 Task: Find connections with filter location Banora Point with filter topic #2021with filter profile language Potuguese with filter current company HOK with filter school Desh Bhagat University with filter industry Horticulture with filter service category Virtual Assistance with filter keywords title Software Engineer
Action: Mouse moved to (342, 354)
Screenshot: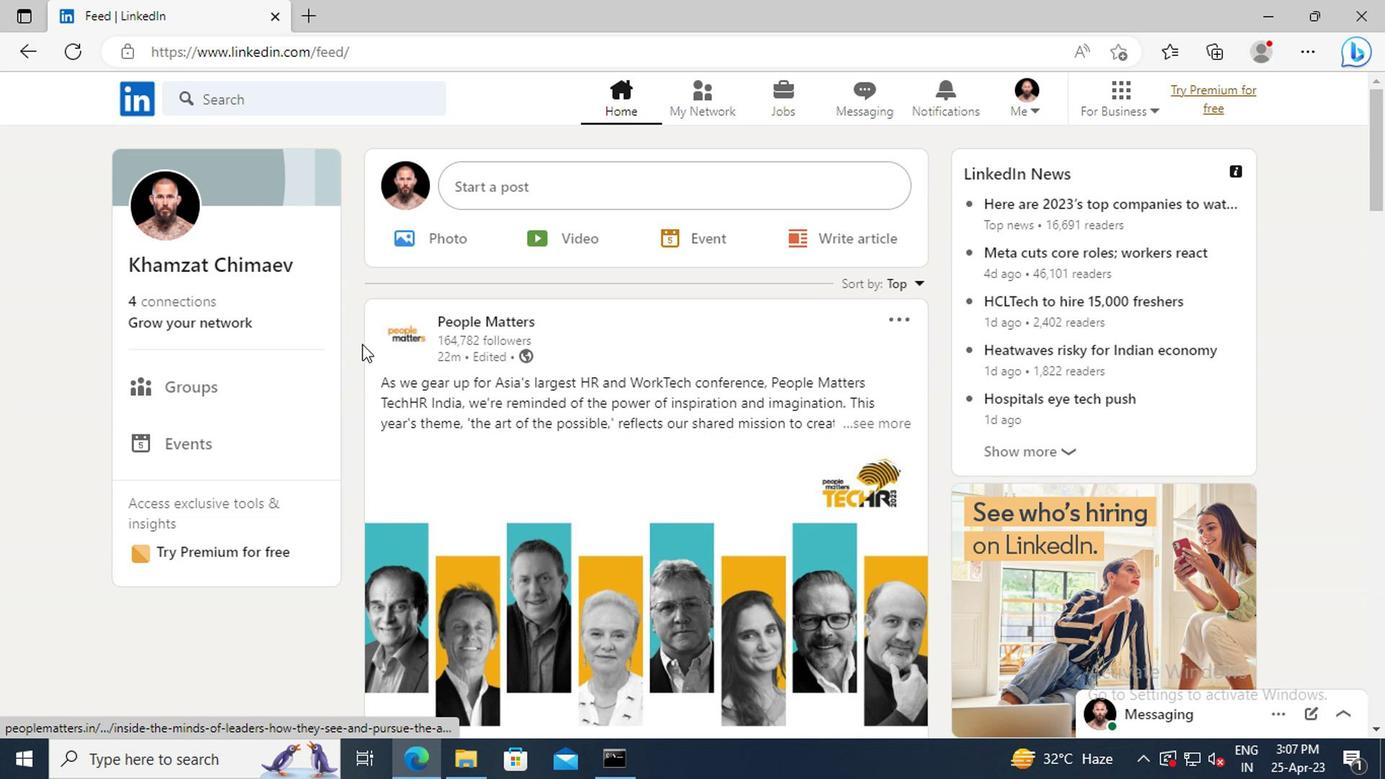 
Action: Mouse pressed left at (342, 354)
Screenshot: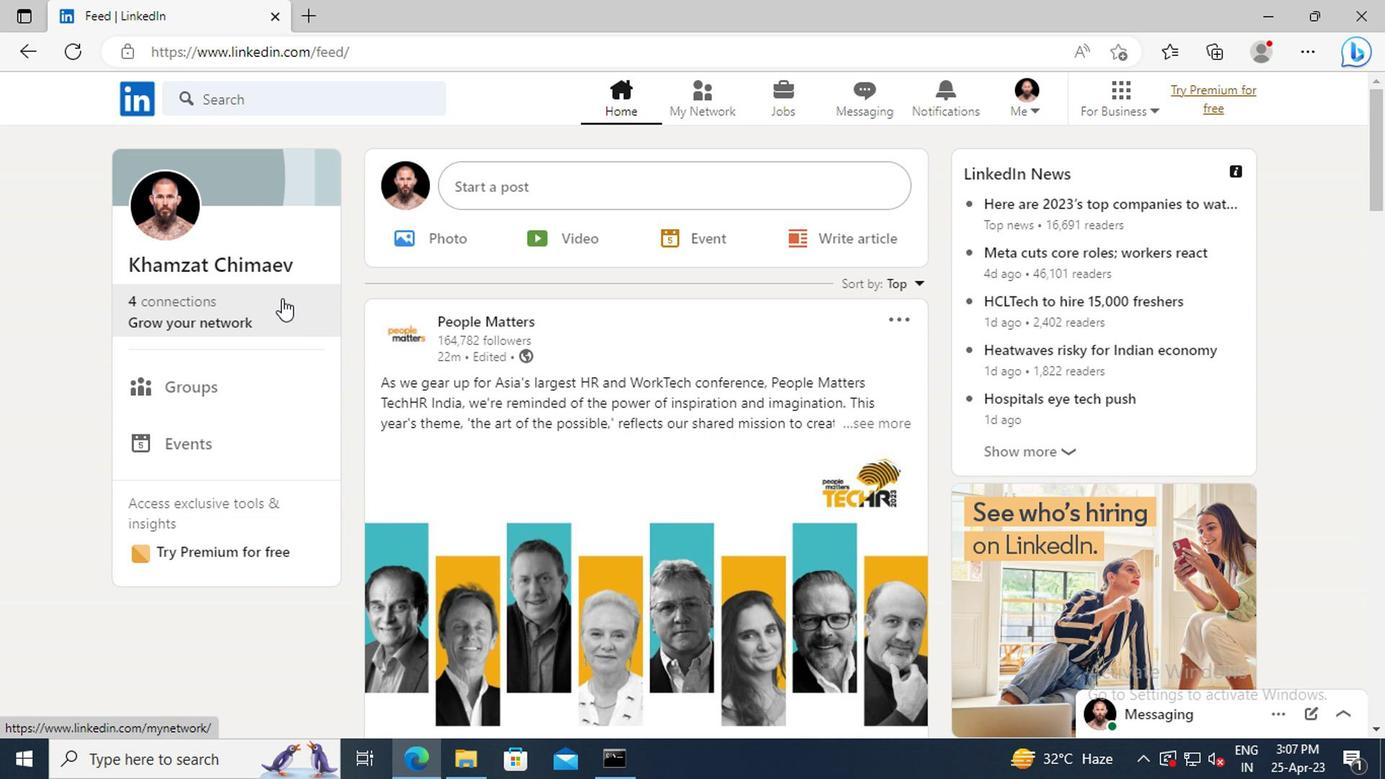 
Action: Mouse moved to (350, 295)
Screenshot: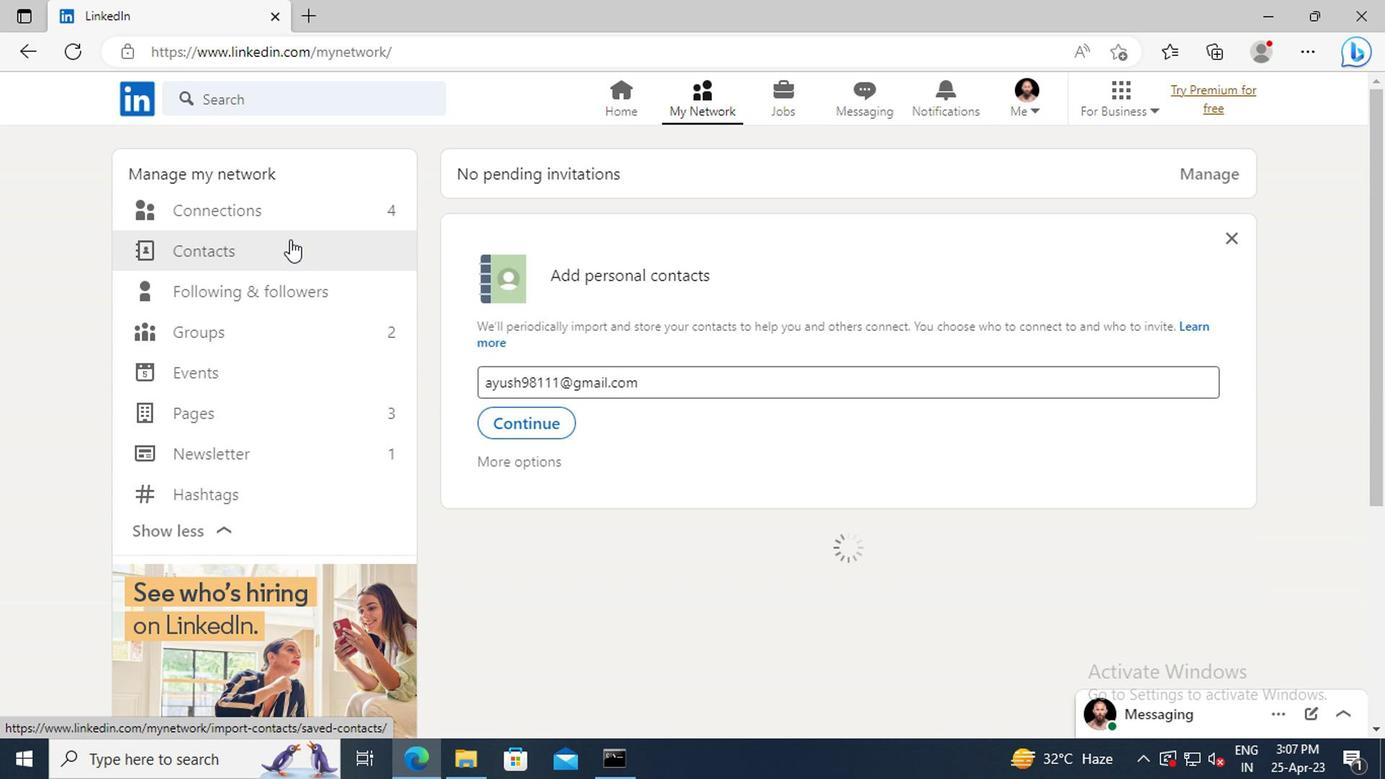 
Action: Mouse pressed left at (350, 295)
Screenshot: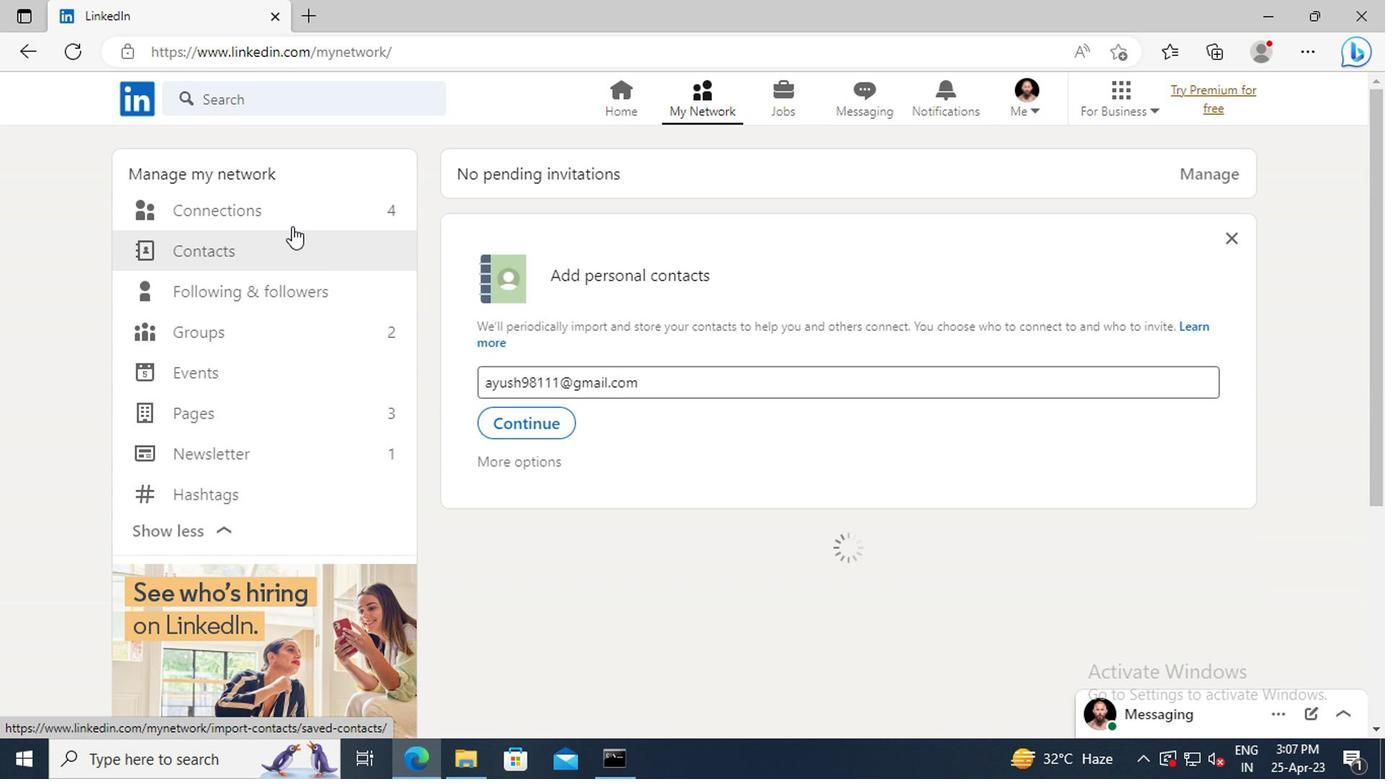
Action: Mouse moved to (734, 295)
Screenshot: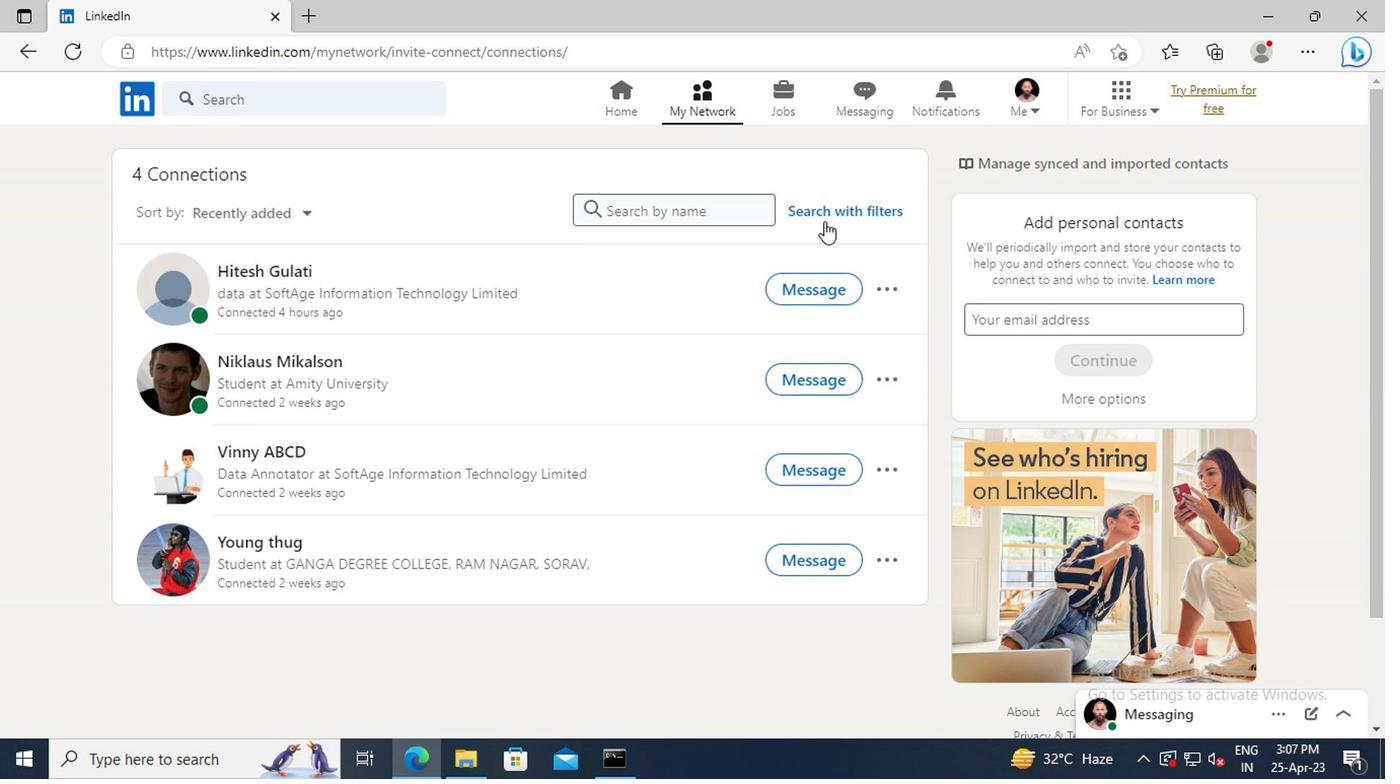 
Action: Mouse pressed left at (734, 295)
Screenshot: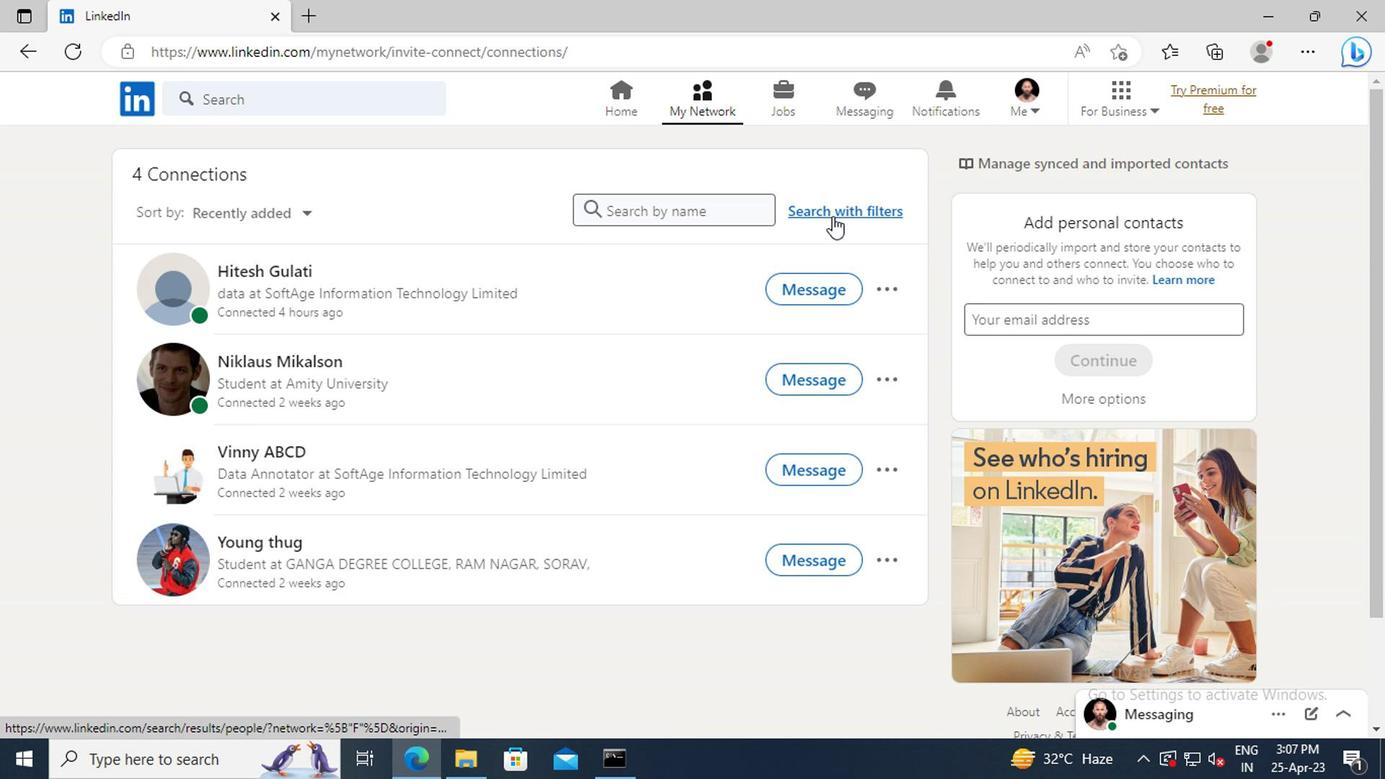 
Action: Mouse moved to (666, 254)
Screenshot: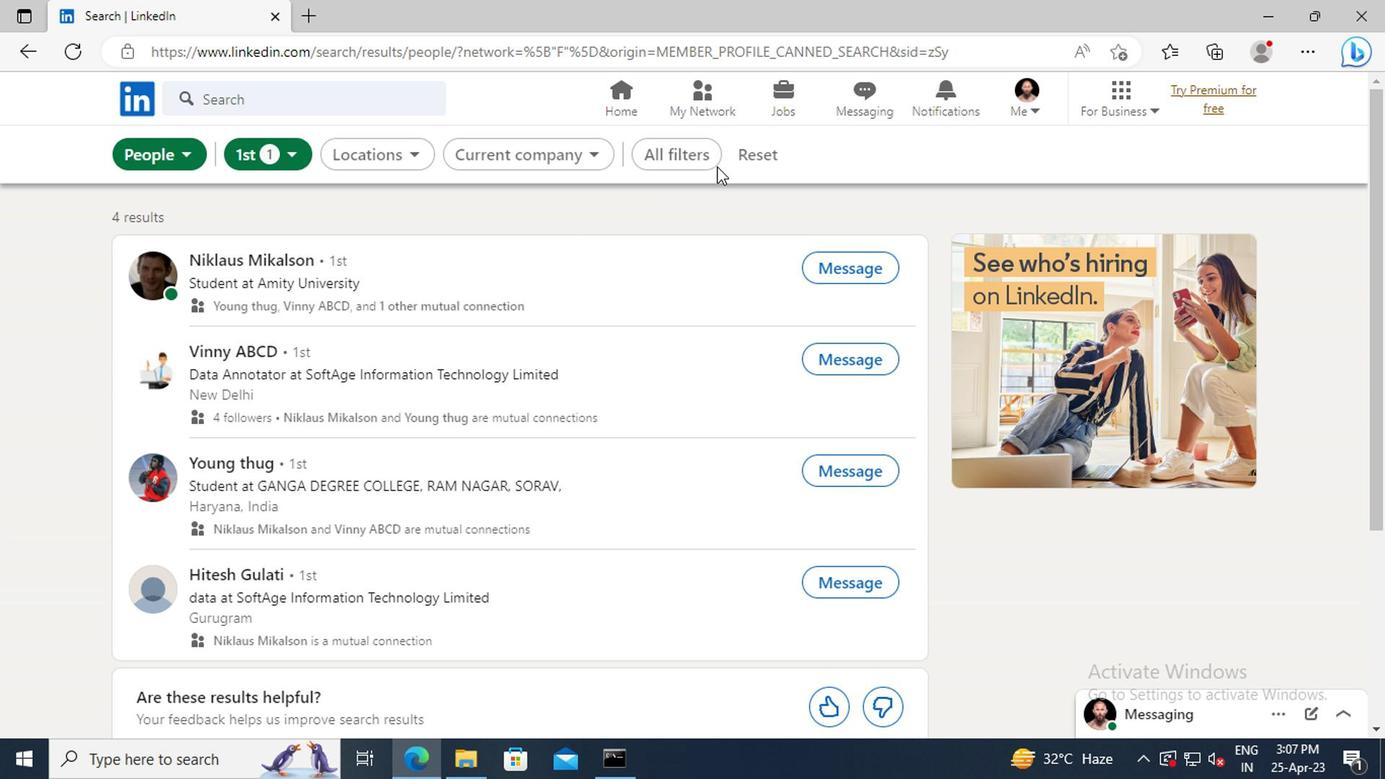 
Action: Mouse pressed left at (666, 254)
Screenshot: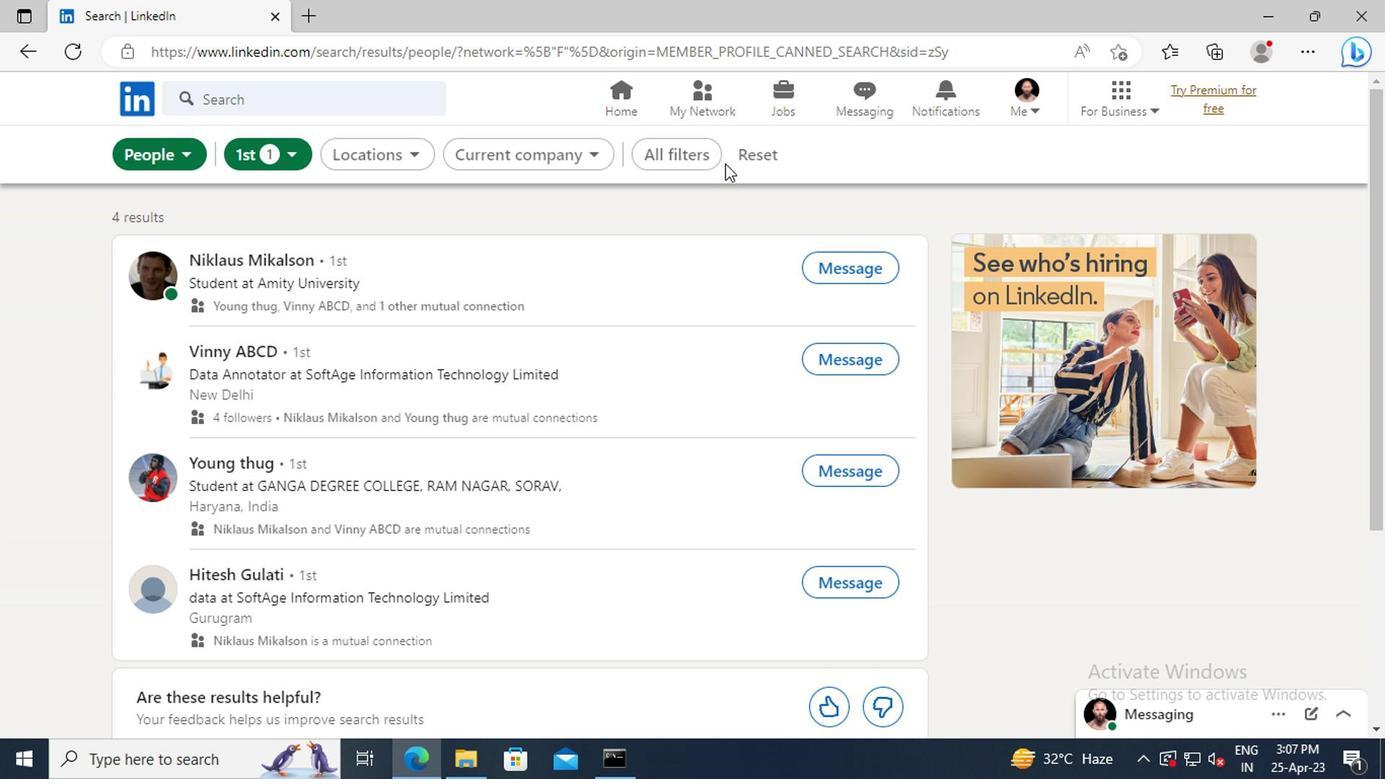 
Action: Mouse moved to (646, 251)
Screenshot: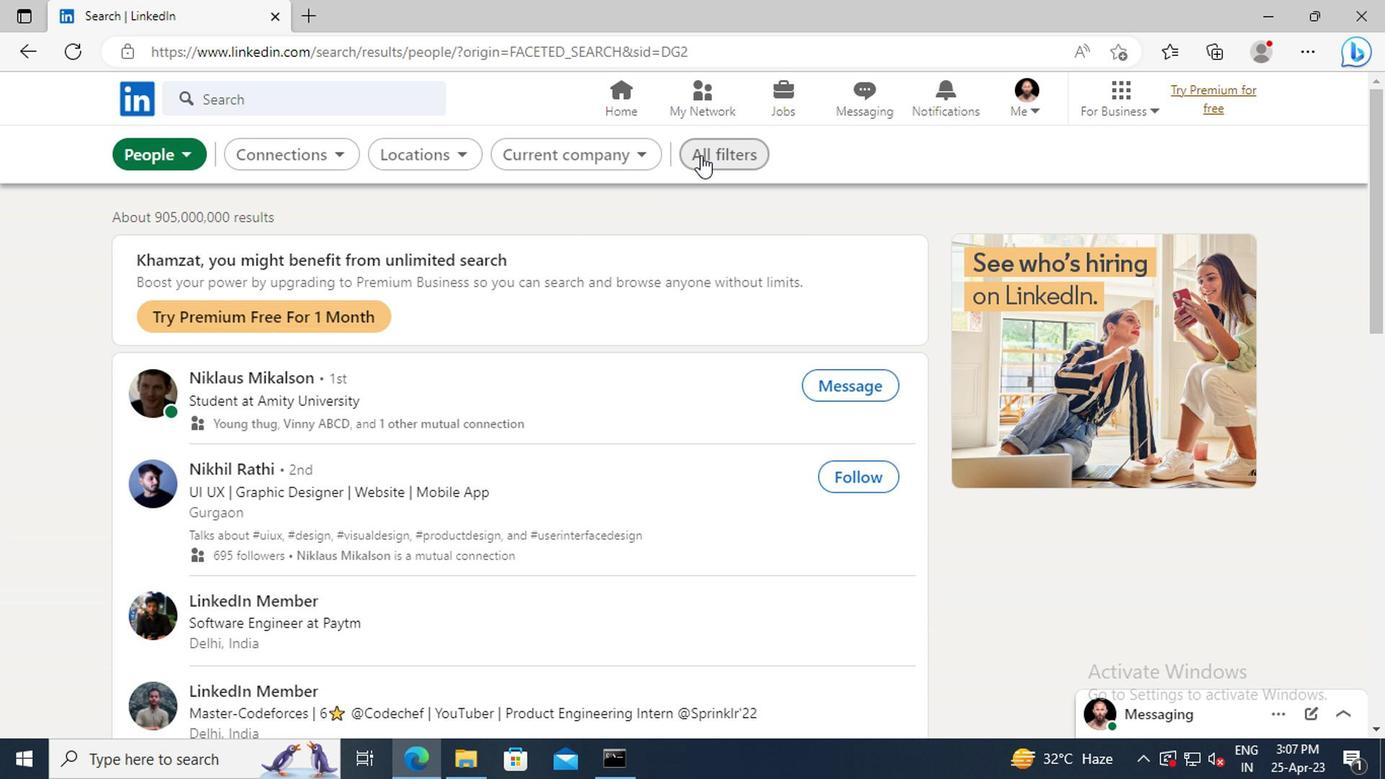 
Action: Mouse pressed left at (646, 251)
Screenshot: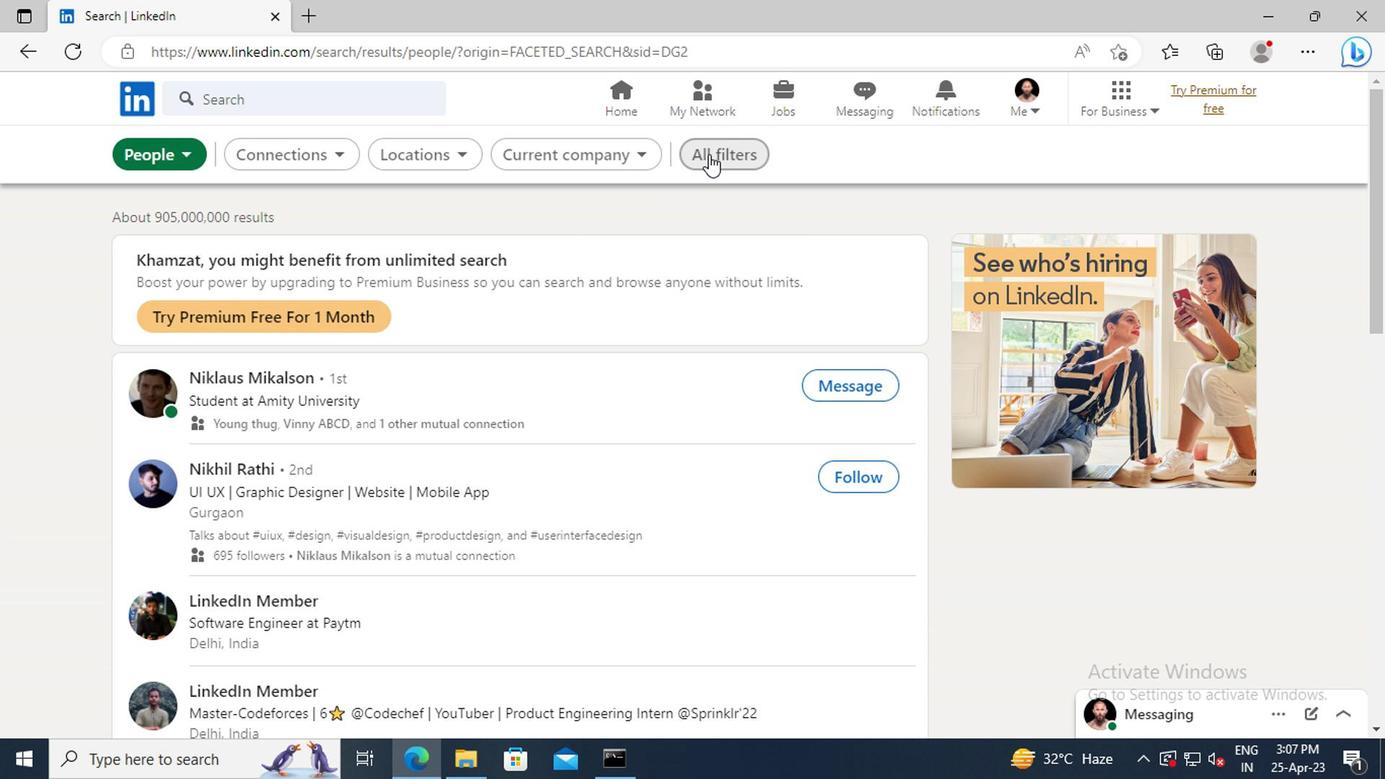 
Action: Mouse moved to (949, 403)
Screenshot: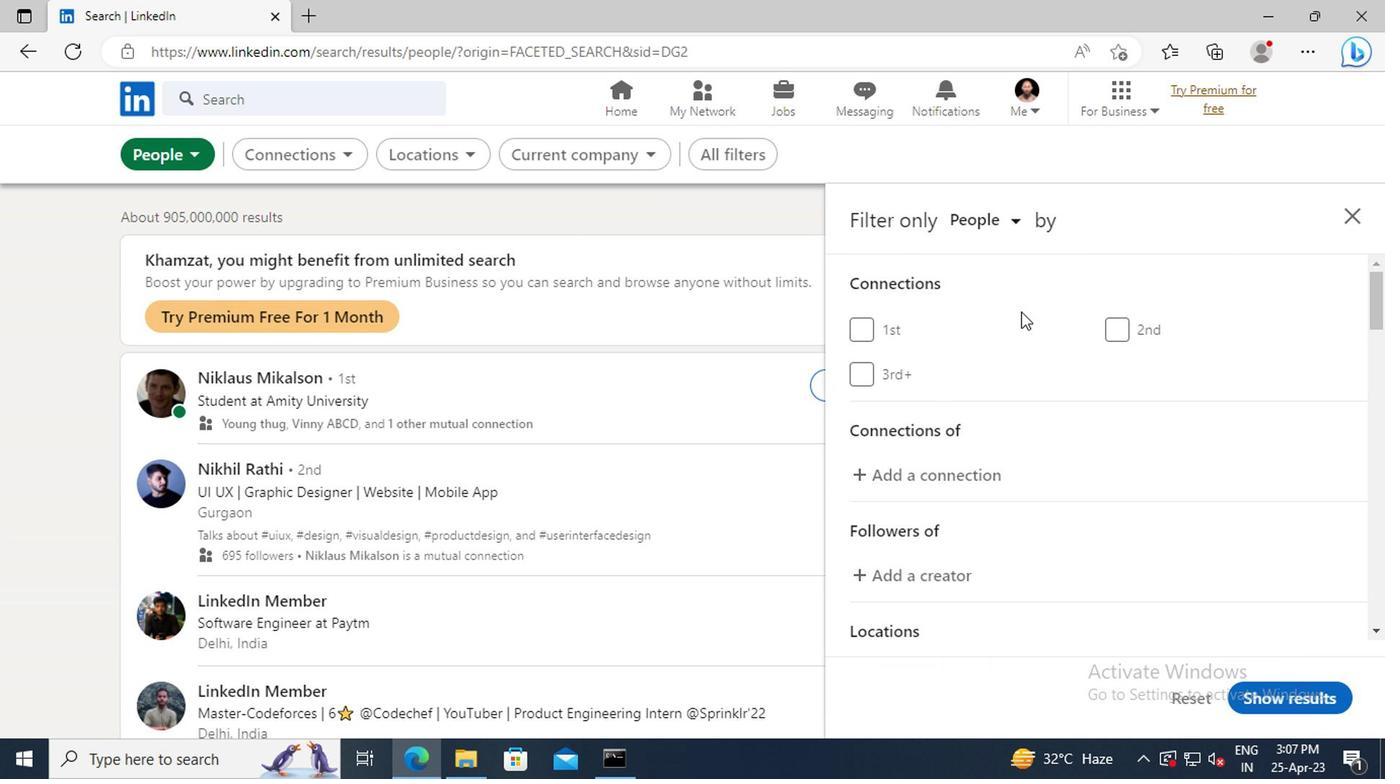 
Action: Mouse scrolled (949, 402) with delta (0, 0)
Screenshot: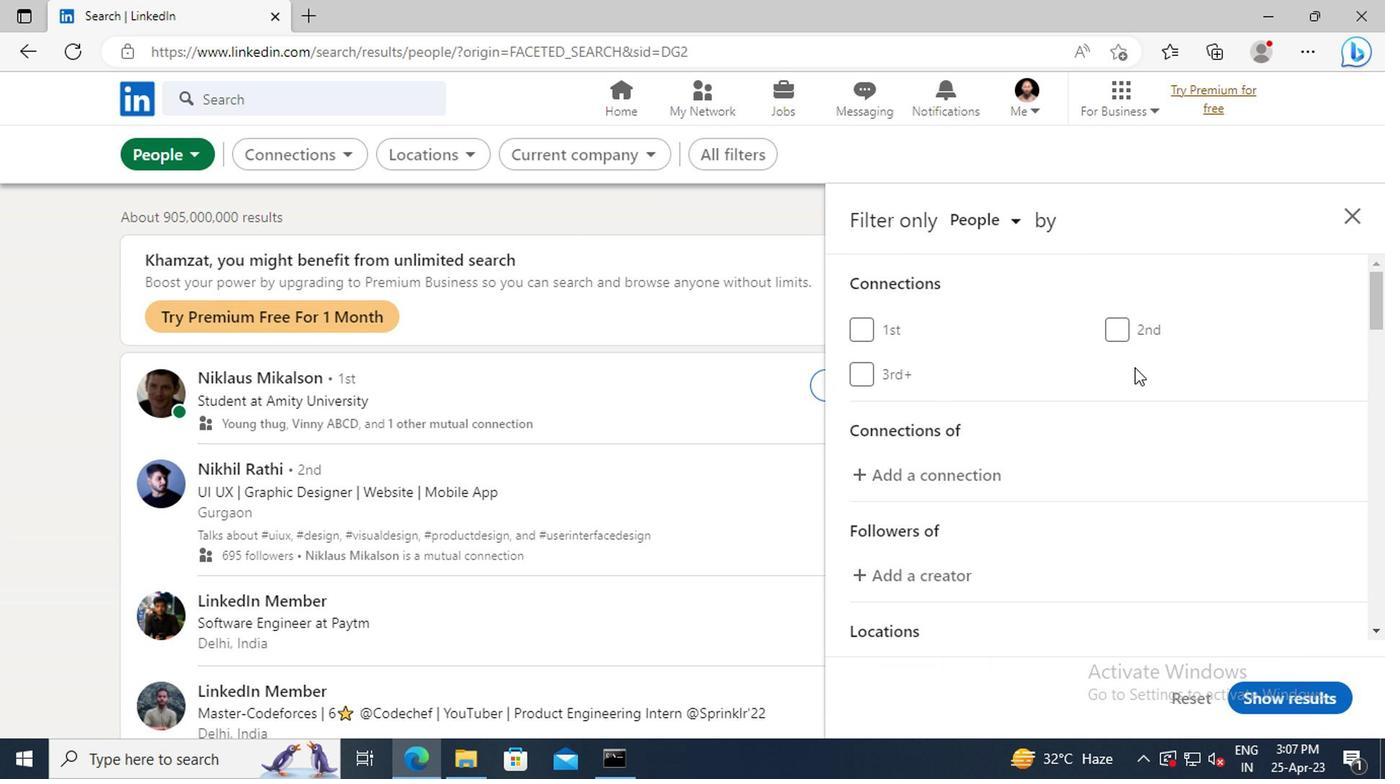 
Action: Mouse scrolled (949, 402) with delta (0, 0)
Screenshot: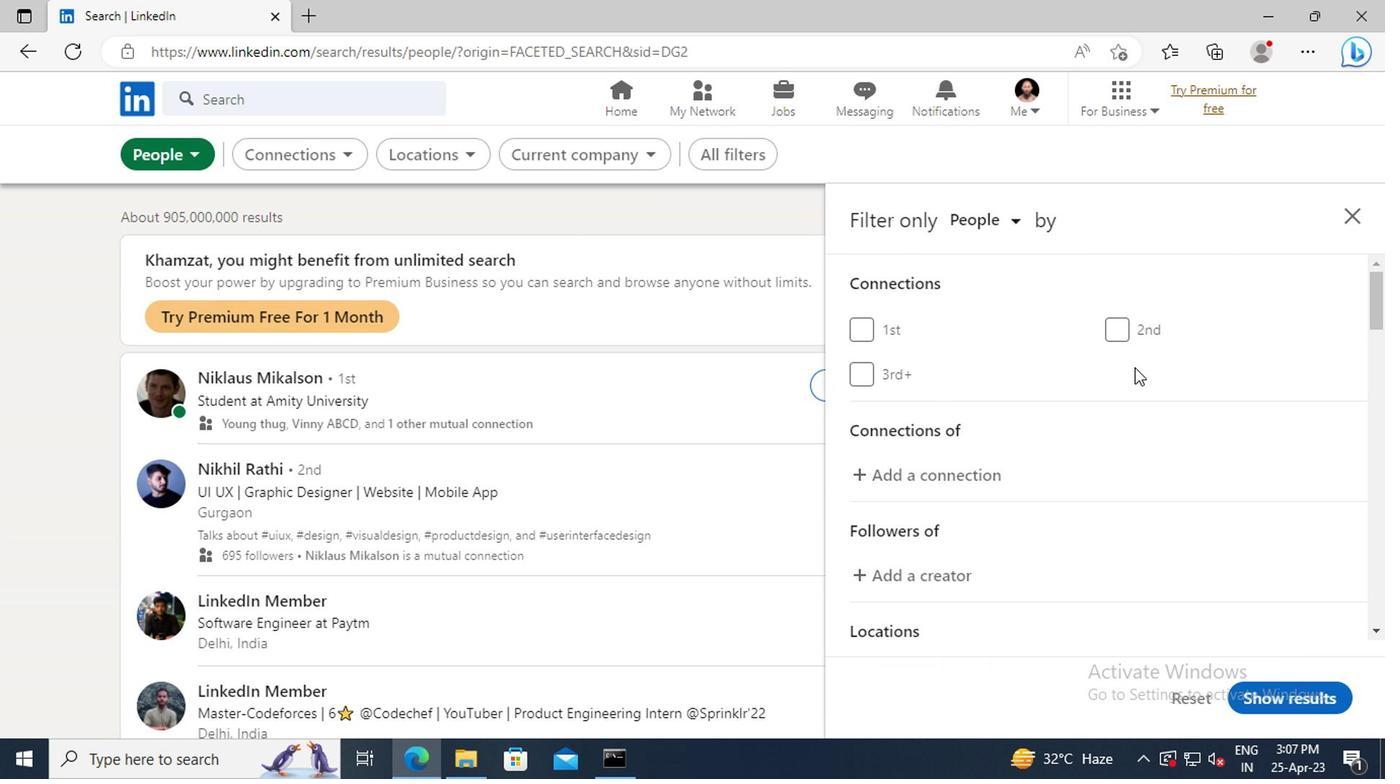 
Action: Mouse scrolled (949, 402) with delta (0, 0)
Screenshot: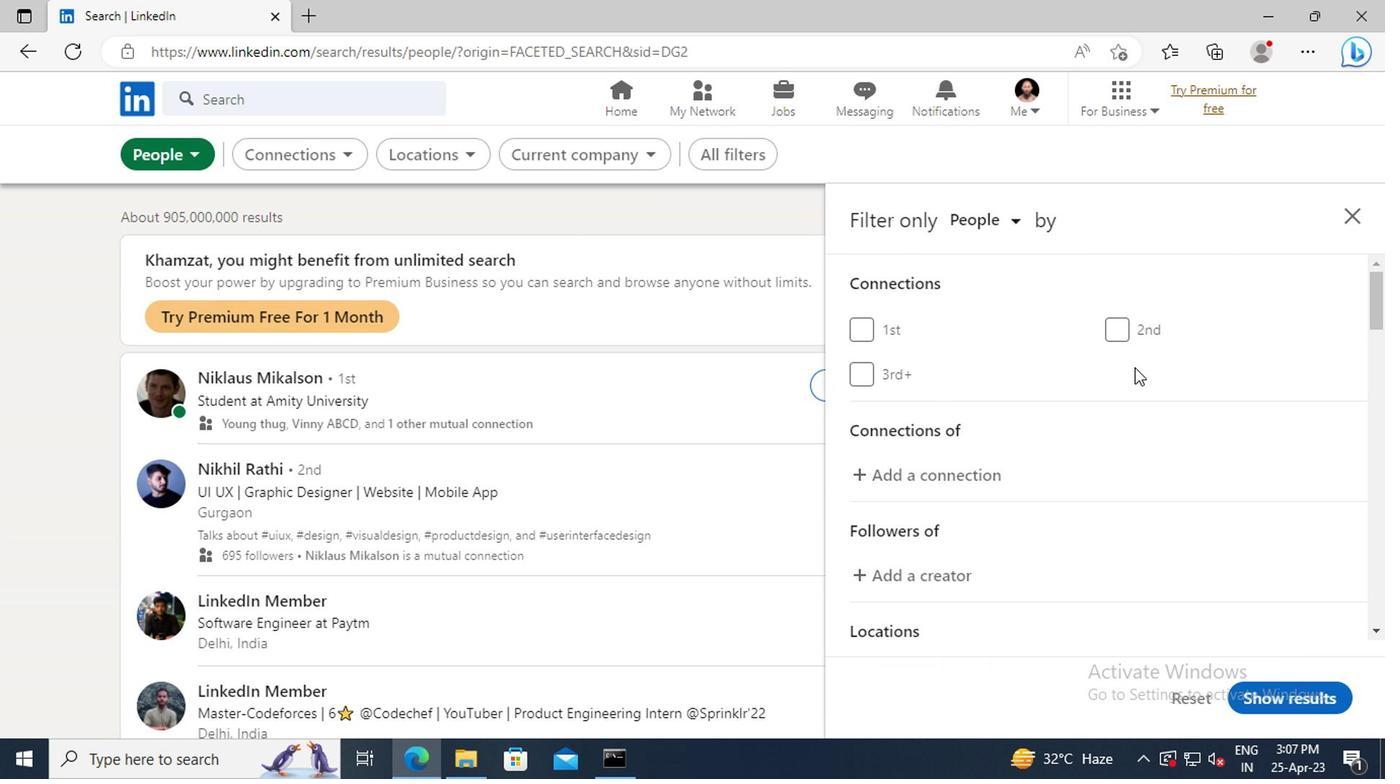 
Action: Mouse scrolled (949, 402) with delta (0, 0)
Screenshot: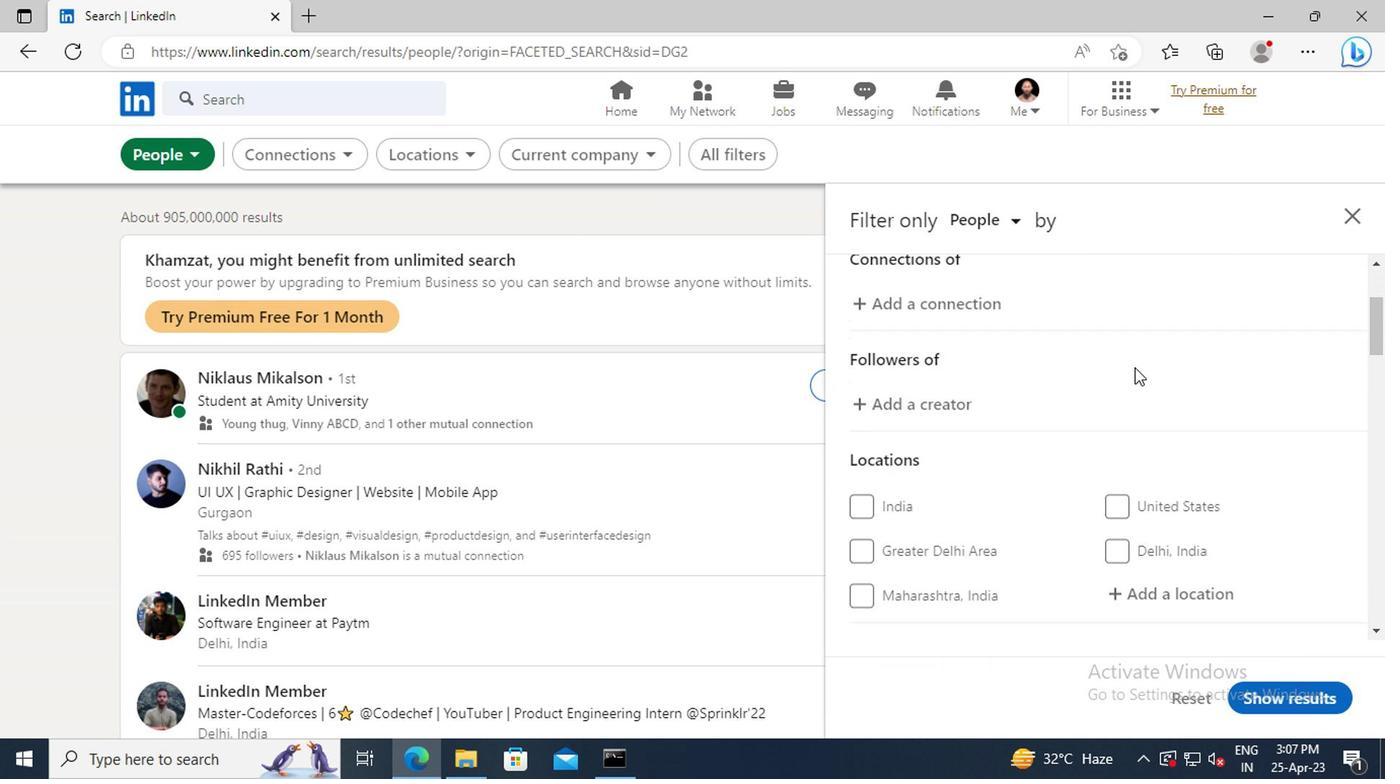 
Action: Mouse scrolled (949, 402) with delta (0, 0)
Screenshot: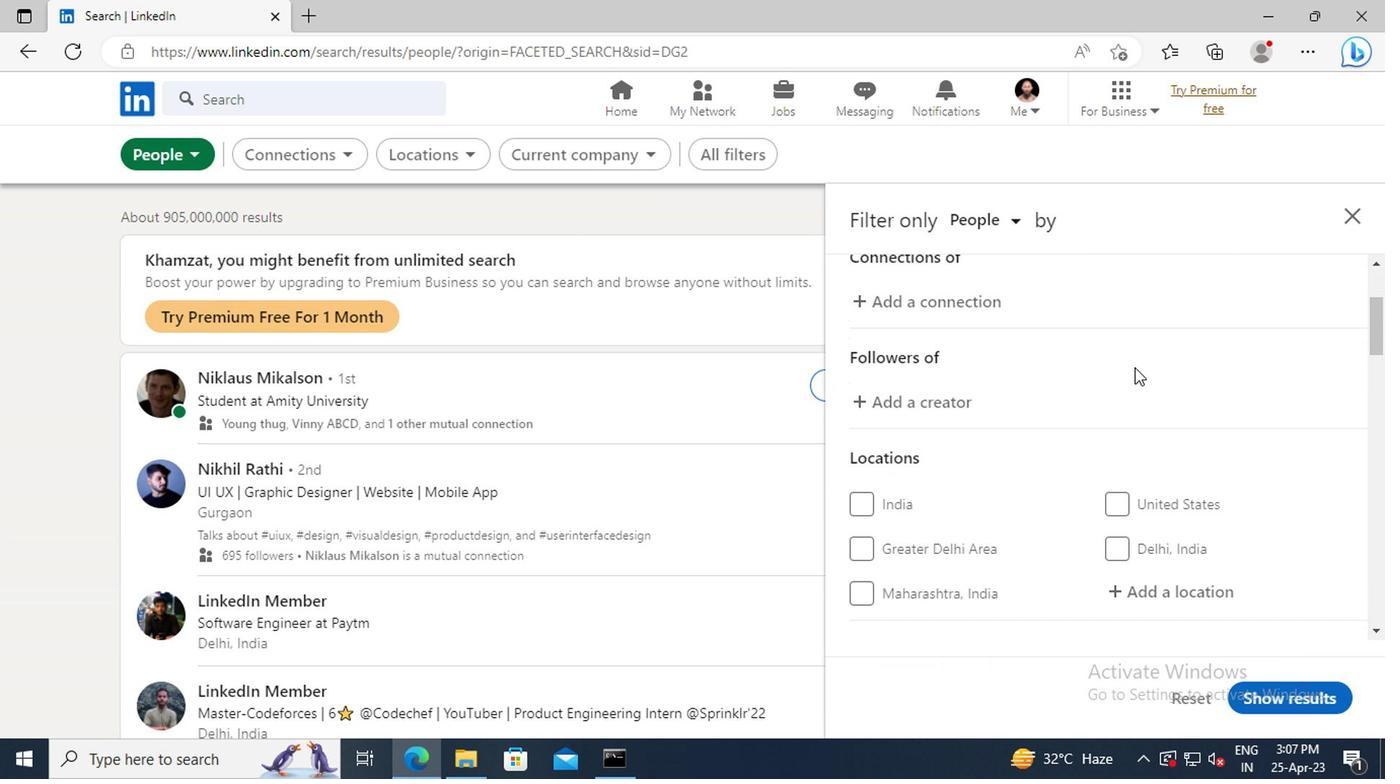 
Action: Mouse moved to (961, 479)
Screenshot: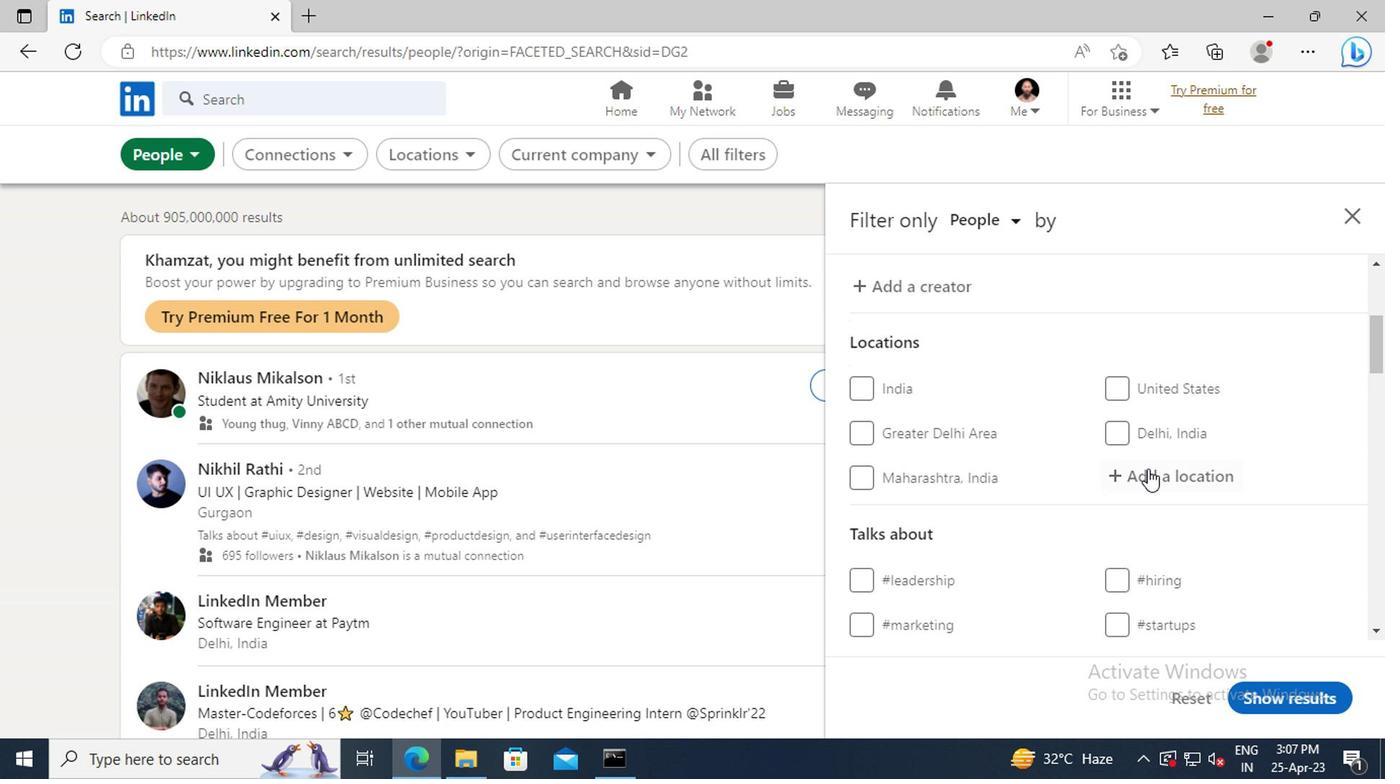 
Action: Mouse pressed left at (961, 479)
Screenshot: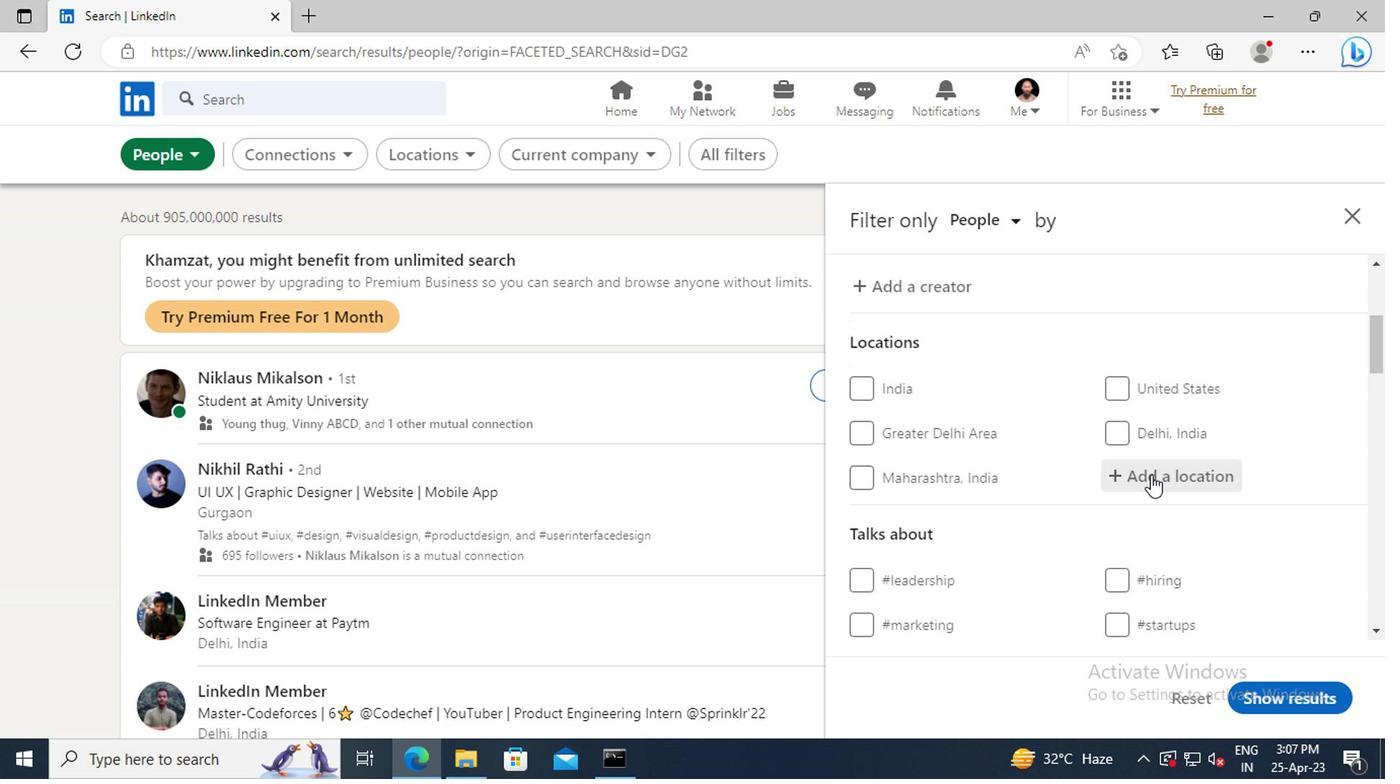 
Action: Key pressed <Key.shift>BANORA<Key.space><Key.shift>POINT<Key.enter>
Screenshot: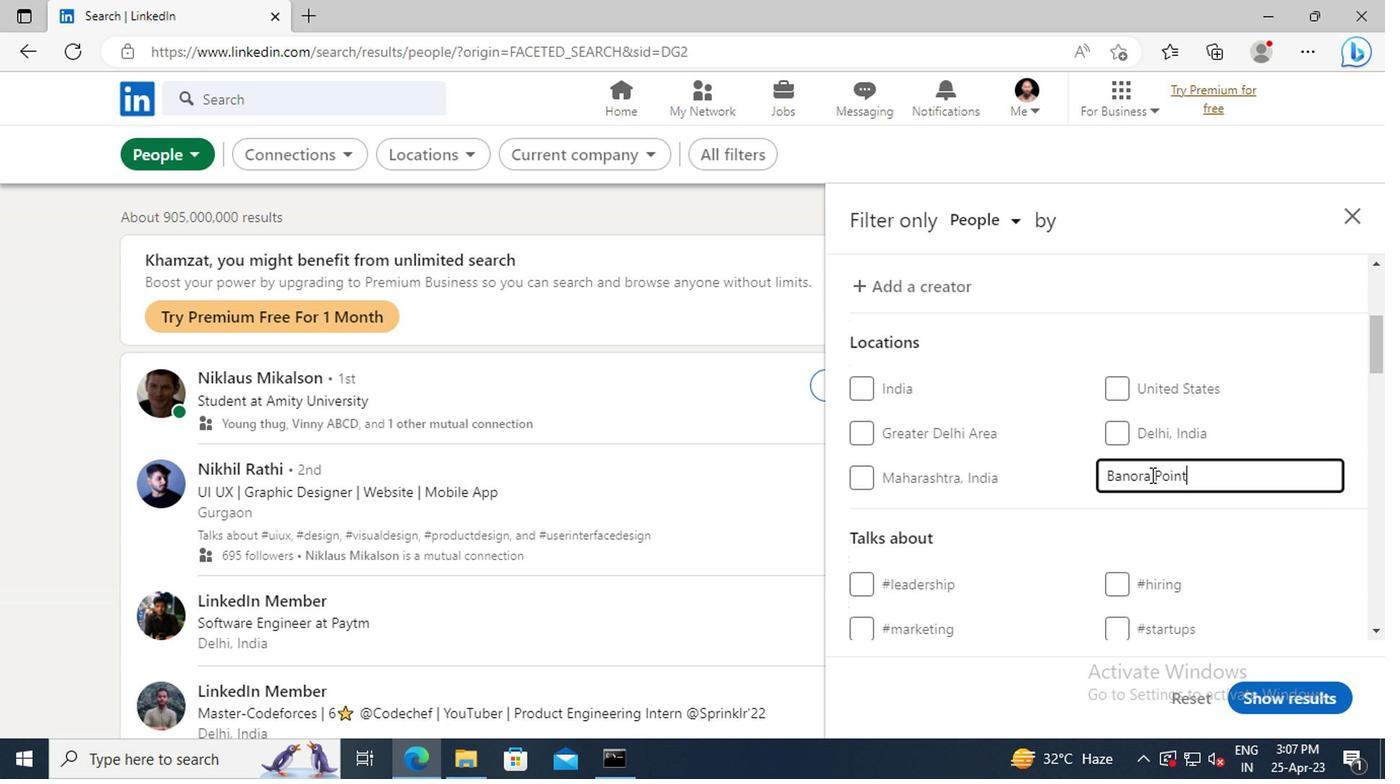 
Action: Mouse scrolled (961, 479) with delta (0, 0)
Screenshot: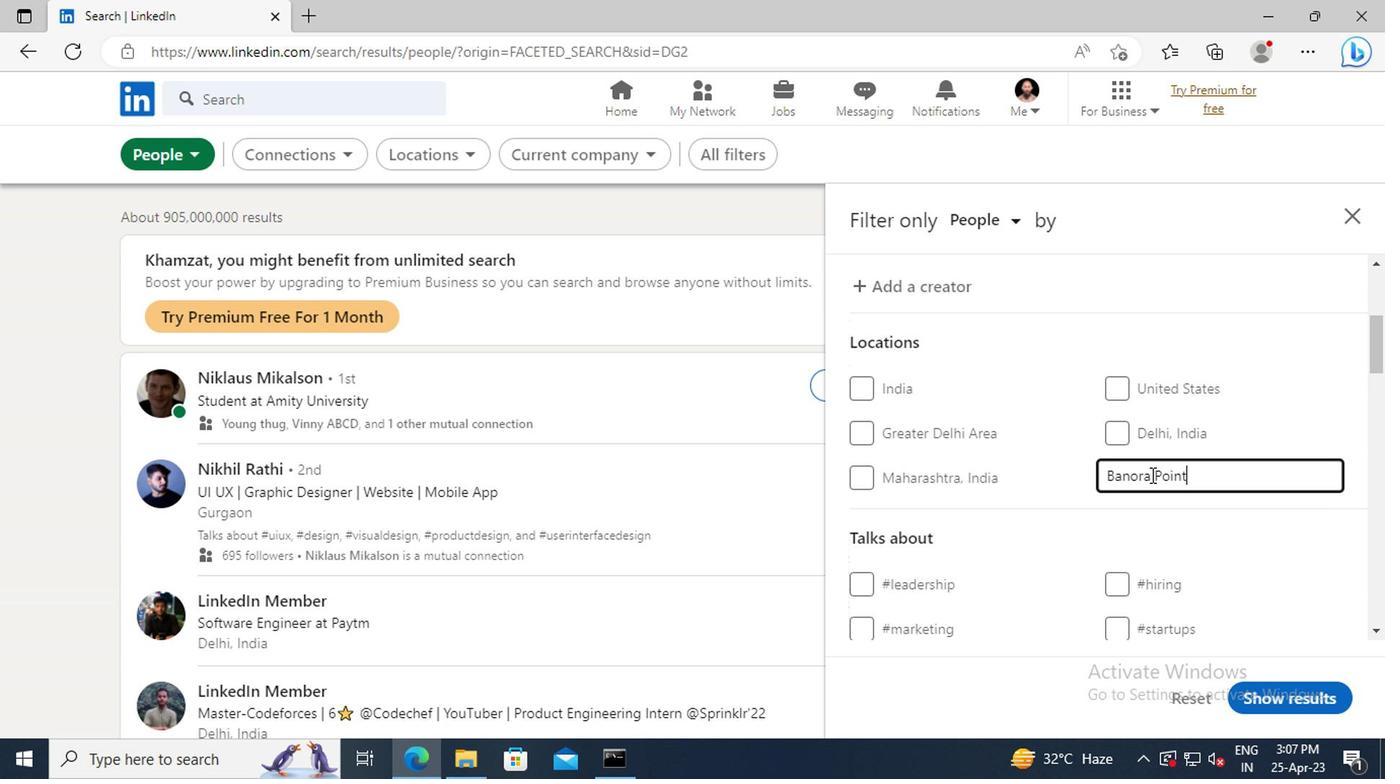 
Action: Mouse scrolled (961, 479) with delta (0, 0)
Screenshot: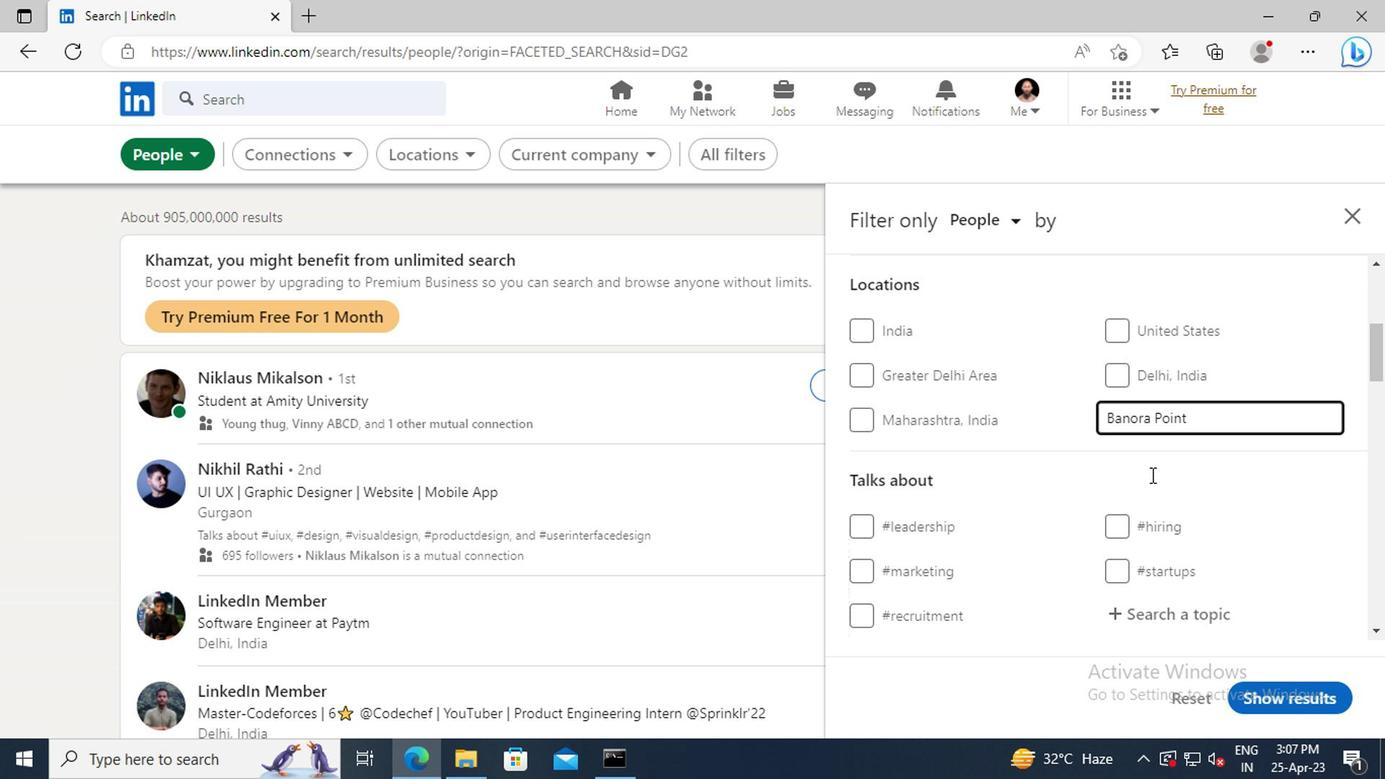 
Action: Mouse scrolled (961, 479) with delta (0, 0)
Screenshot: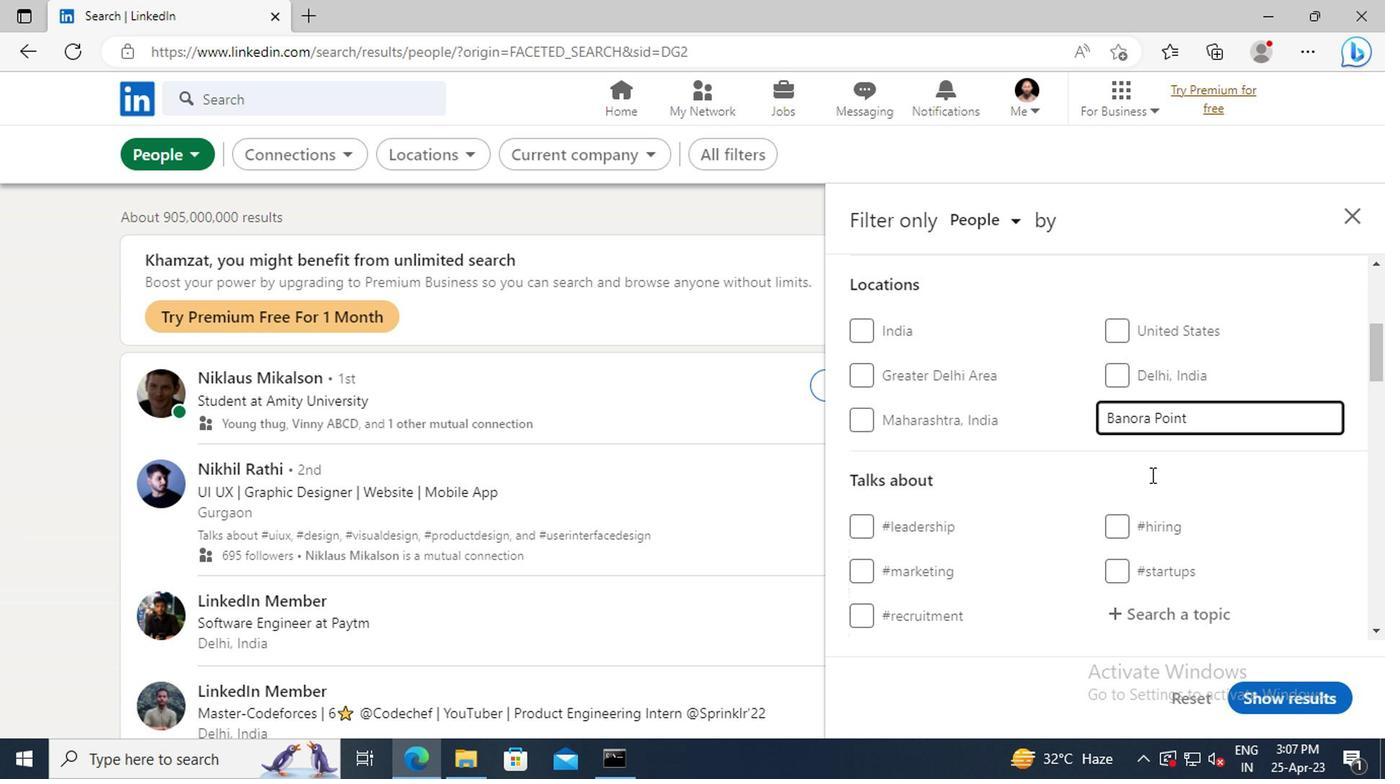 
Action: Mouse moved to (961, 493)
Screenshot: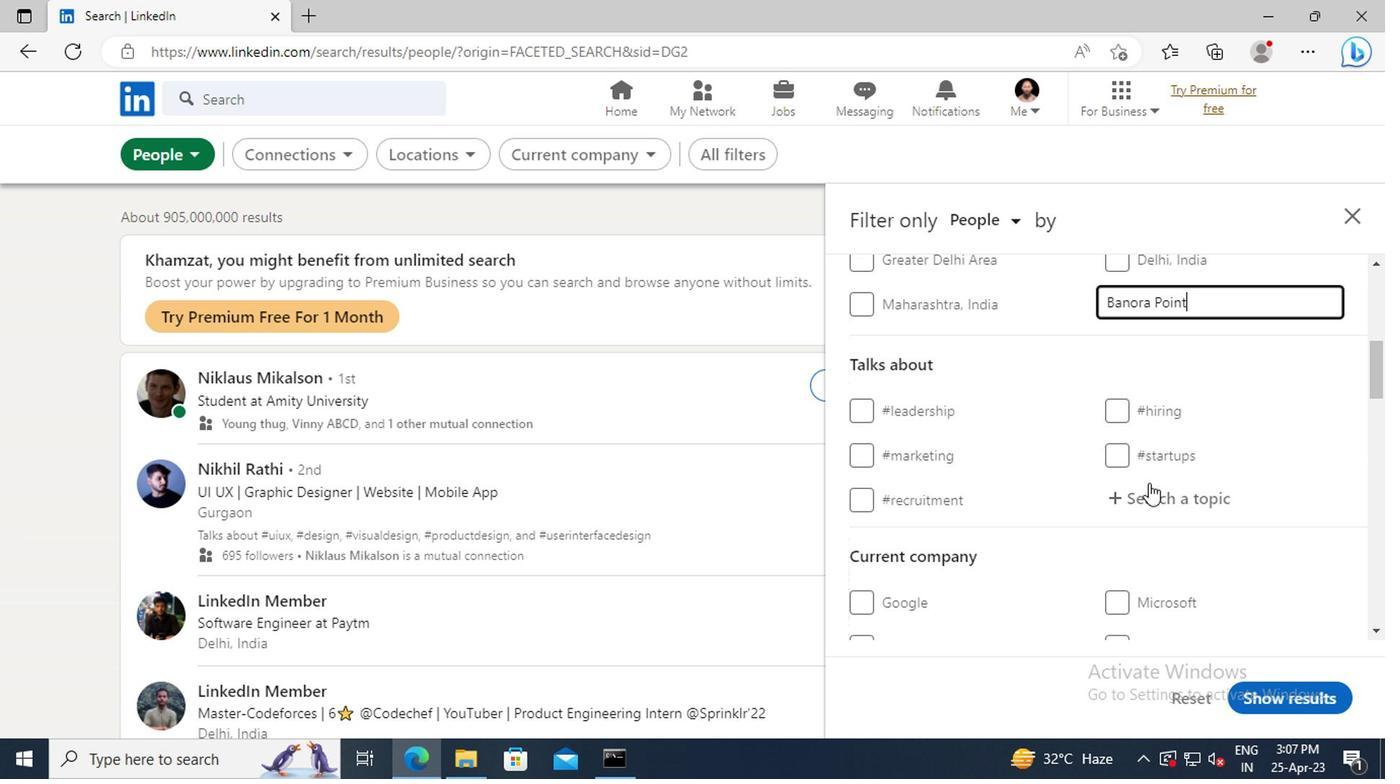 
Action: Mouse pressed left at (961, 493)
Screenshot: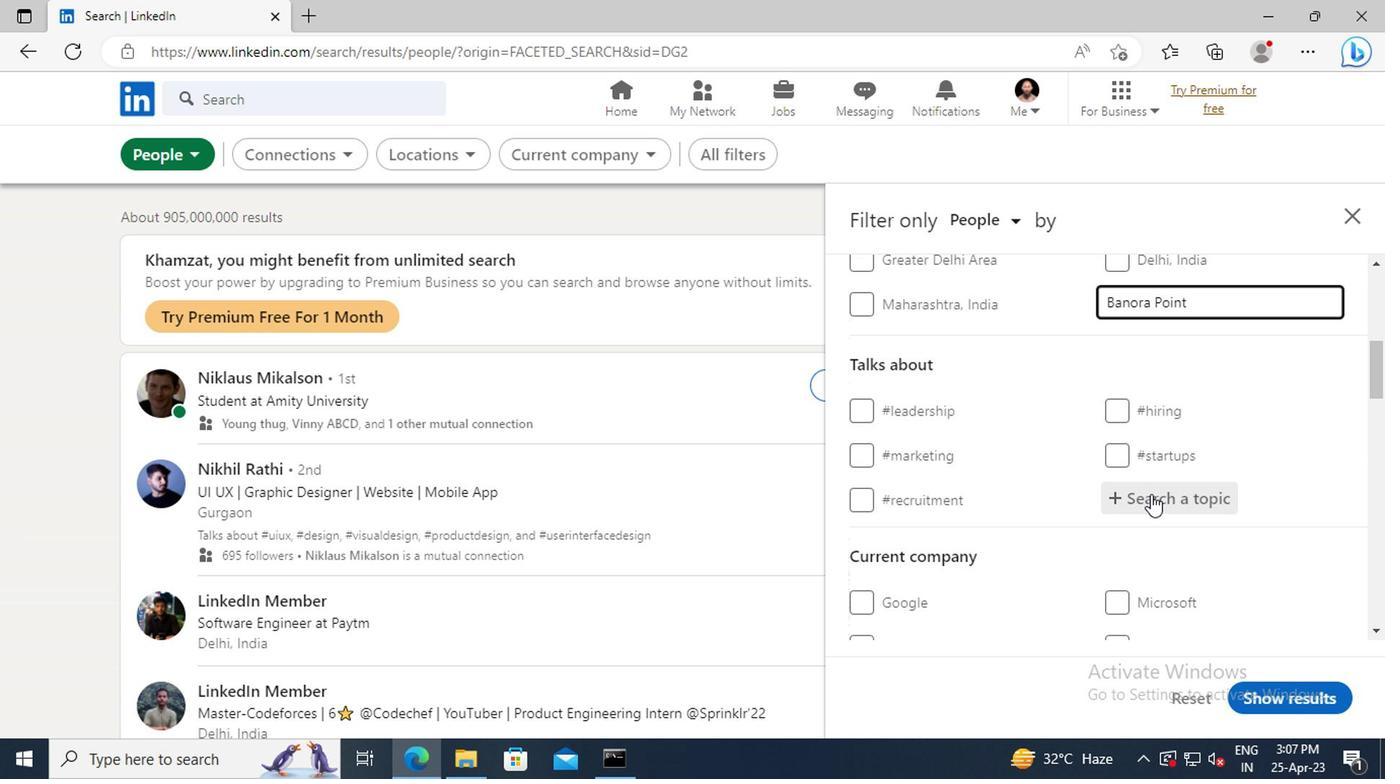 
Action: Key pressed <Key.shift>#2021WITH
Screenshot: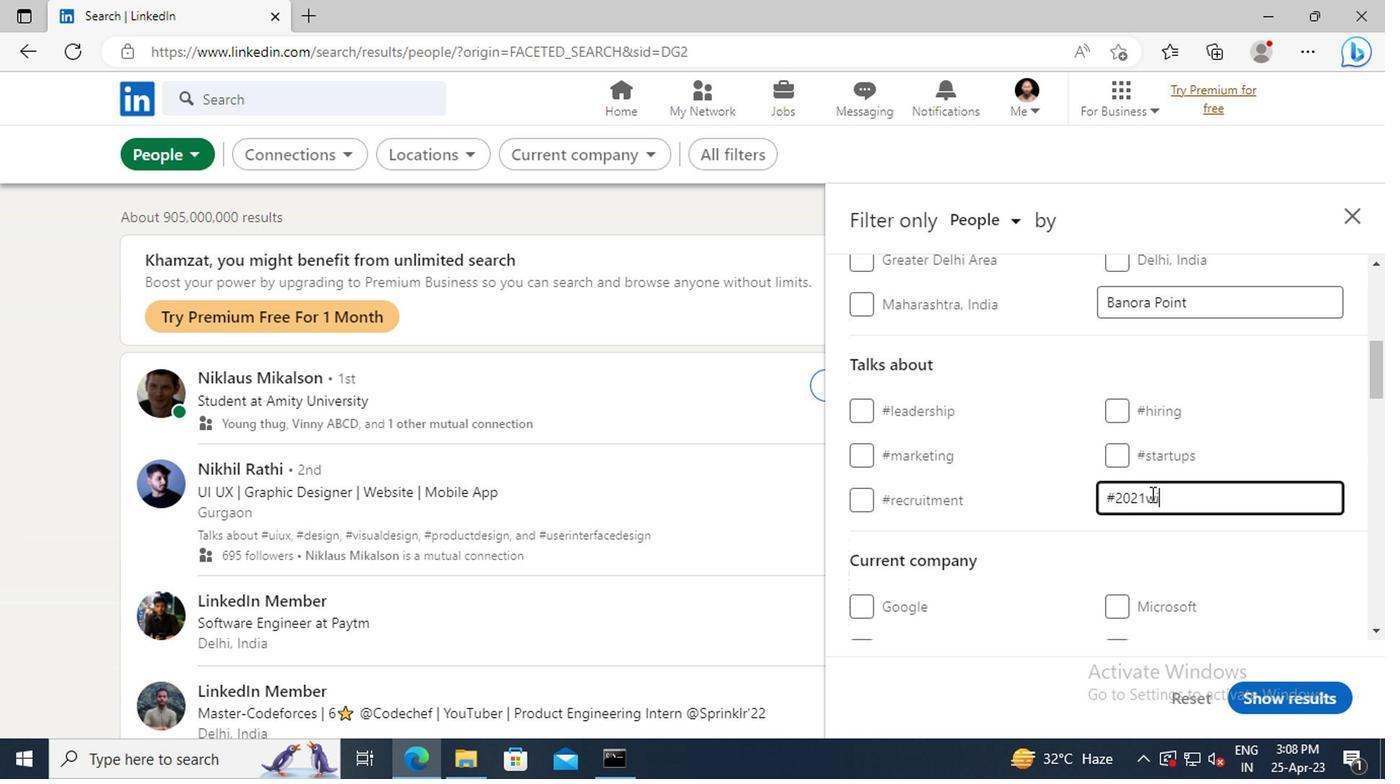 
Action: Mouse scrolled (961, 492) with delta (0, 0)
Screenshot: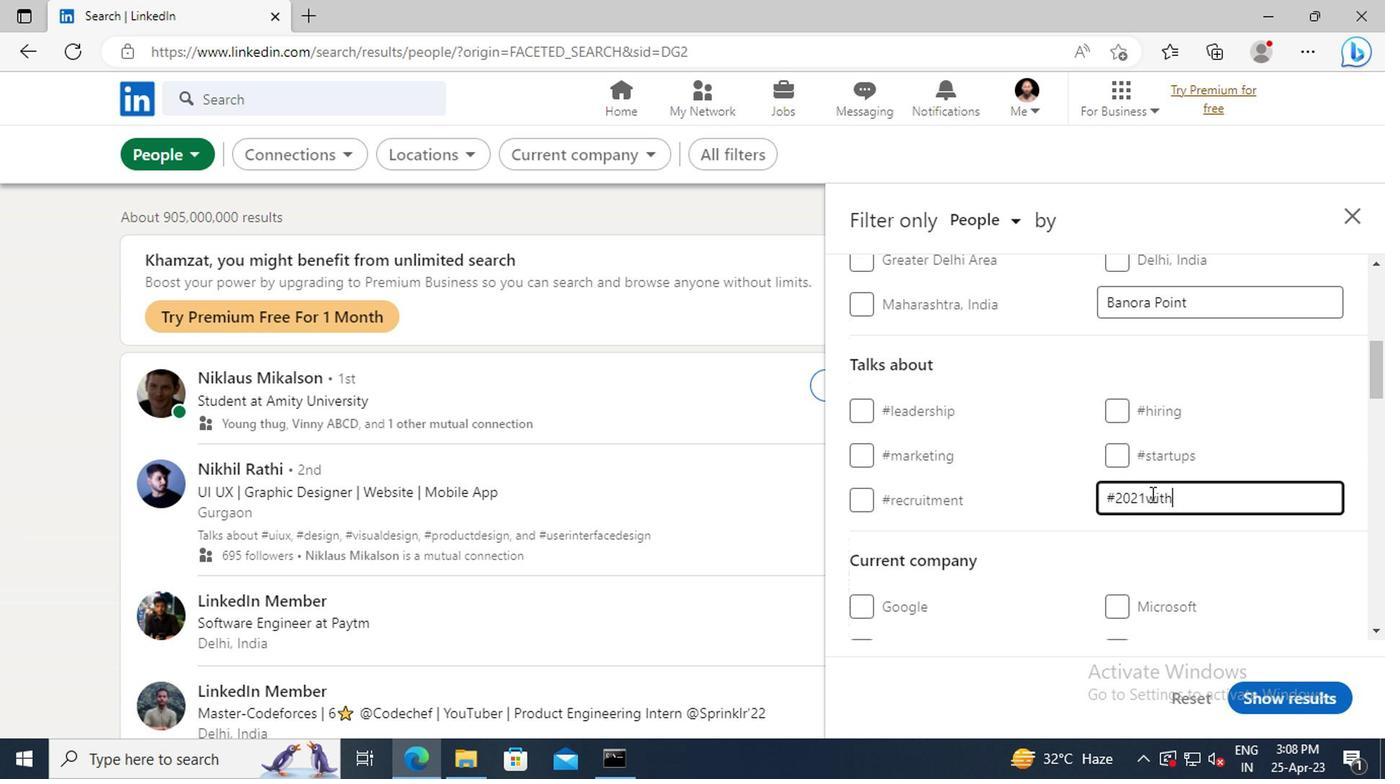 
Action: Mouse scrolled (961, 492) with delta (0, 0)
Screenshot: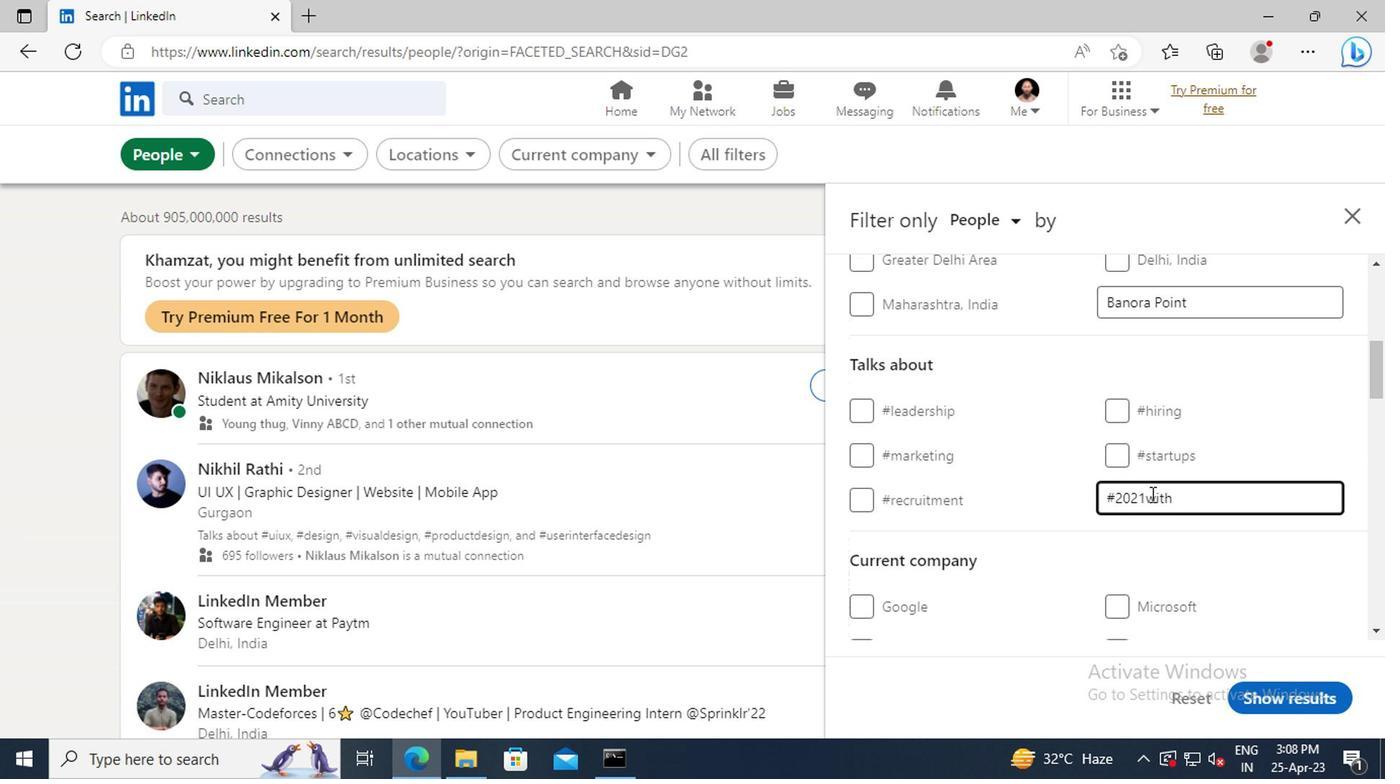 
Action: Mouse scrolled (961, 492) with delta (0, 0)
Screenshot: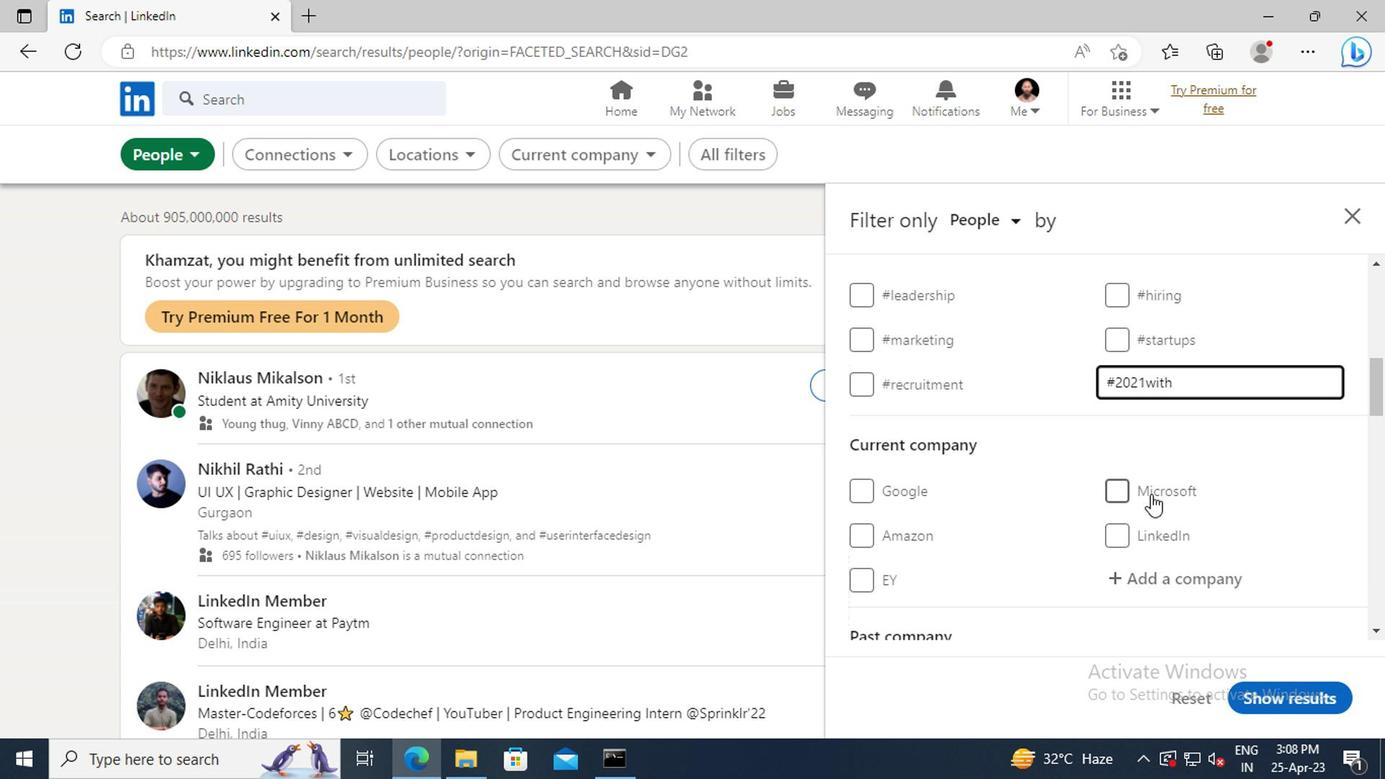 
Action: Mouse scrolled (961, 492) with delta (0, 0)
Screenshot: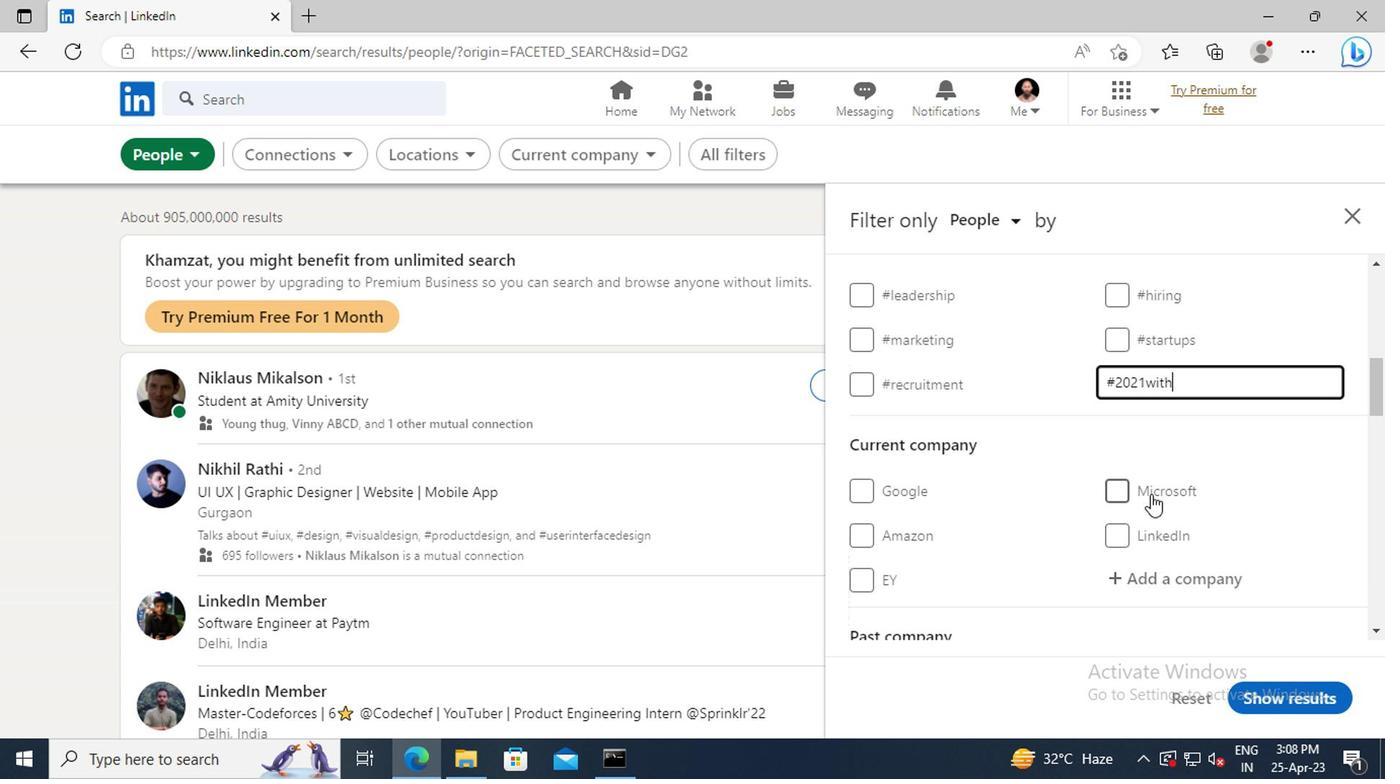 
Action: Mouse scrolled (961, 492) with delta (0, 0)
Screenshot: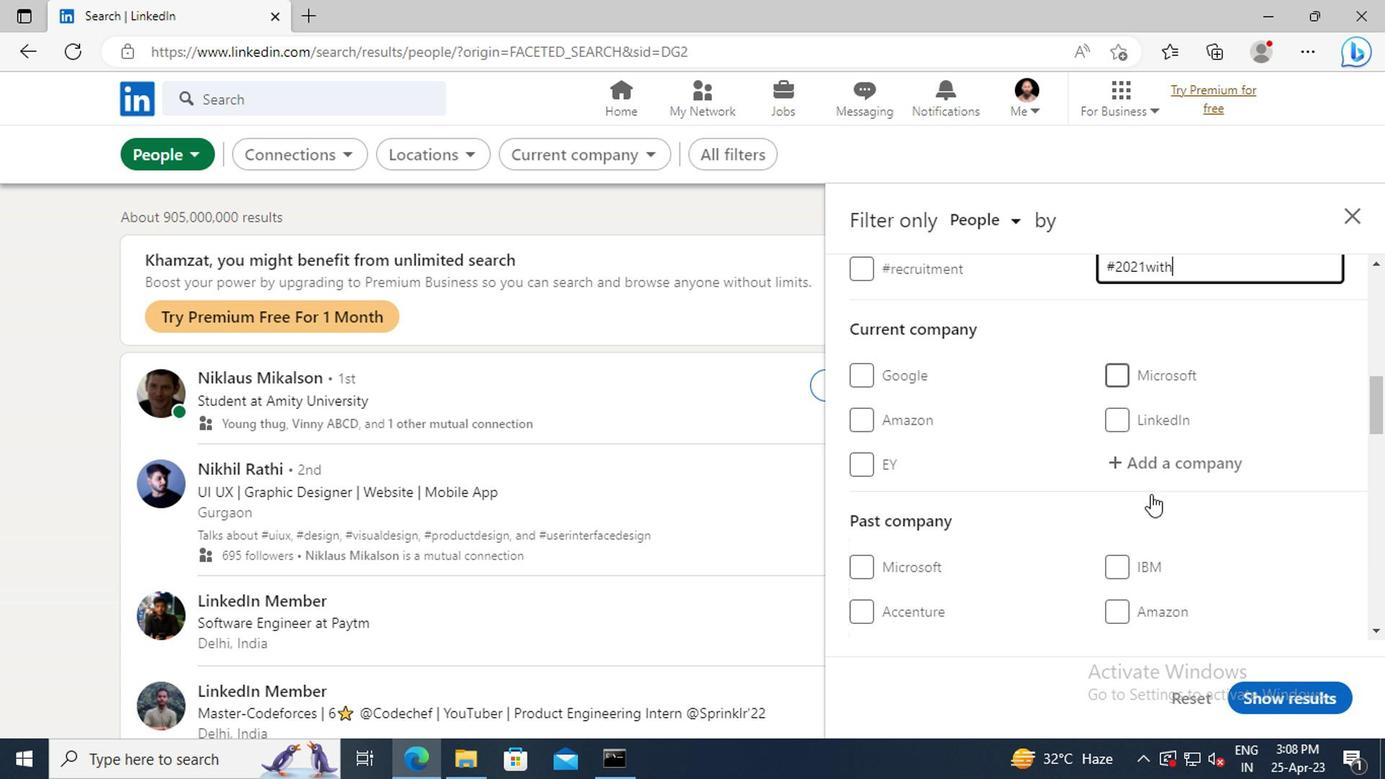 
Action: Mouse scrolled (961, 492) with delta (0, 0)
Screenshot: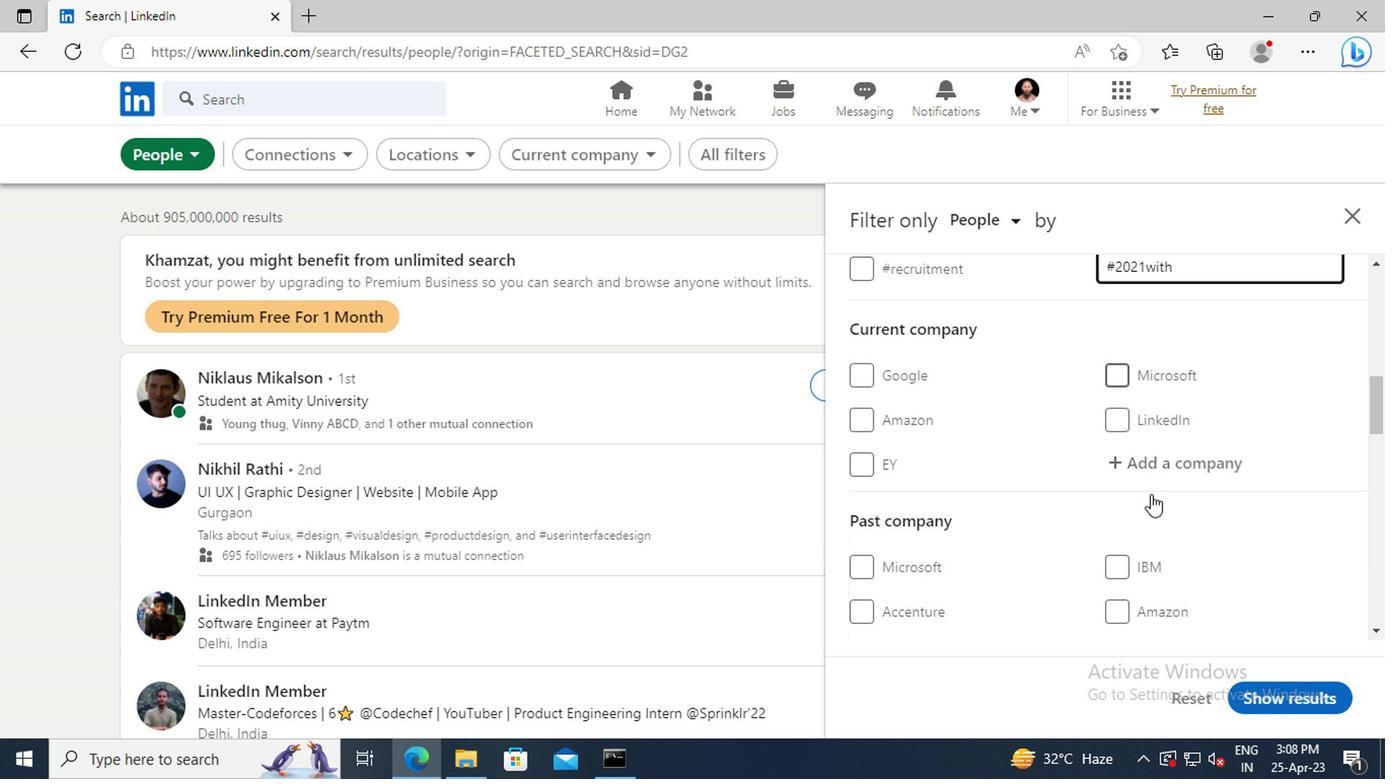 
Action: Mouse moved to (929, 479)
Screenshot: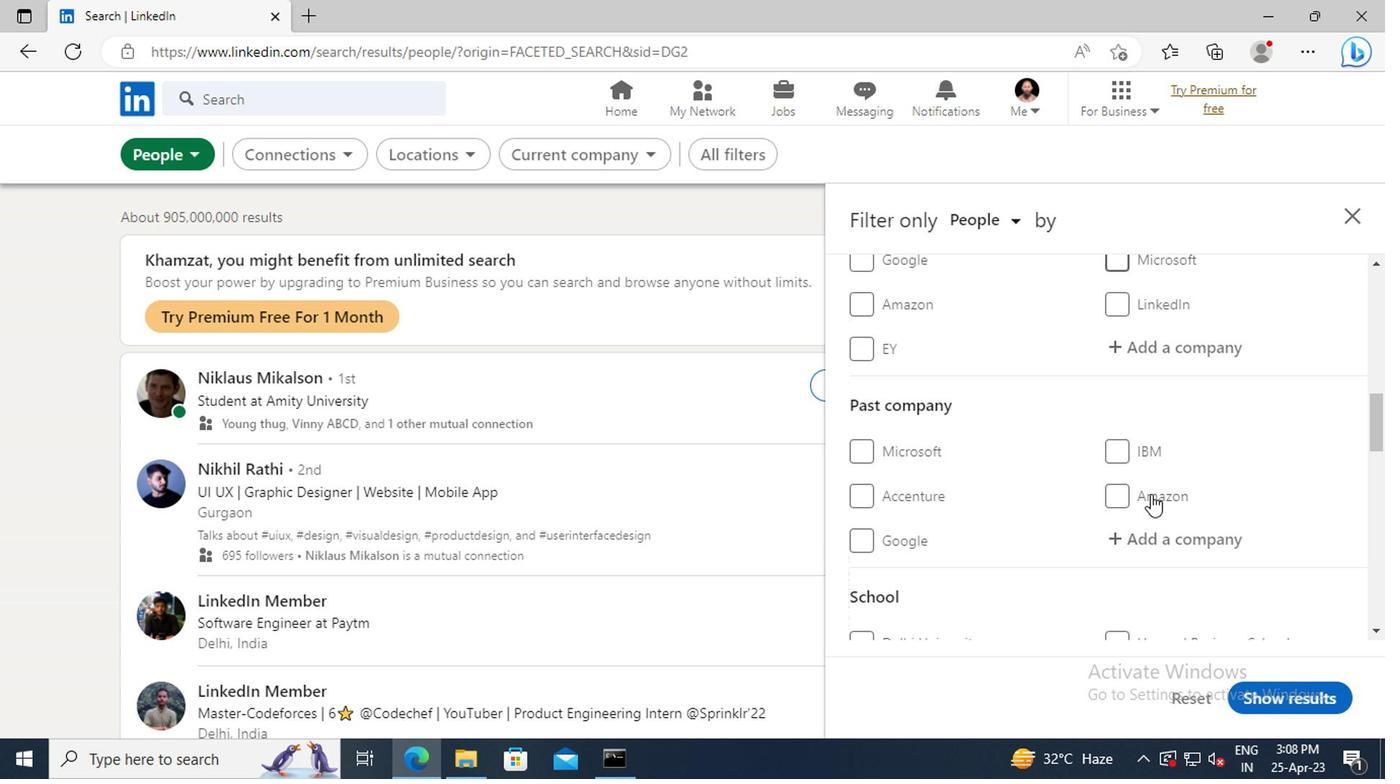 
Action: Mouse scrolled (929, 478) with delta (0, 0)
Screenshot: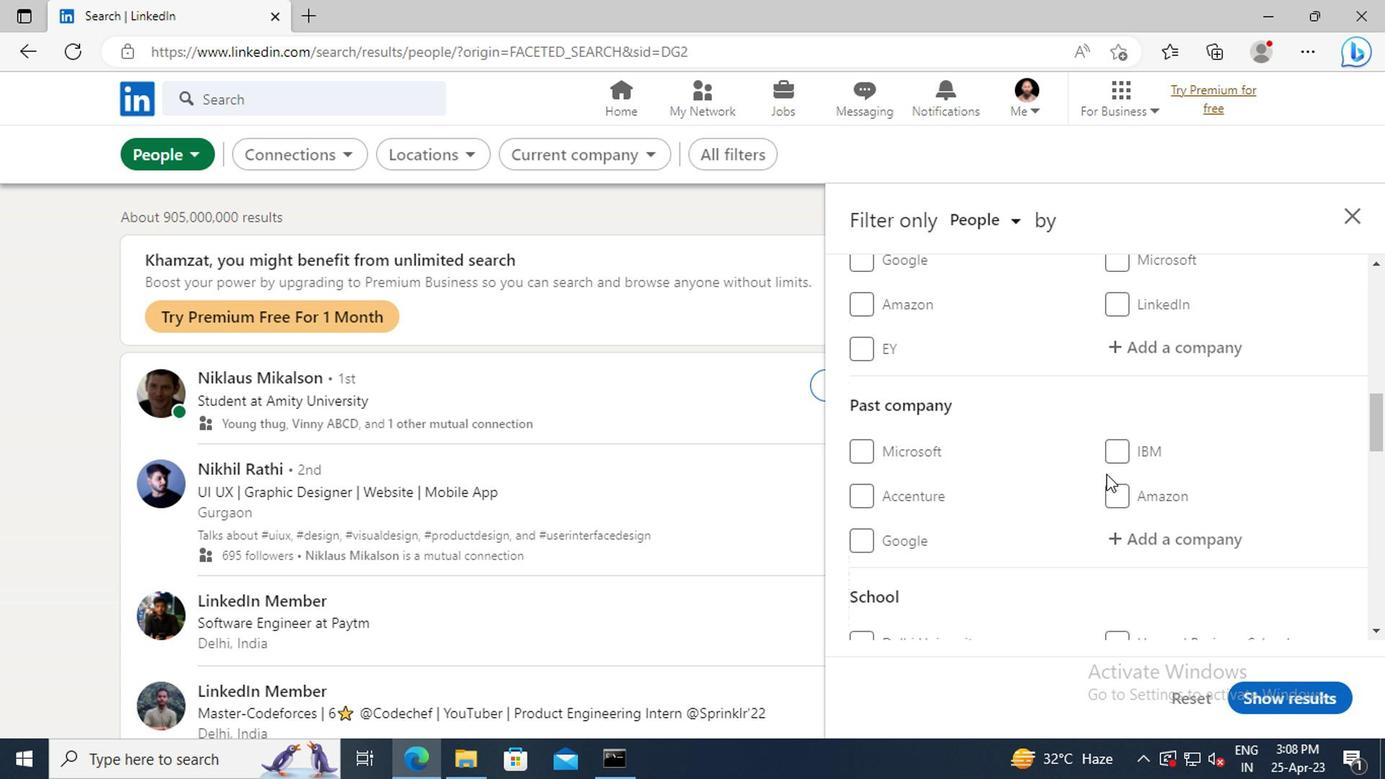 
Action: Mouse scrolled (929, 478) with delta (0, 0)
Screenshot: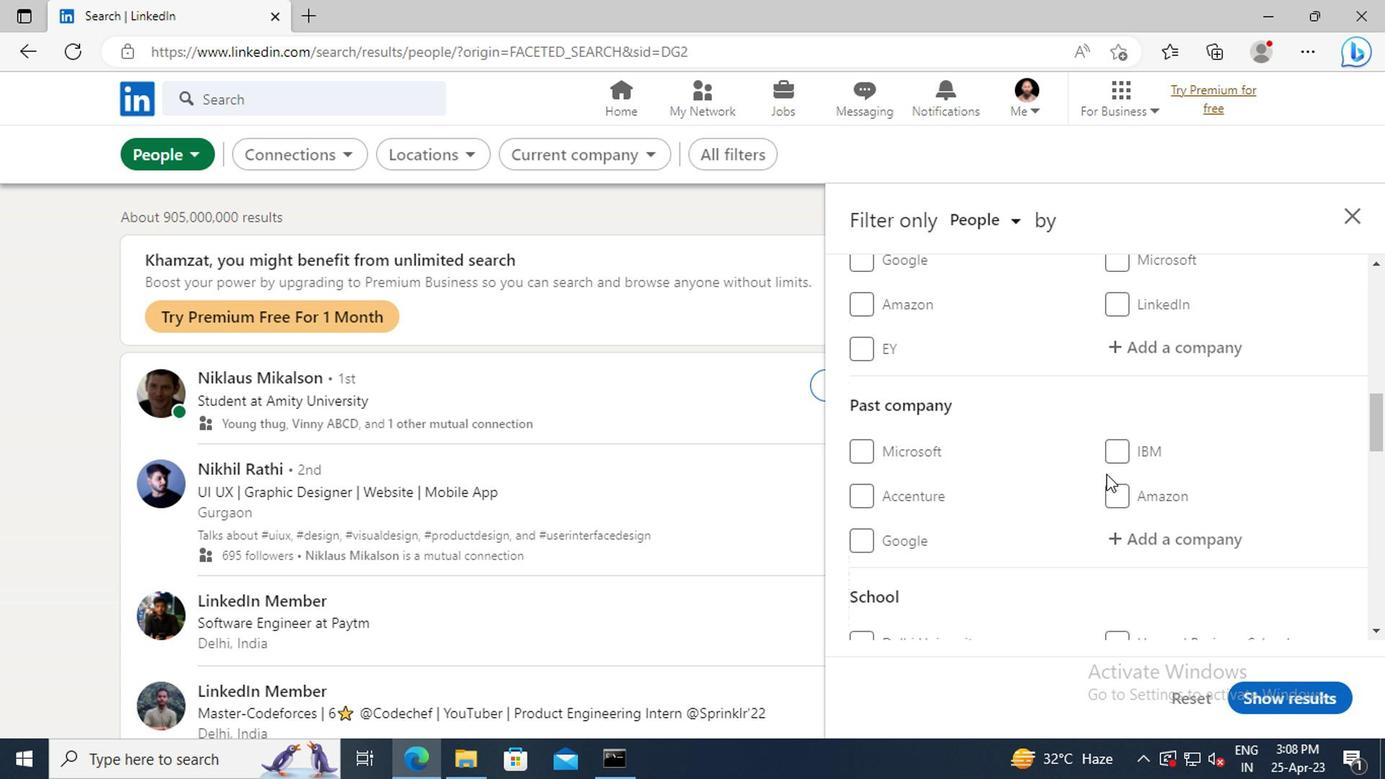 
Action: Mouse scrolled (929, 478) with delta (0, 0)
Screenshot: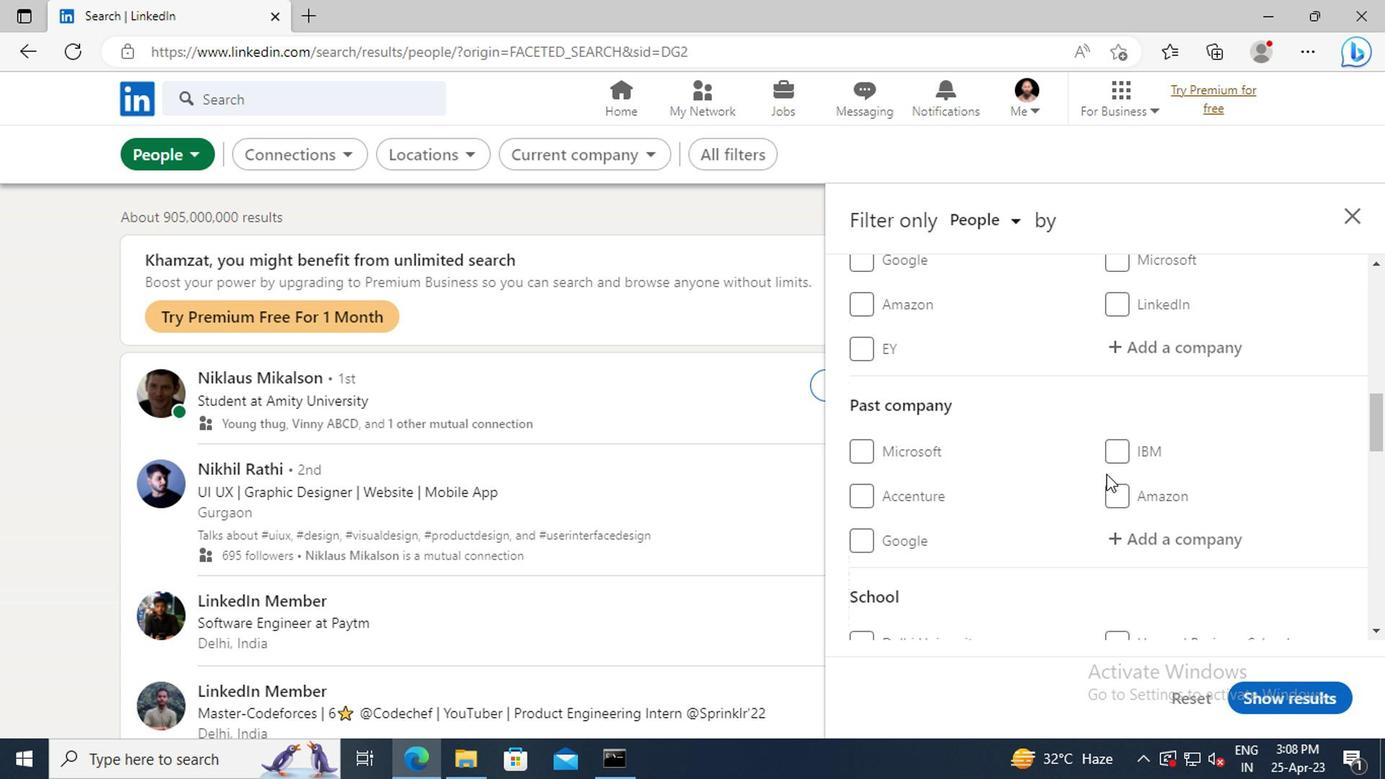 
Action: Mouse scrolled (929, 478) with delta (0, 0)
Screenshot: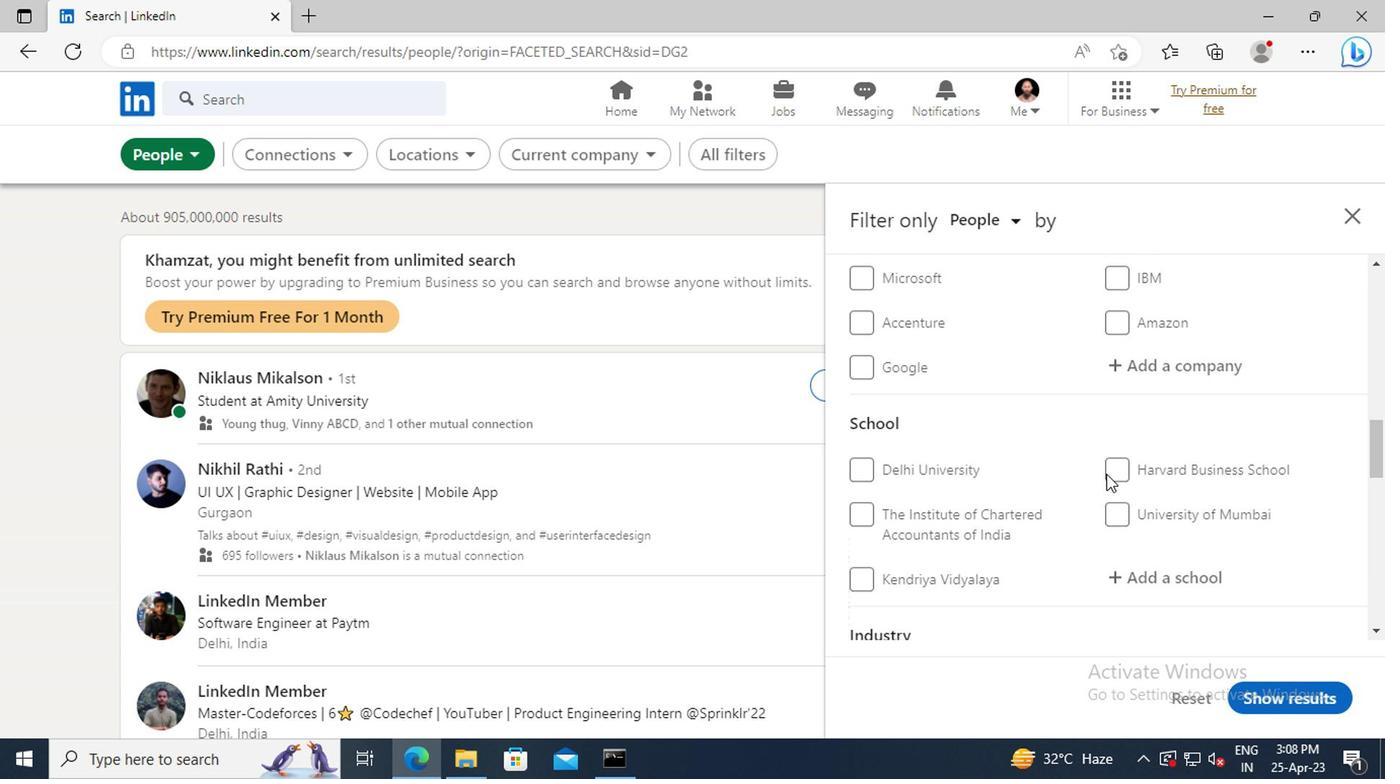 
Action: Mouse scrolled (929, 478) with delta (0, 0)
Screenshot: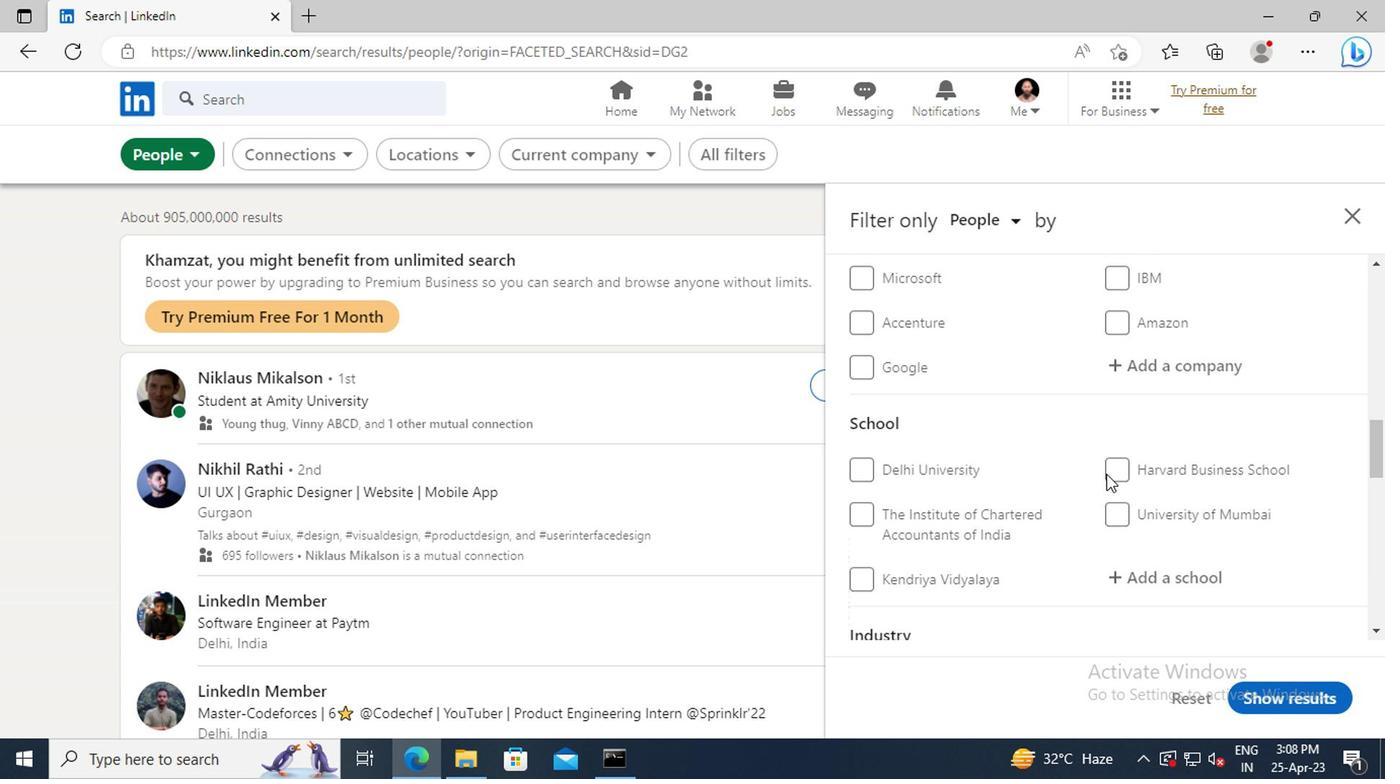 
Action: Mouse scrolled (929, 478) with delta (0, 0)
Screenshot: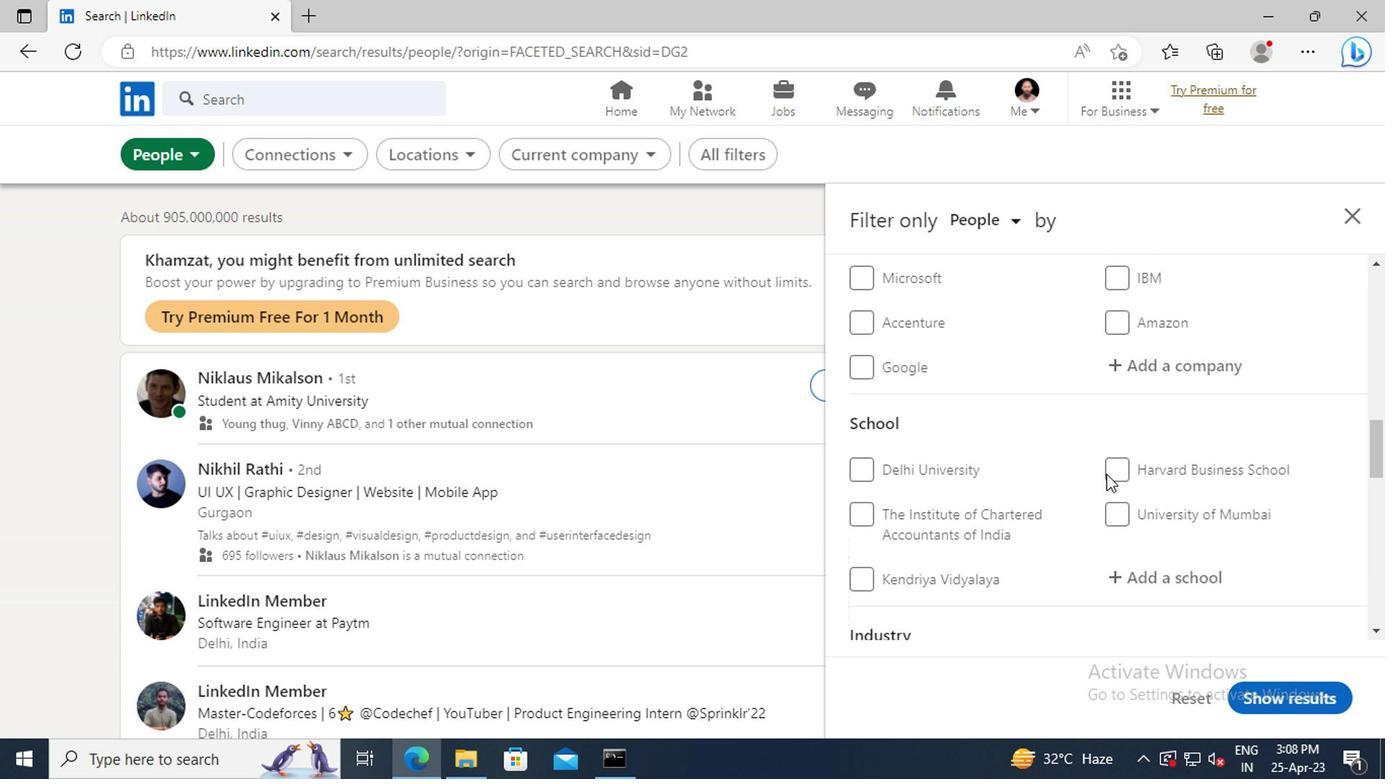 
Action: Mouse scrolled (929, 478) with delta (0, 0)
Screenshot: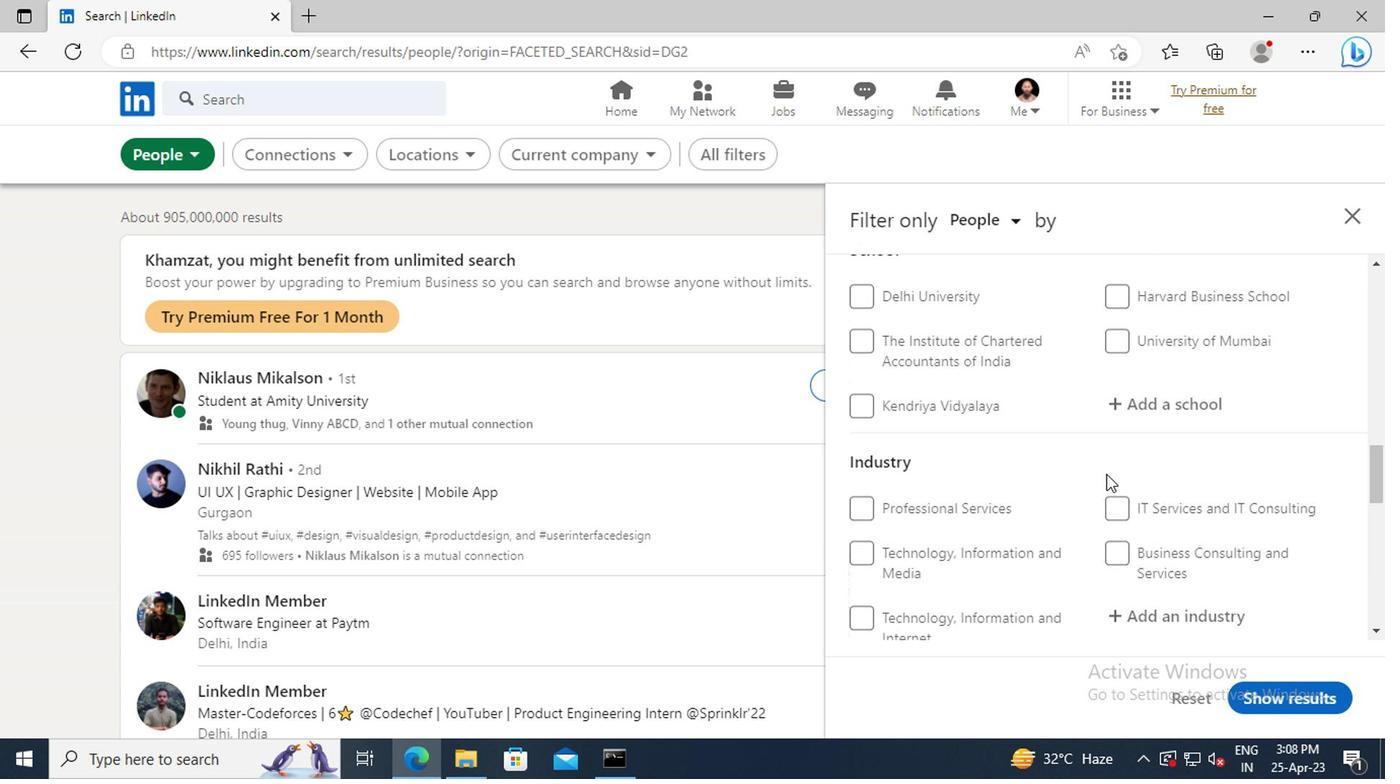 
Action: Mouse scrolled (929, 478) with delta (0, 0)
Screenshot: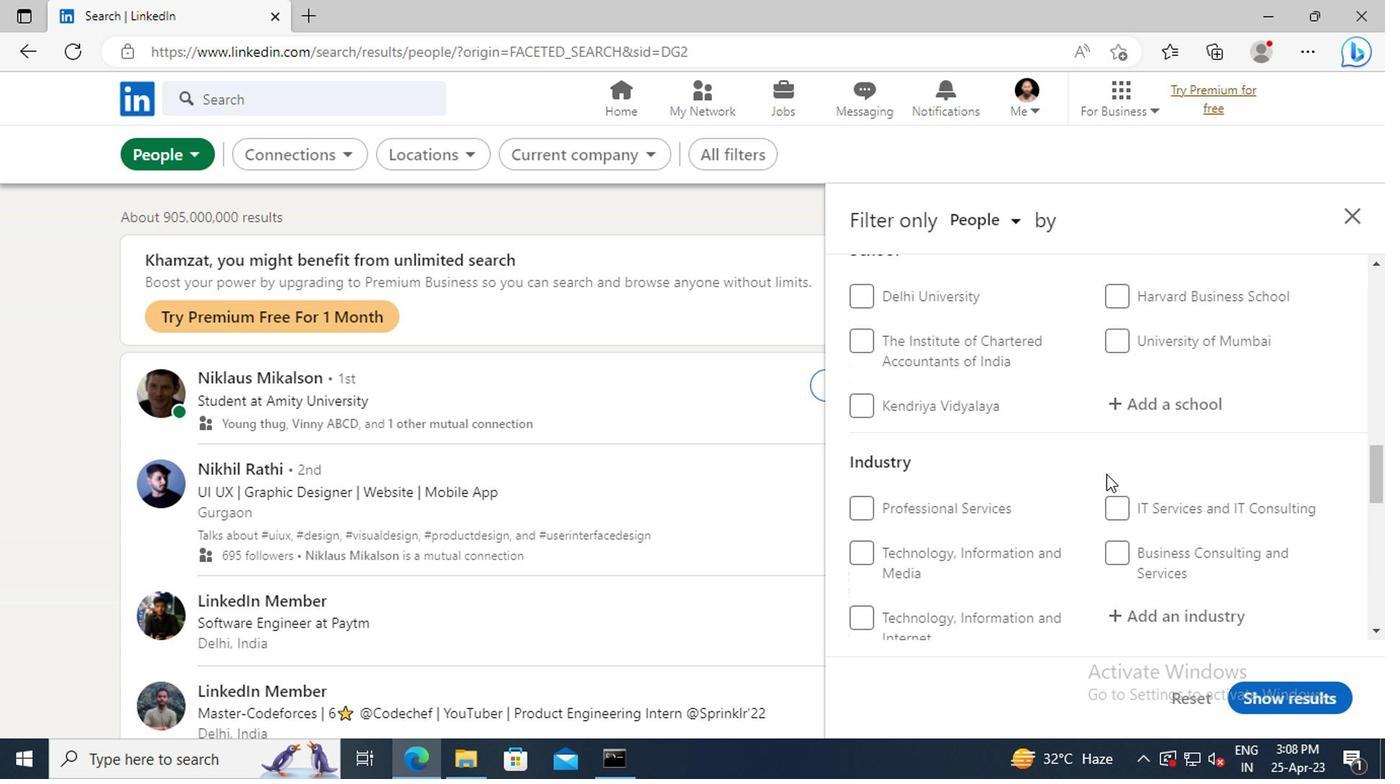 
Action: Mouse scrolled (929, 478) with delta (0, 0)
Screenshot: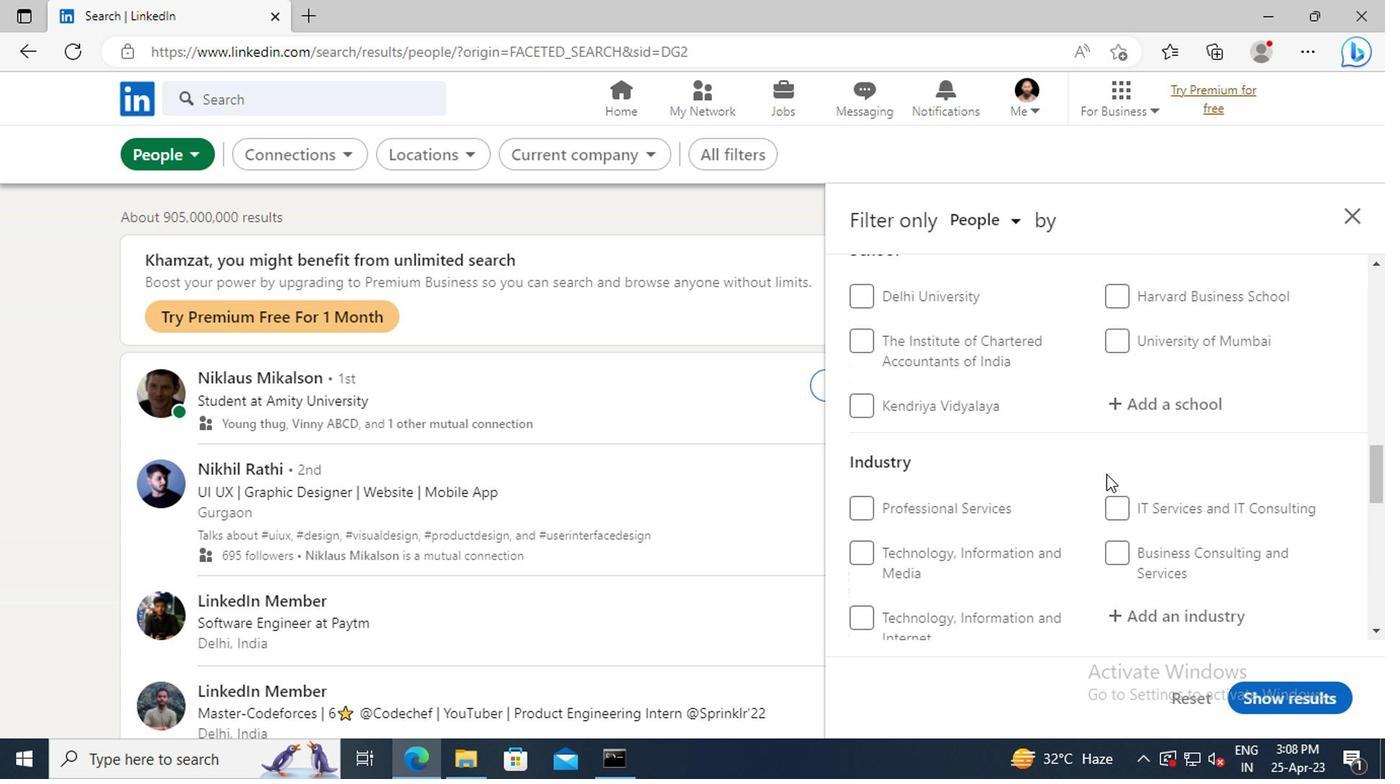 
Action: Mouse scrolled (929, 478) with delta (0, 0)
Screenshot: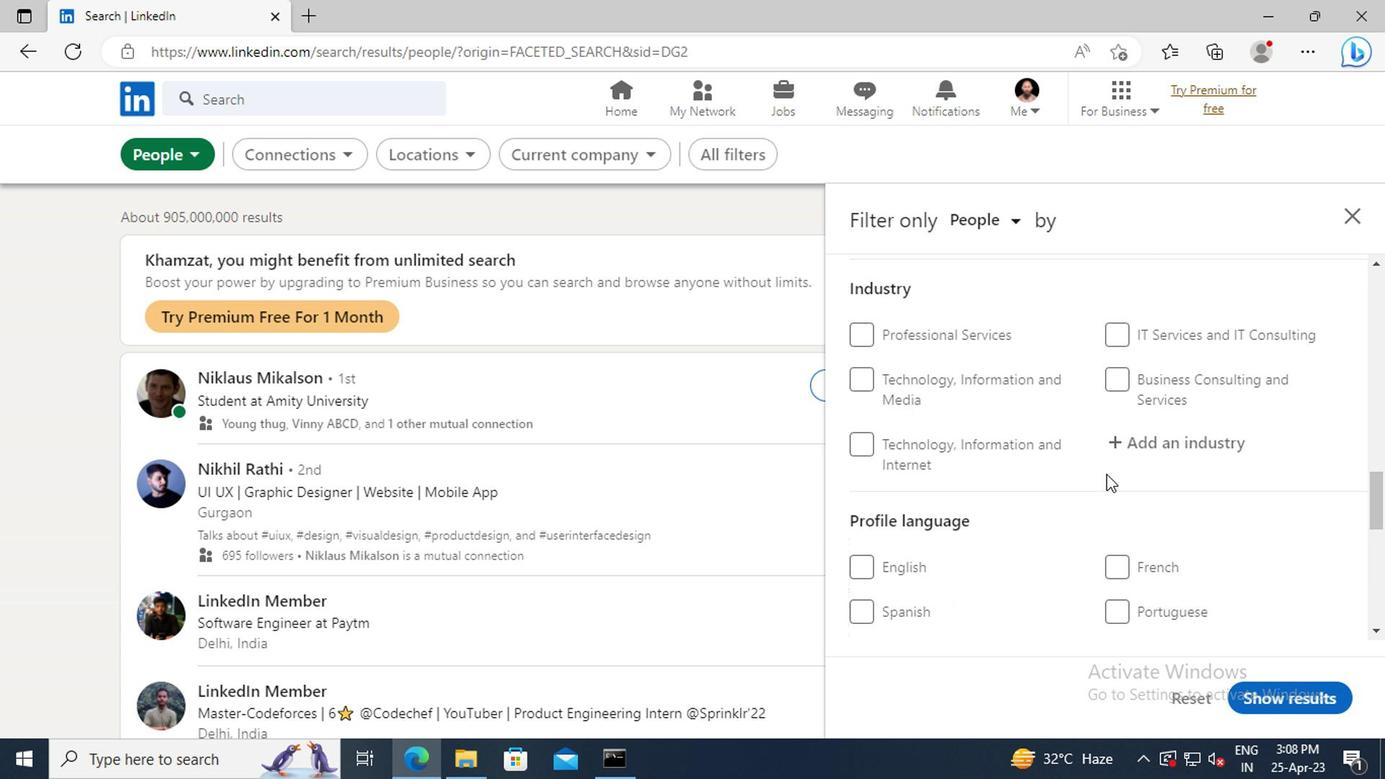 
Action: Mouse scrolled (929, 478) with delta (0, 0)
Screenshot: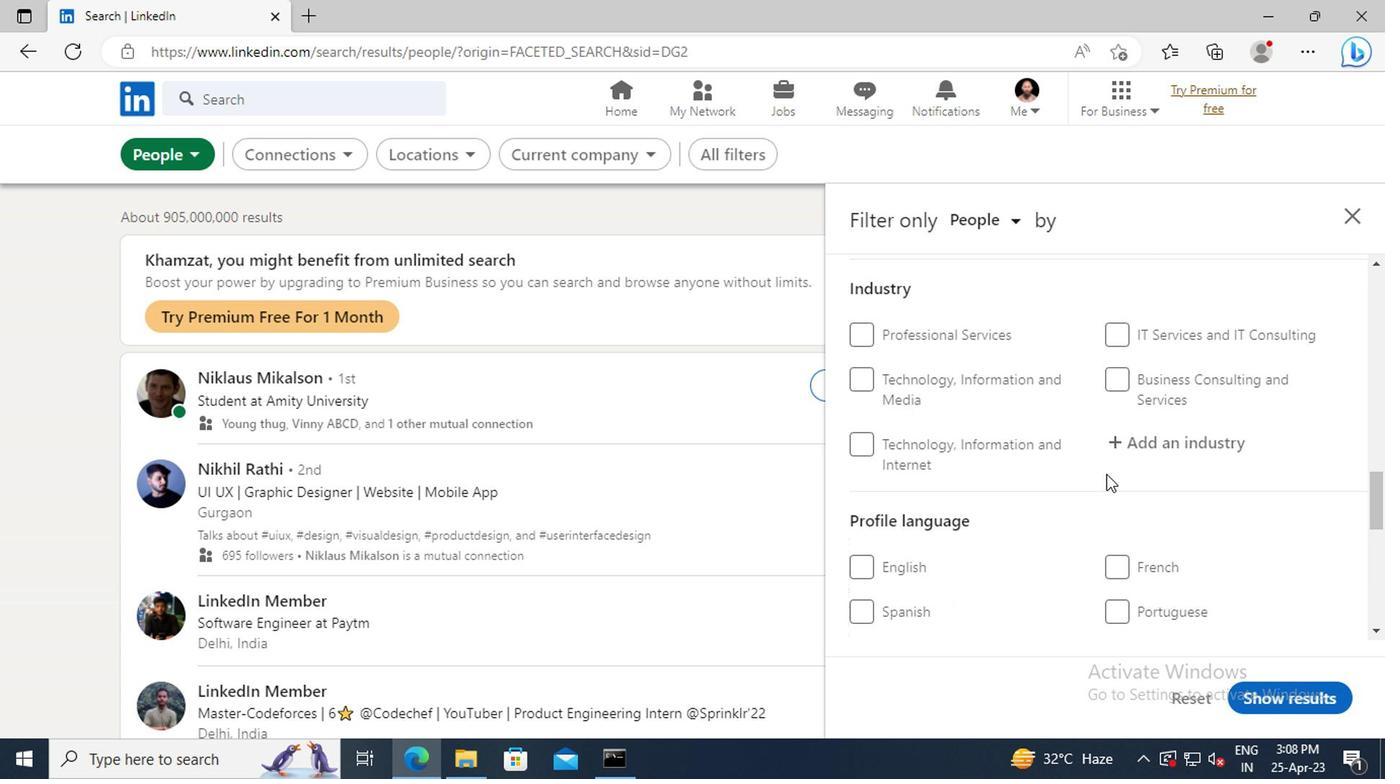 
Action: Mouse moved to (936, 500)
Screenshot: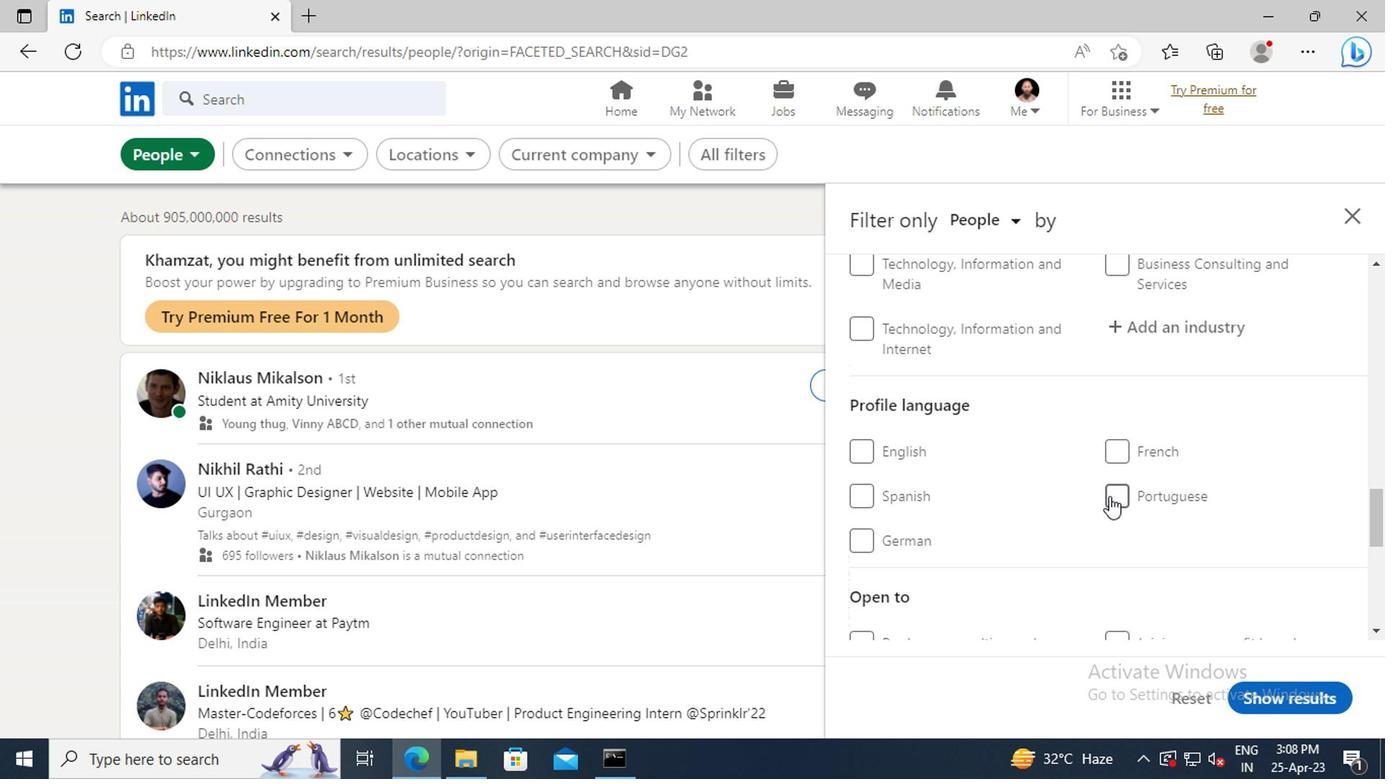 
Action: Mouse pressed left at (936, 500)
Screenshot: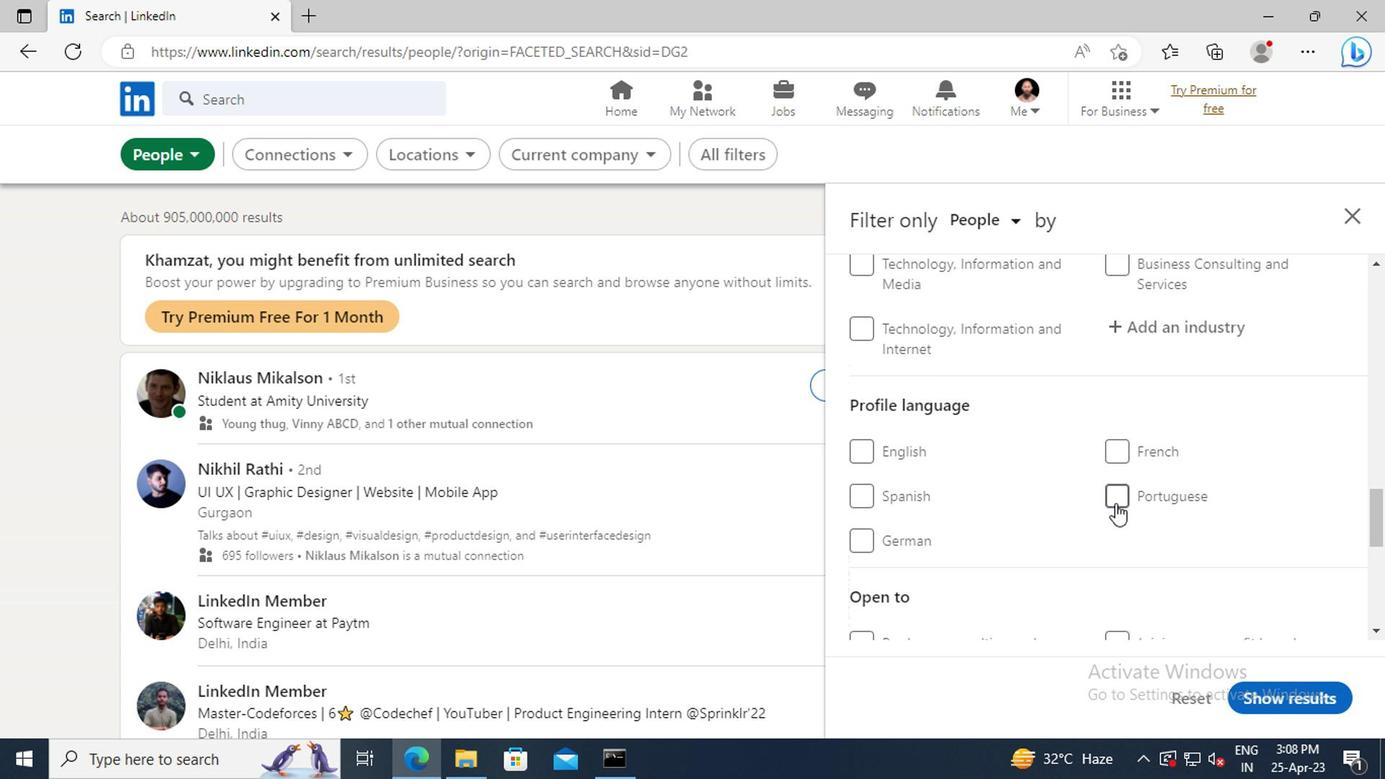 
Action: Mouse moved to (936, 500)
Screenshot: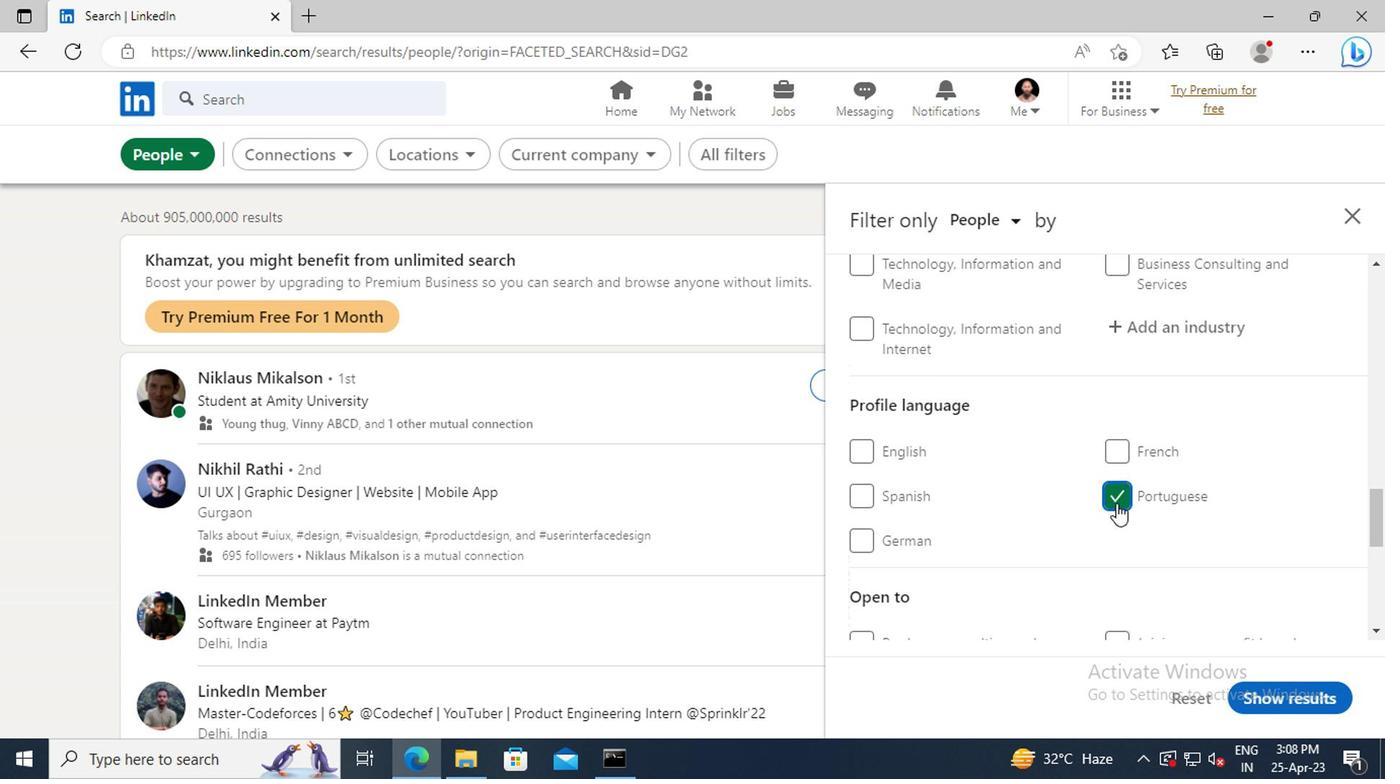 
Action: Mouse scrolled (936, 500) with delta (0, 0)
Screenshot: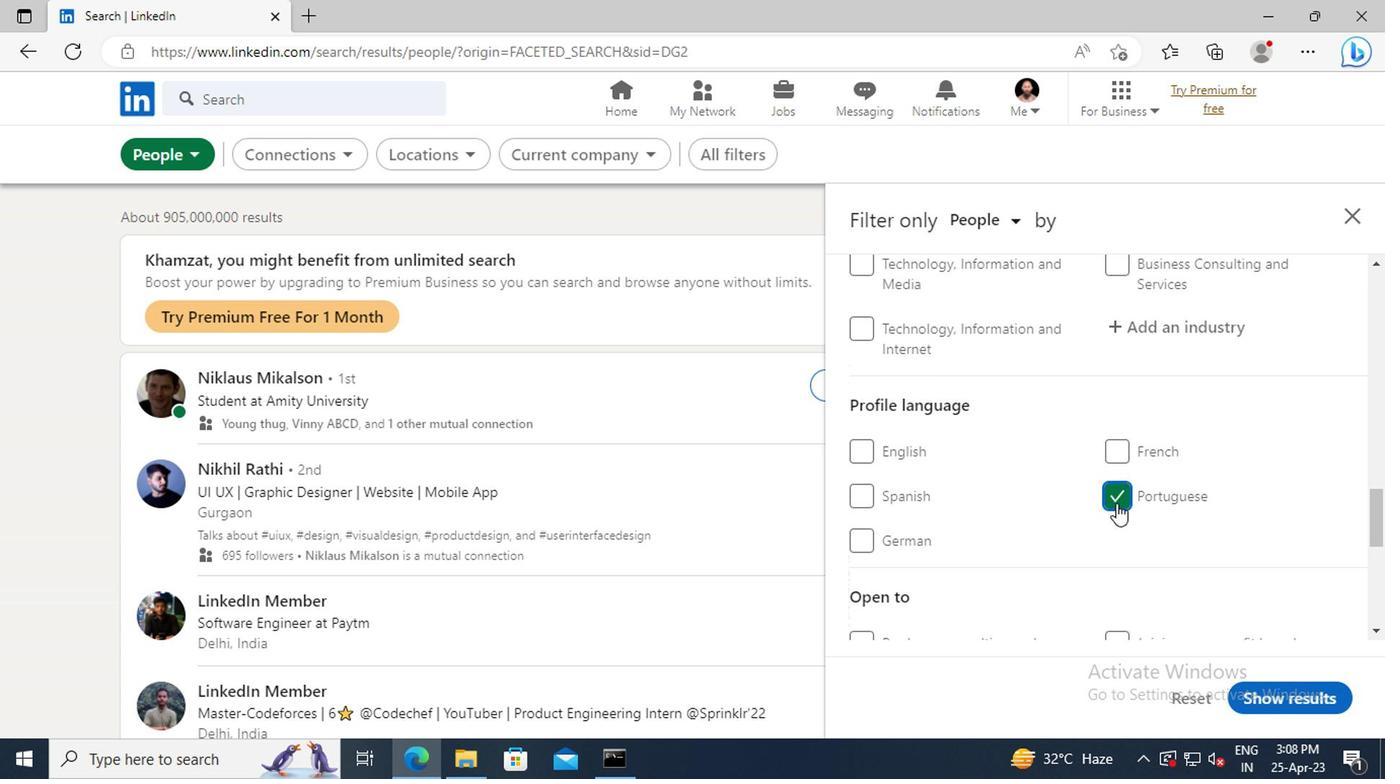 
Action: Mouse scrolled (936, 500) with delta (0, 0)
Screenshot: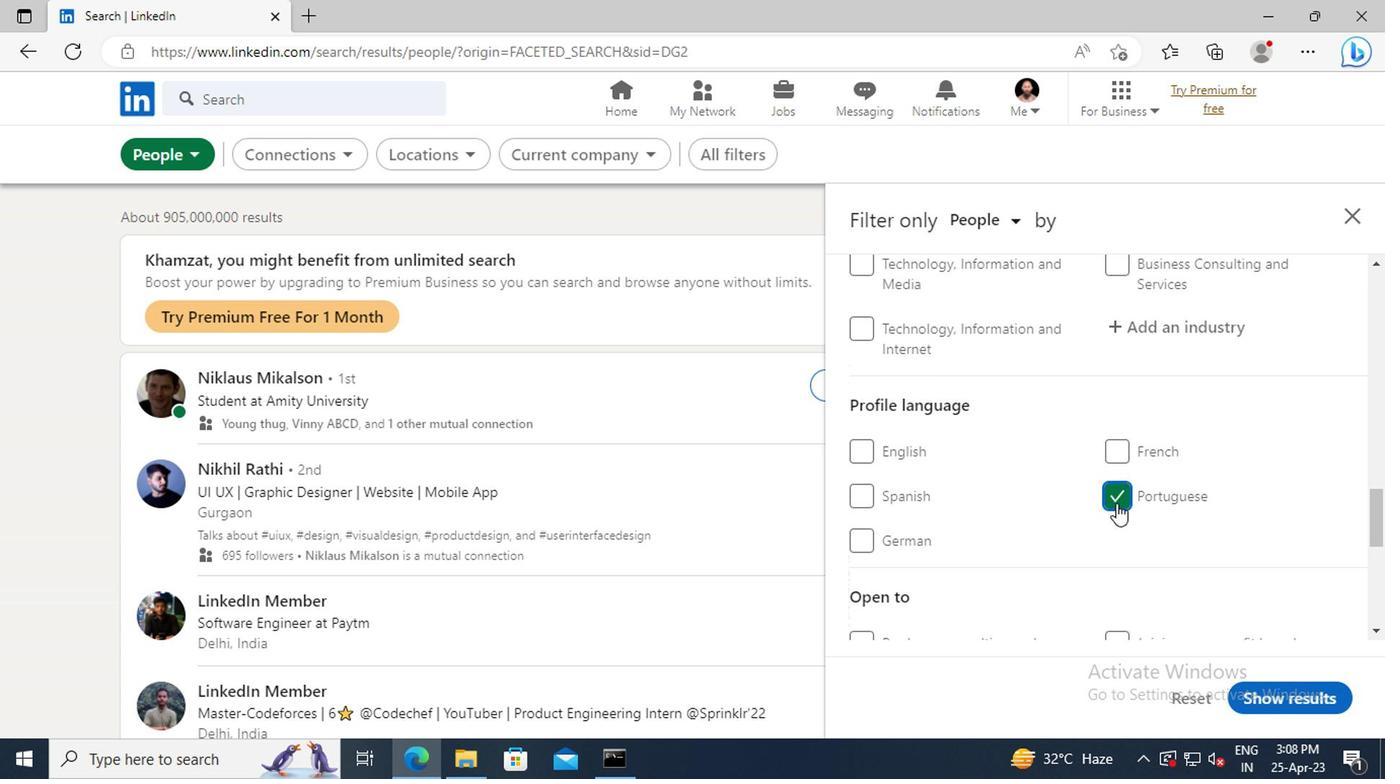 
Action: Mouse scrolled (936, 500) with delta (0, 0)
Screenshot: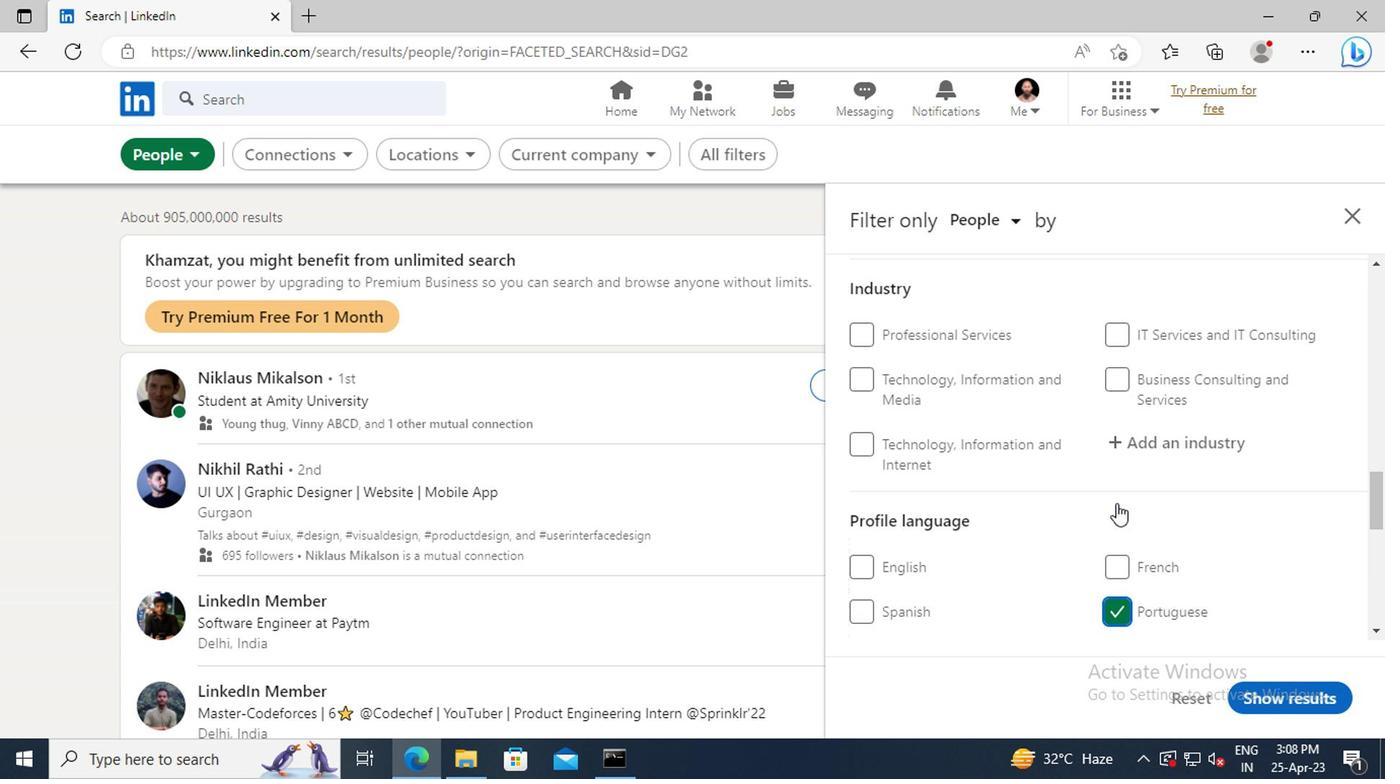 
Action: Mouse scrolled (936, 500) with delta (0, 0)
Screenshot: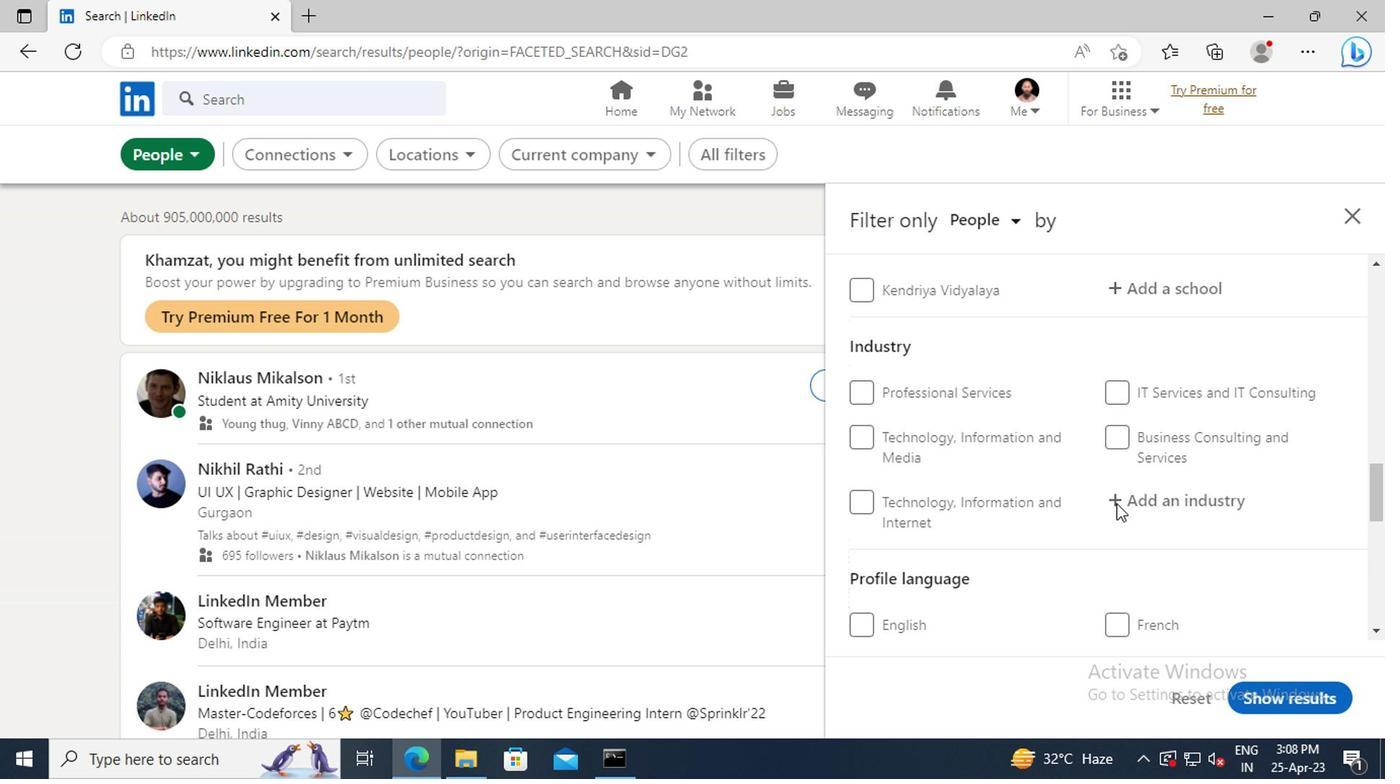 
Action: Mouse scrolled (936, 500) with delta (0, 0)
Screenshot: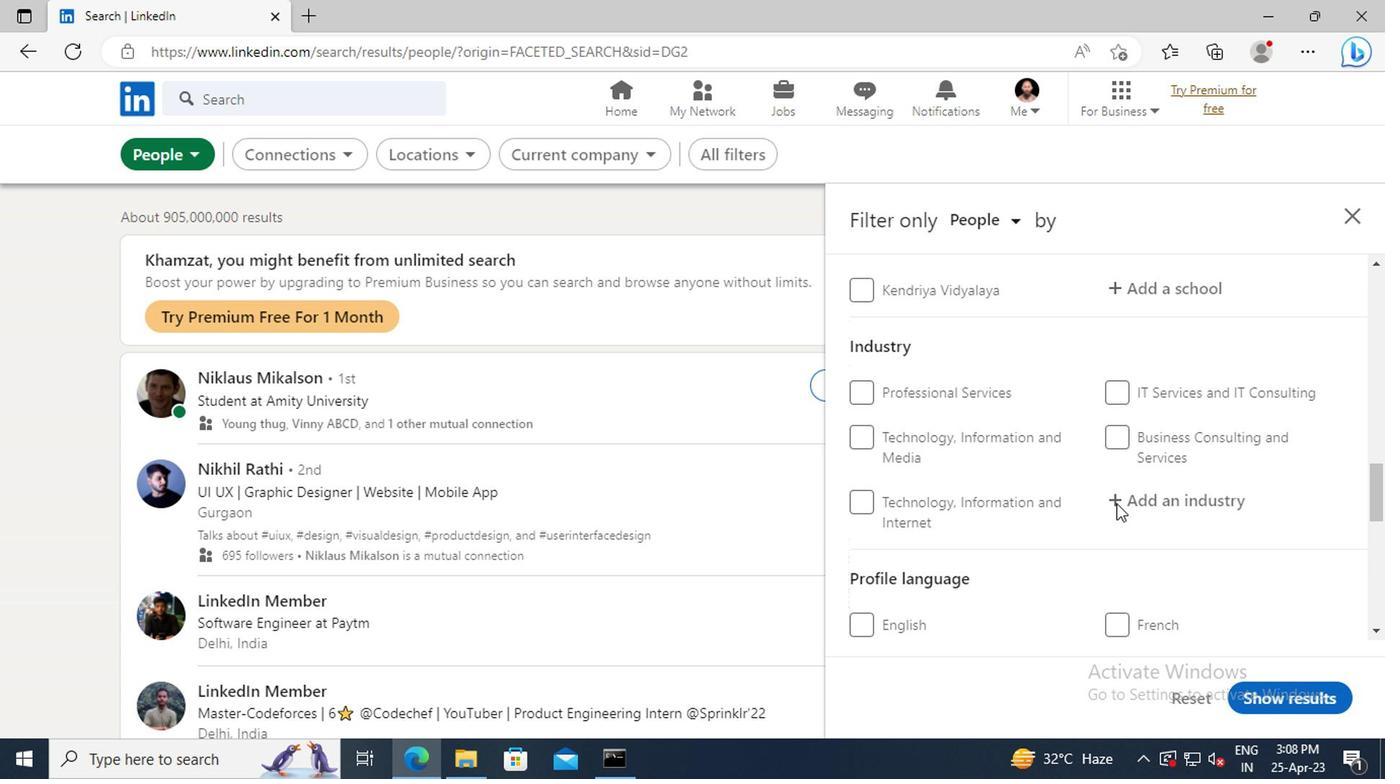 
Action: Mouse scrolled (936, 500) with delta (0, 0)
Screenshot: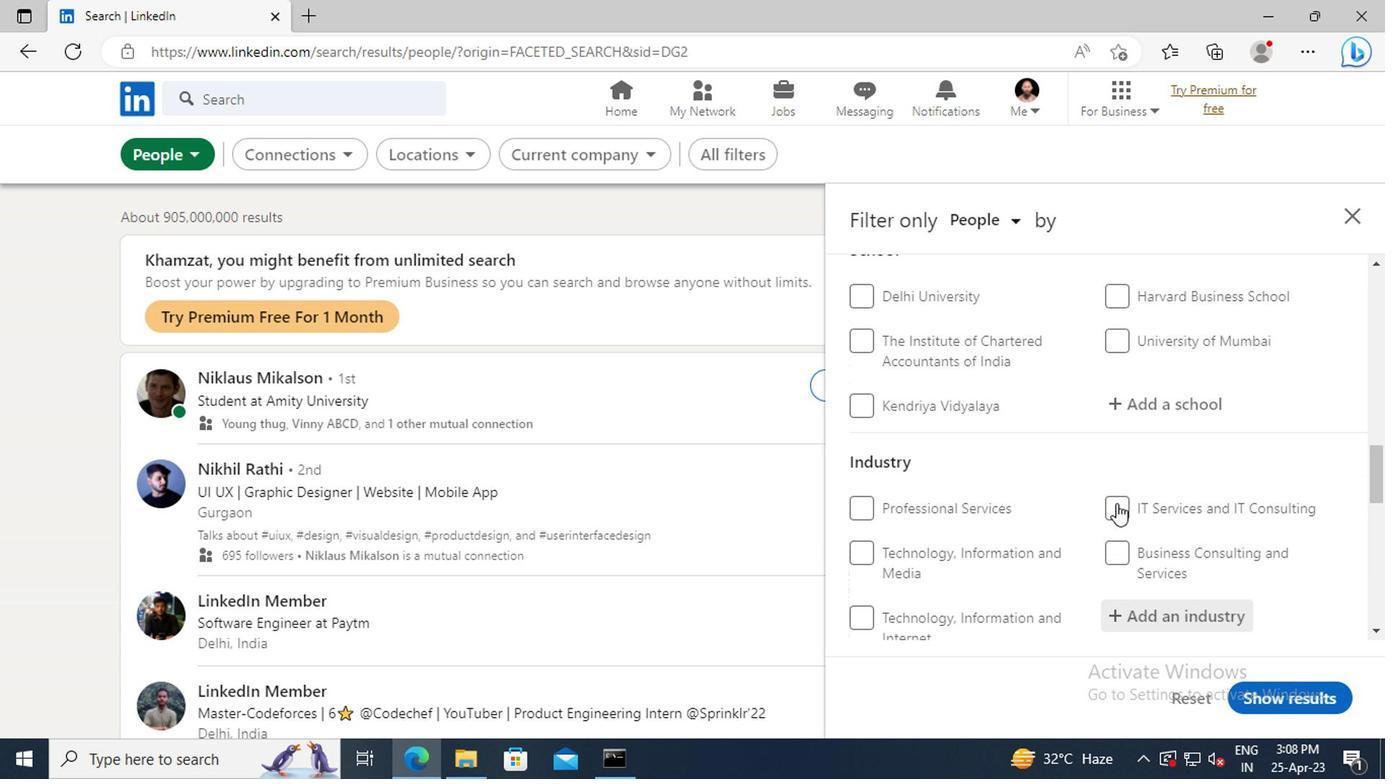 
Action: Mouse scrolled (936, 500) with delta (0, 0)
Screenshot: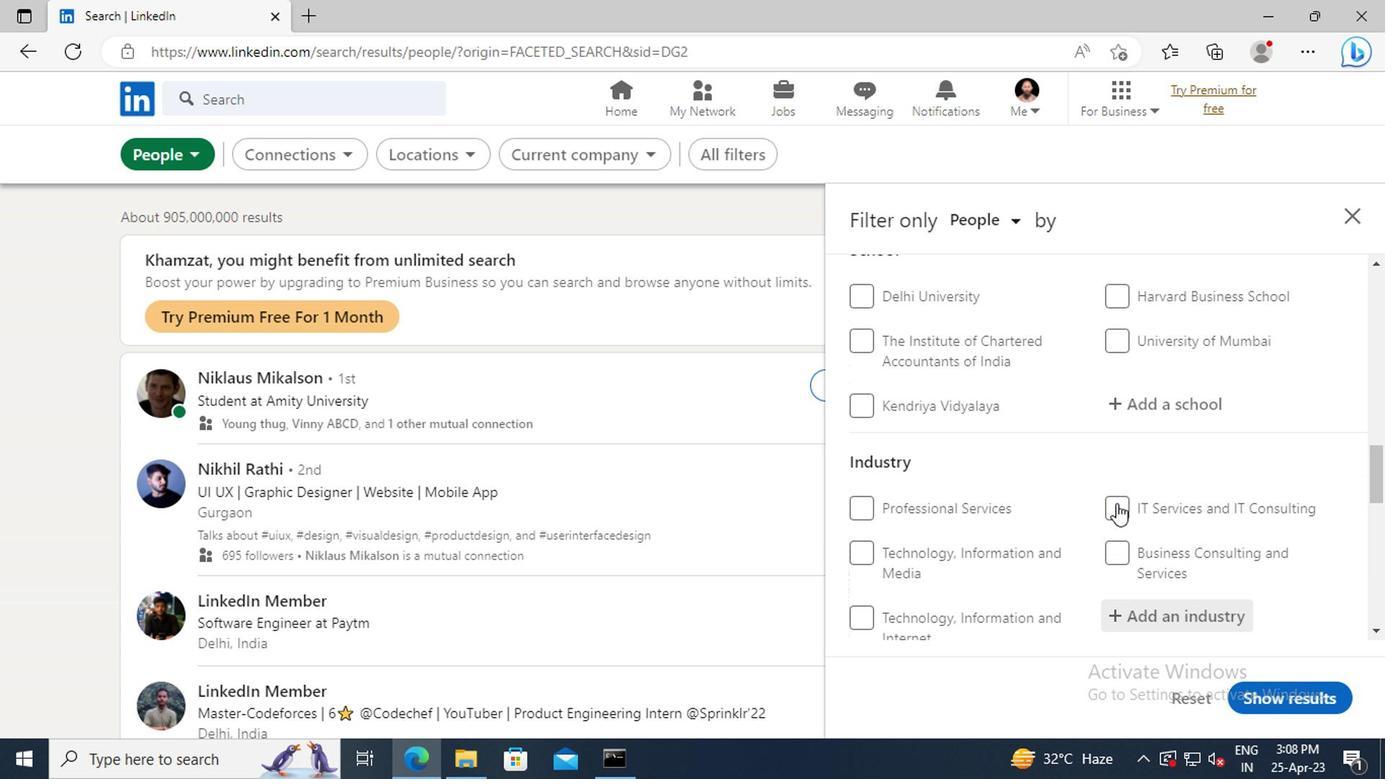 
Action: Mouse scrolled (936, 500) with delta (0, 0)
Screenshot: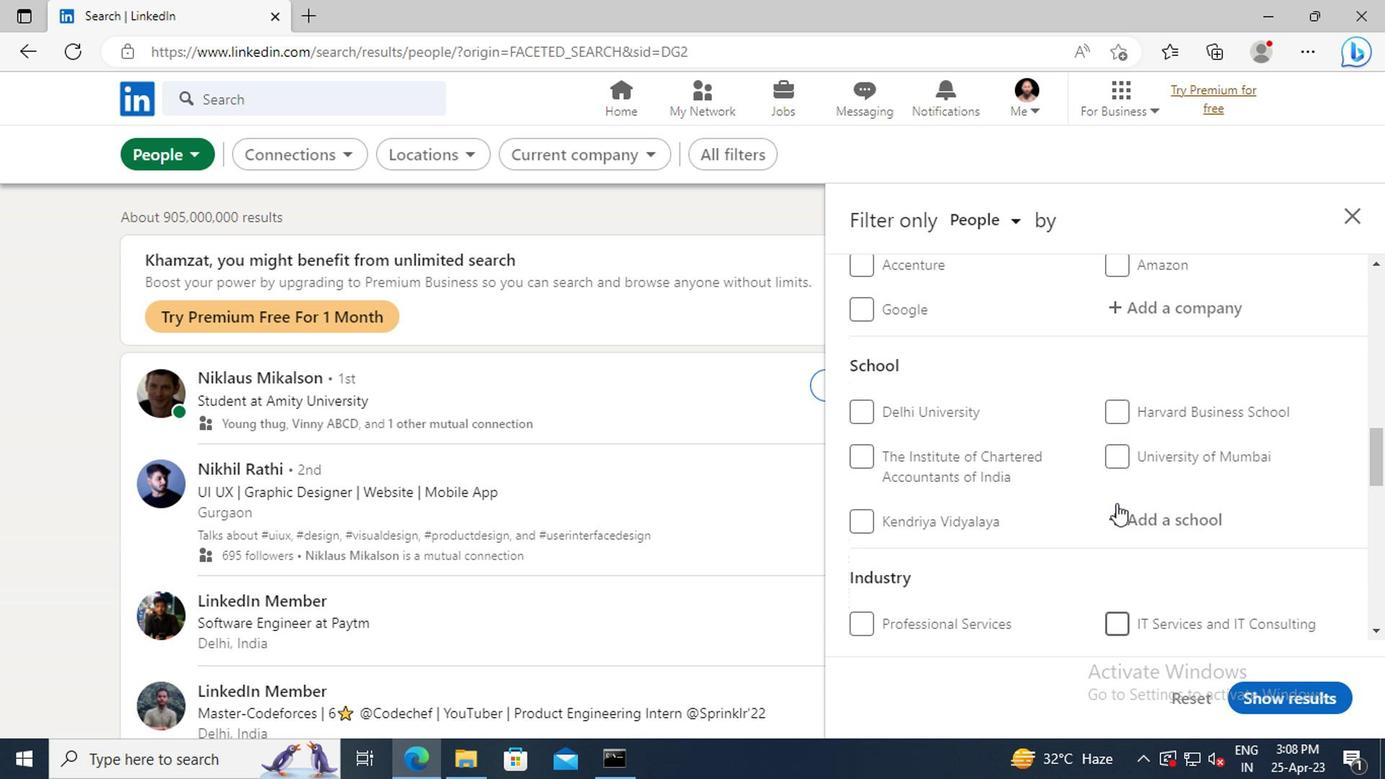 
Action: Mouse scrolled (936, 500) with delta (0, 0)
Screenshot: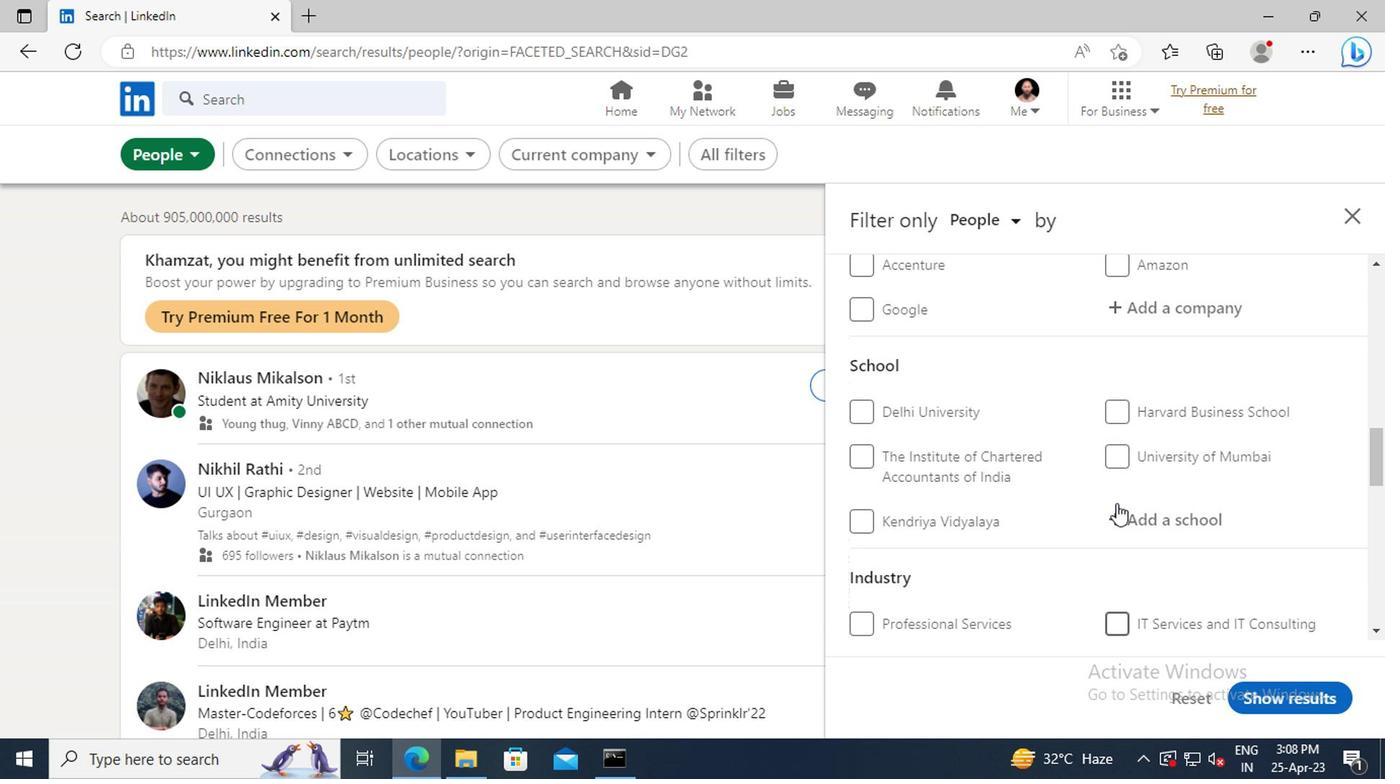 
Action: Mouse scrolled (936, 500) with delta (0, 0)
Screenshot: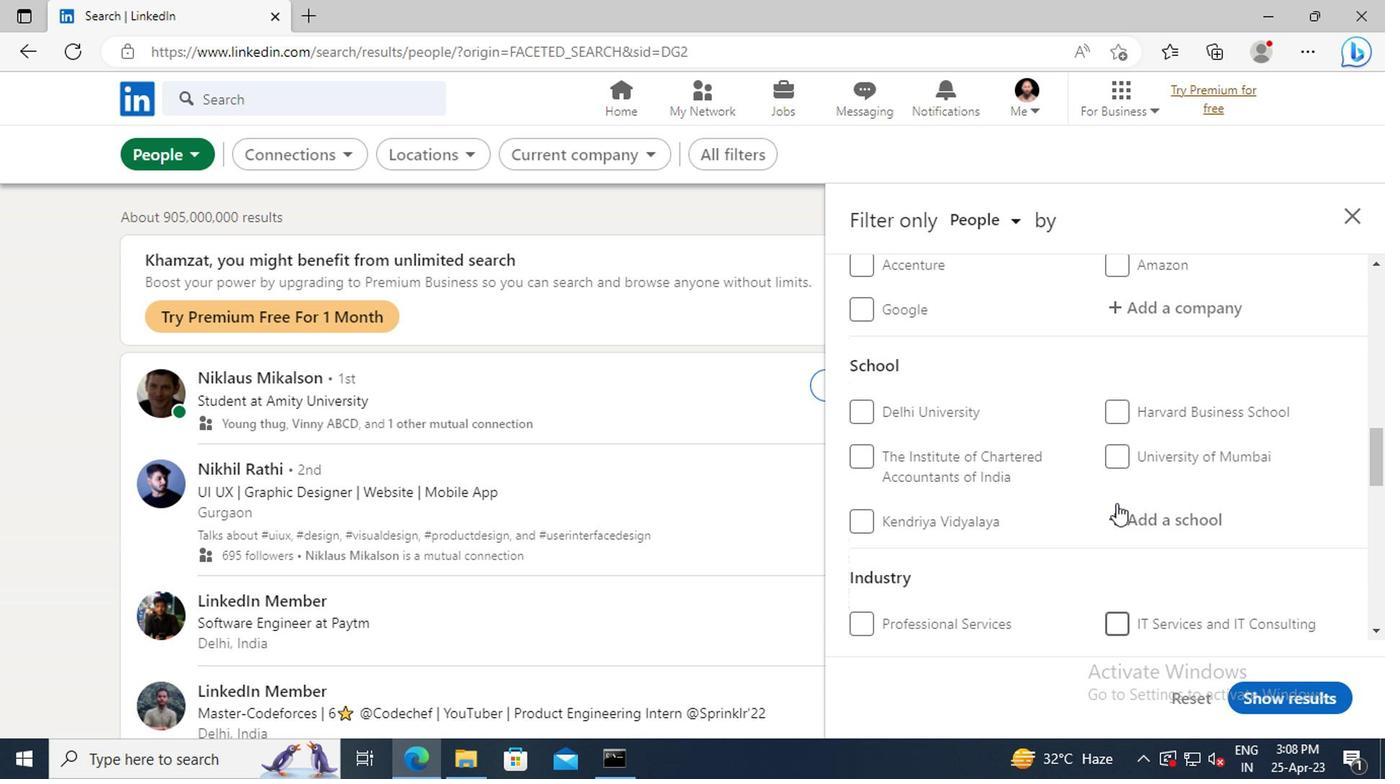 
Action: Mouse scrolled (936, 500) with delta (0, 0)
Screenshot: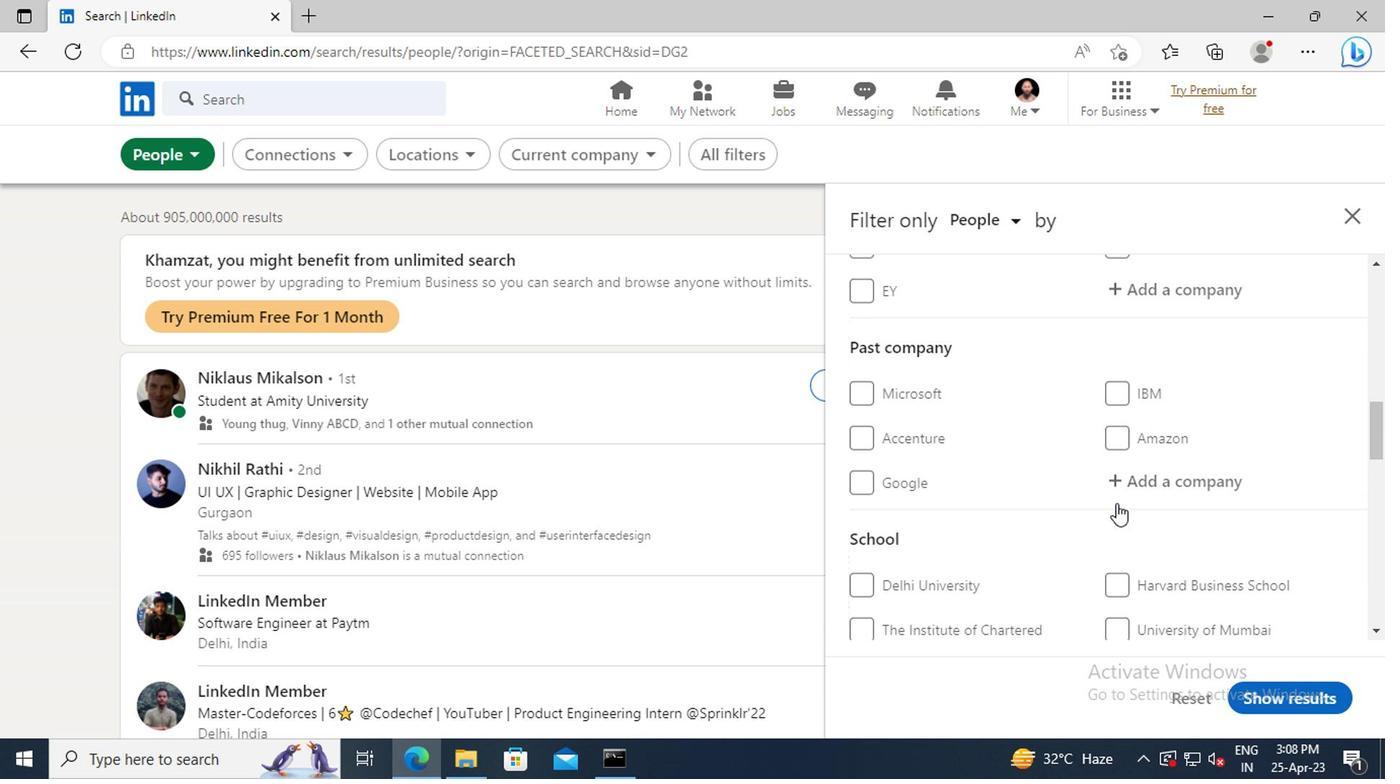 
Action: Mouse scrolled (936, 500) with delta (0, 0)
Screenshot: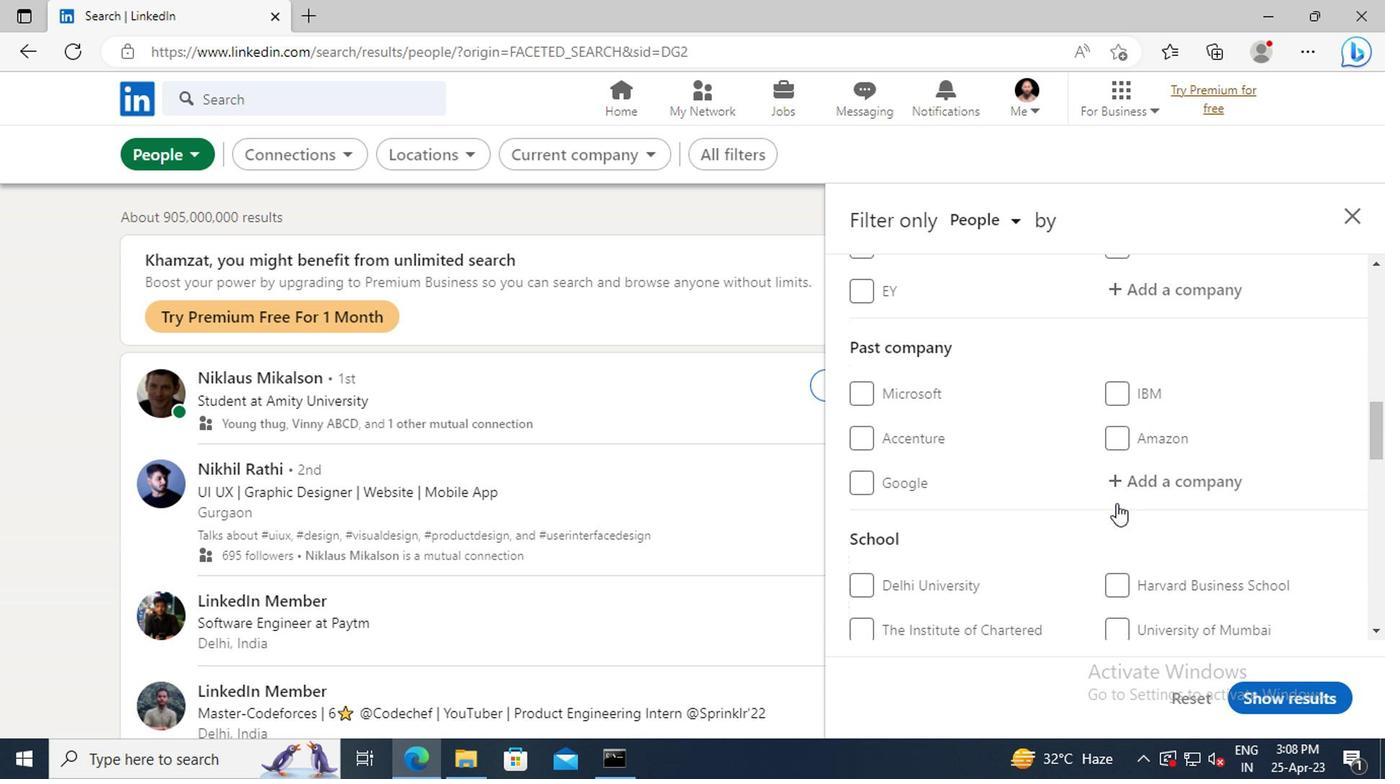 
Action: Mouse scrolled (936, 500) with delta (0, 0)
Screenshot: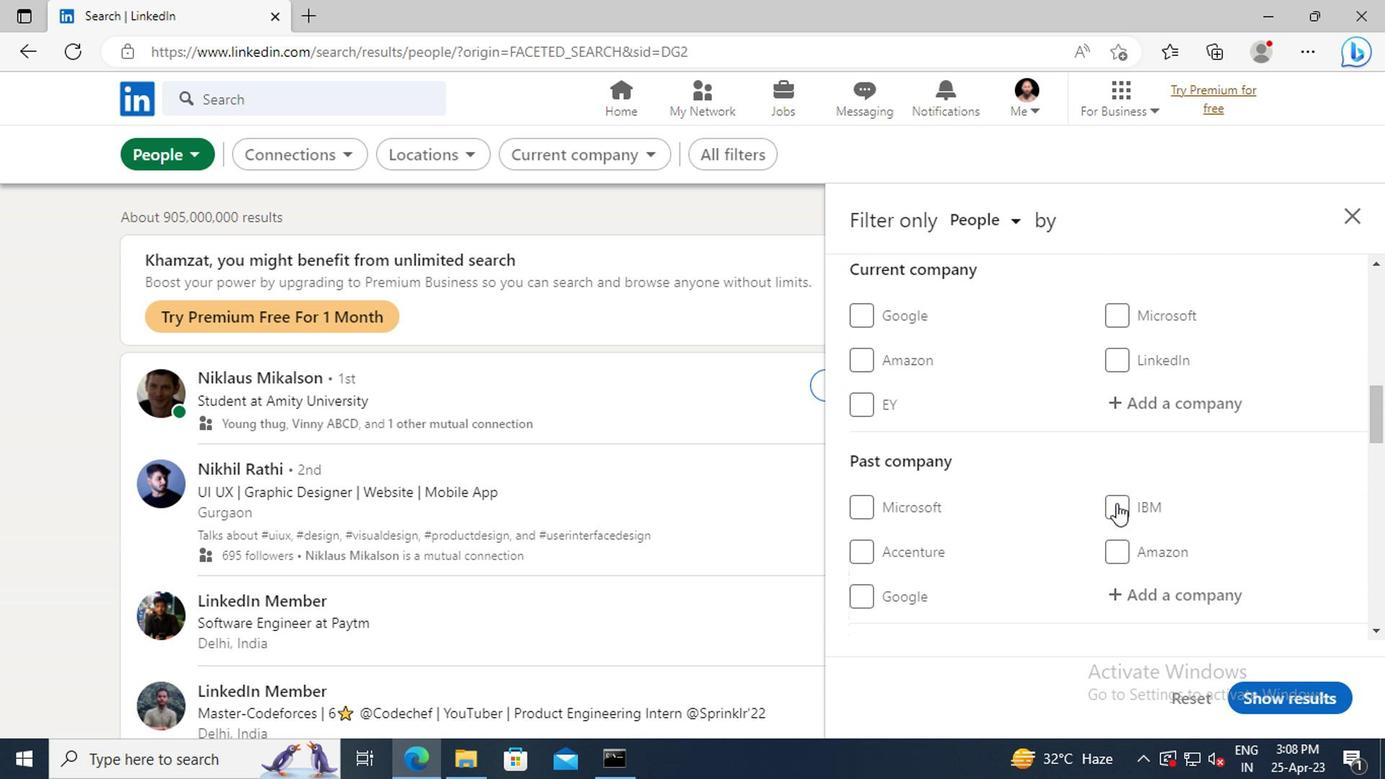 
Action: Mouse moved to (951, 474)
Screenshot: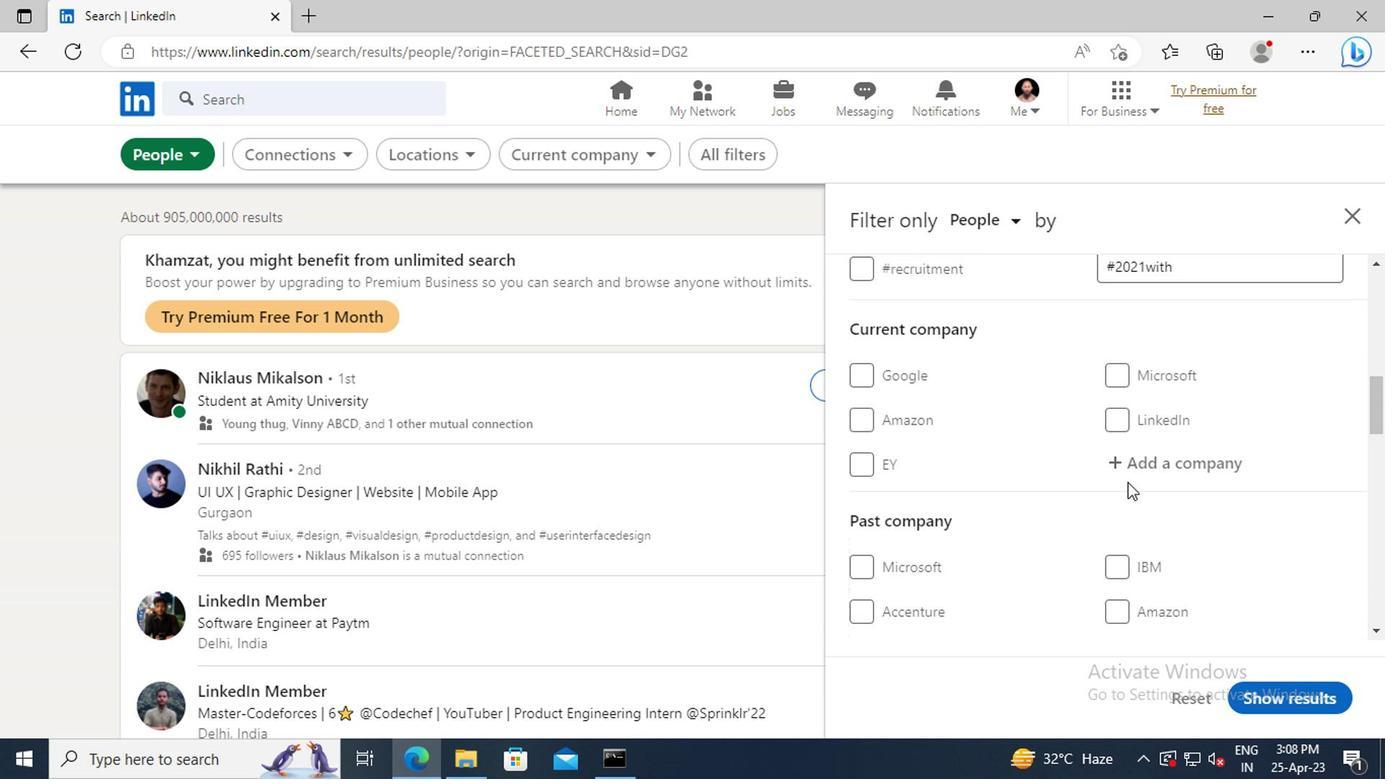 
Action: Mouse pressed left at (951, 474)
Screenshot: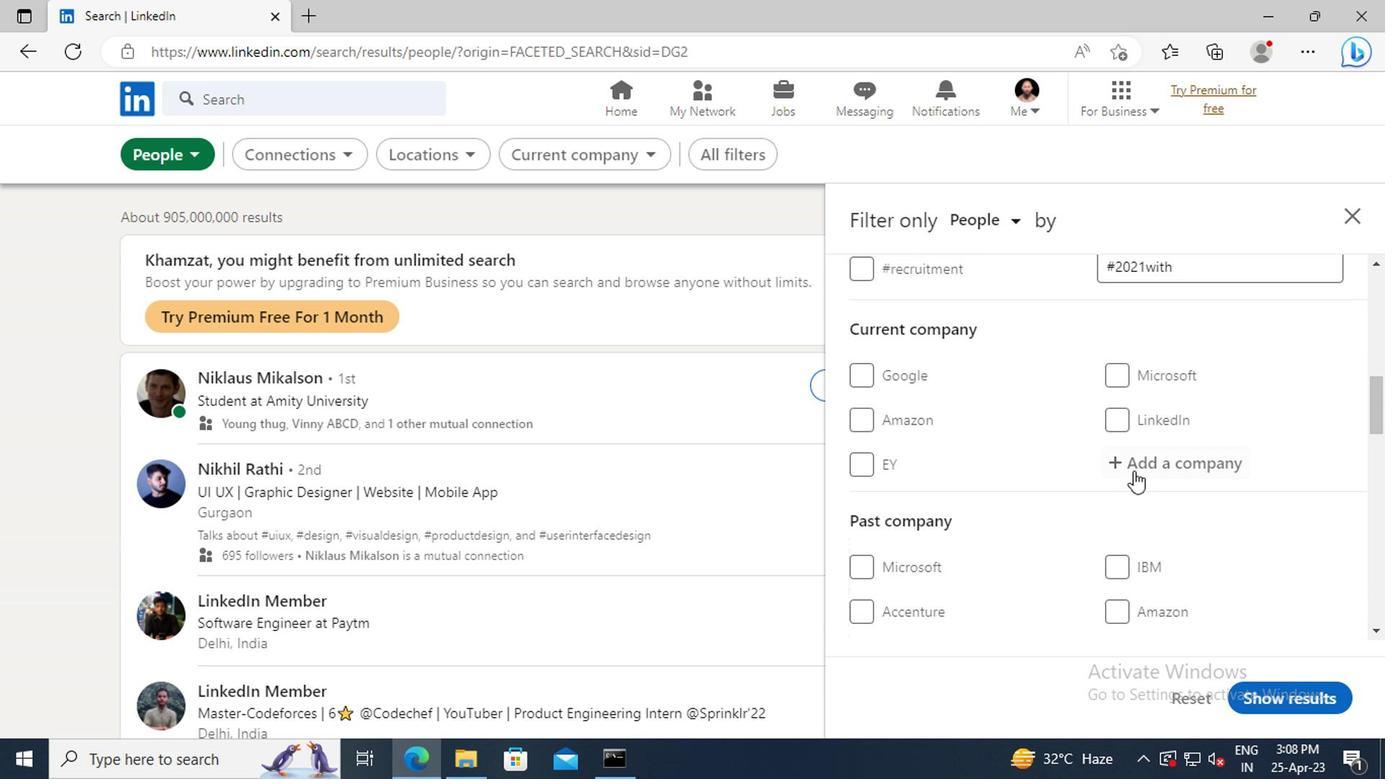 
Action: Key pressed <Key.shift>HOK
Screenshot: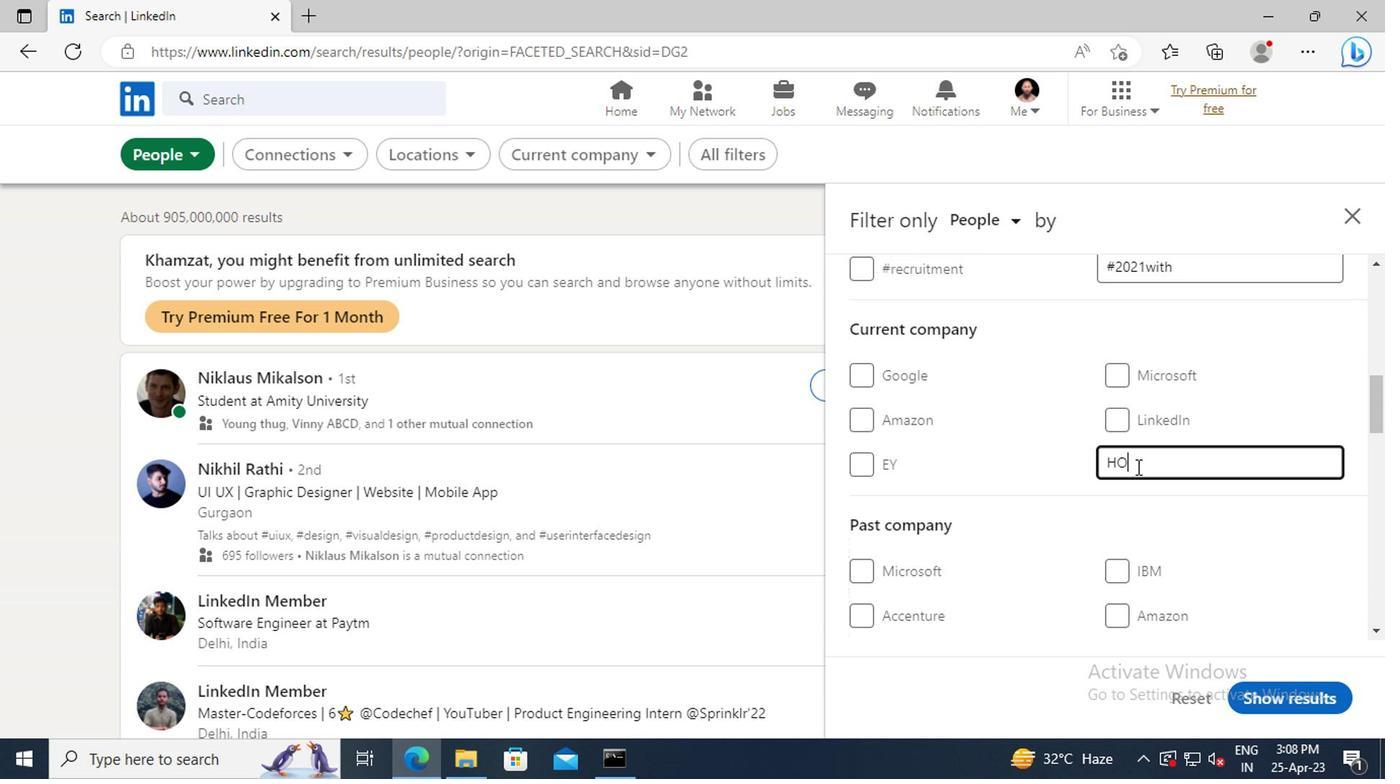 
Action: Mouse moved to (943, 502)
Screenshot: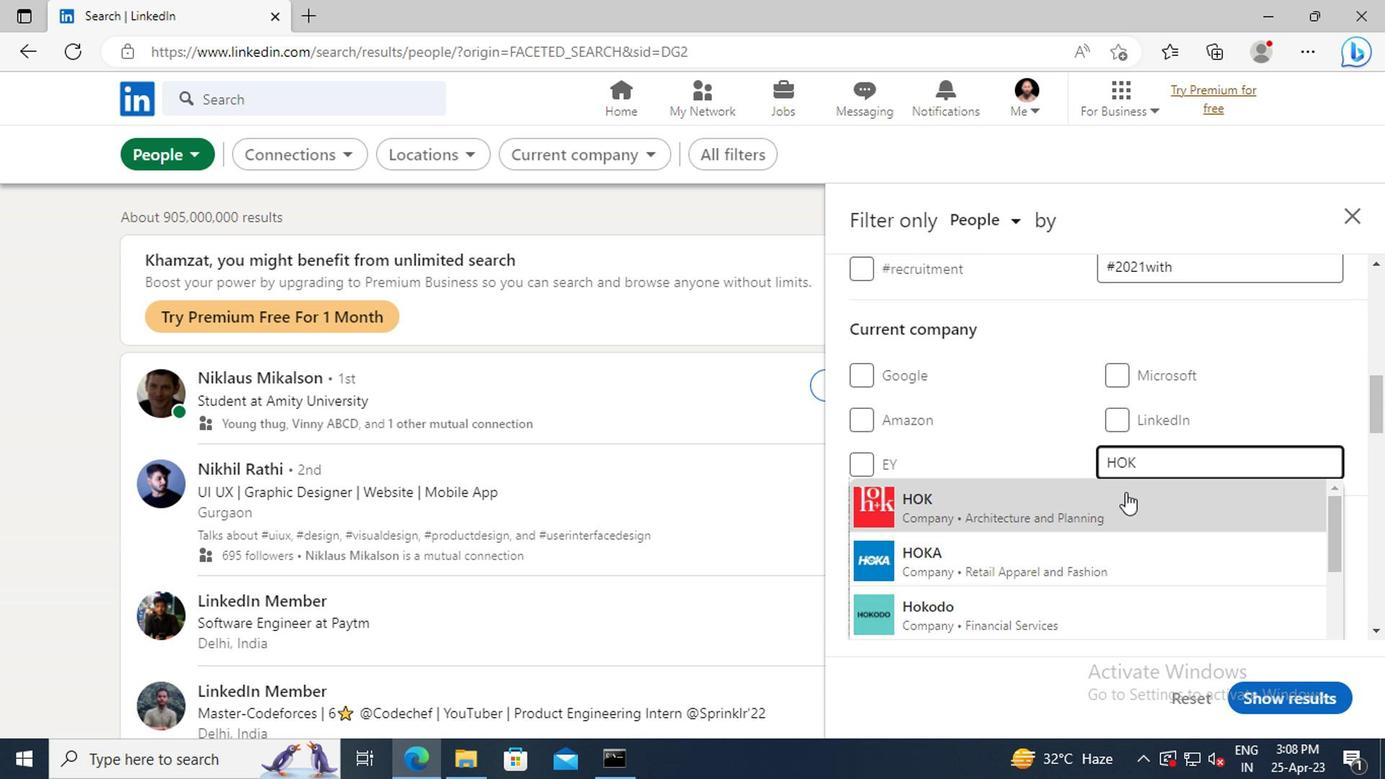 
Action: Mouse pressed left at (943, 502)
Screenshot: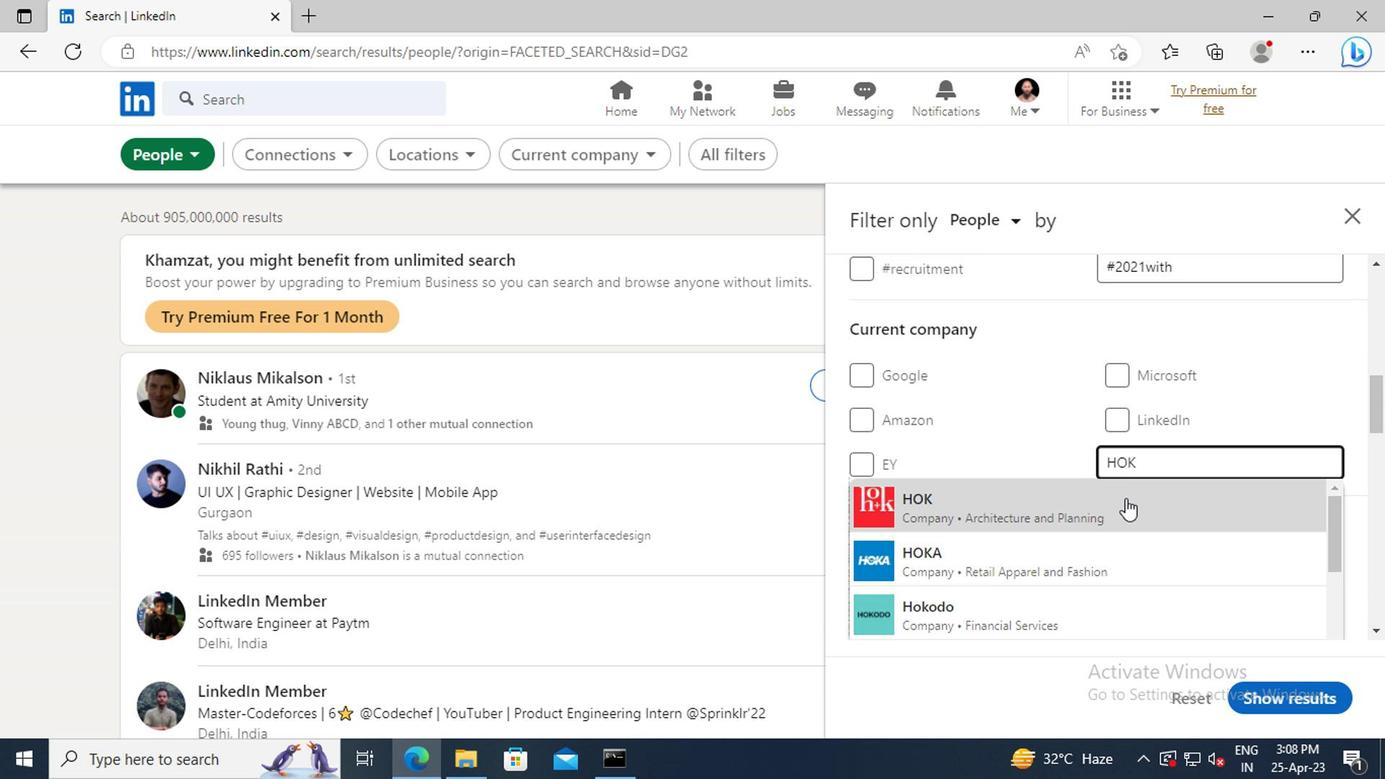 
Action: Mouse moved to (936, 458)
Screenshot: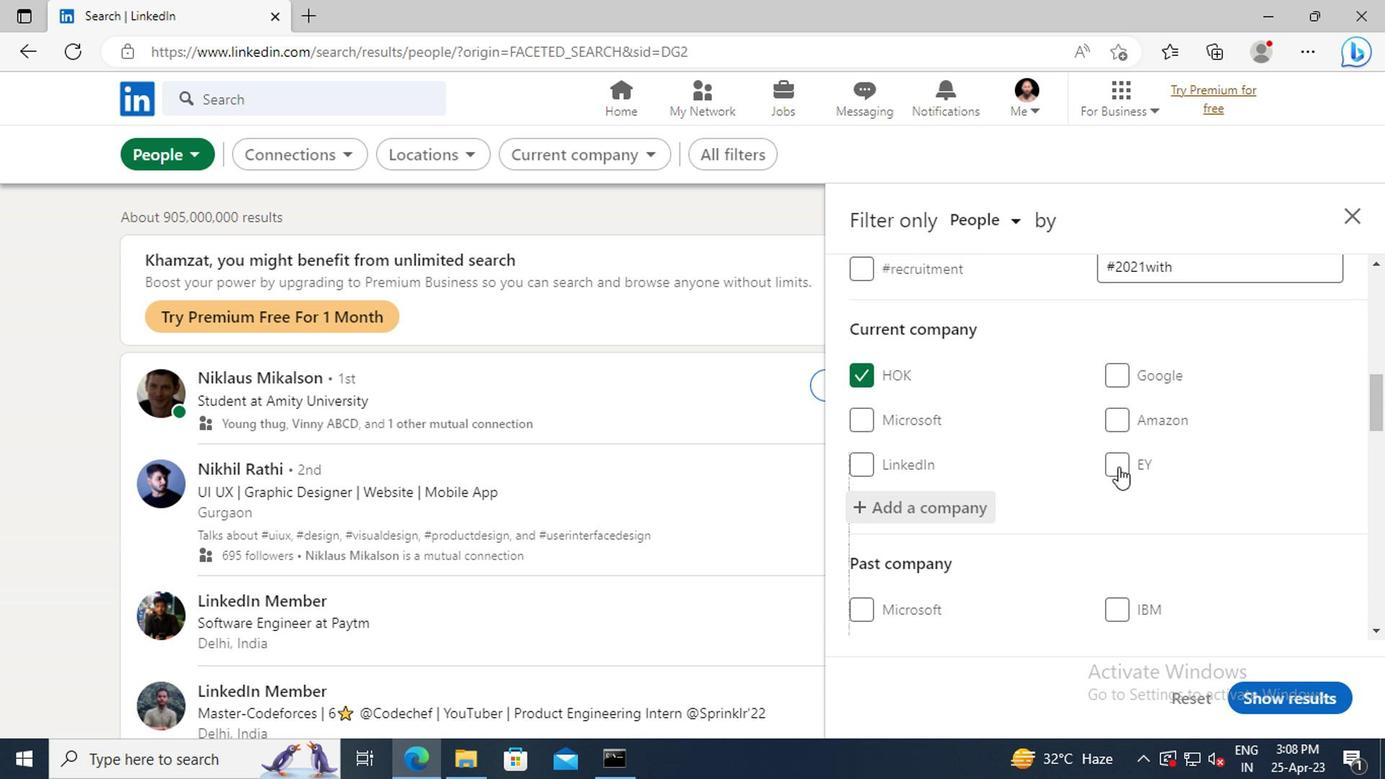 
Action: Mouse scrolled (936, 457) with delta (0, 0)
Screenshot: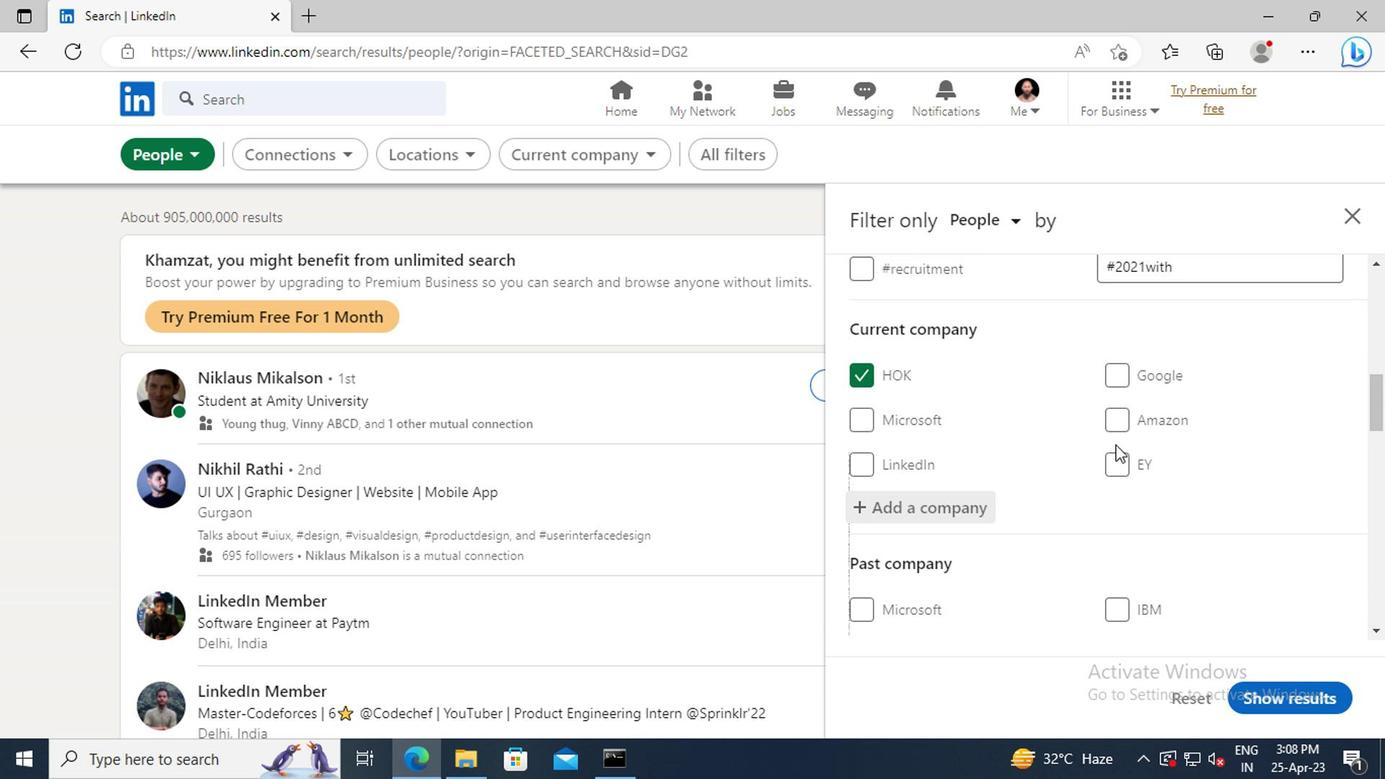 
Action: Mouse scrolled (936, 457) with delta (0, 0)
Screenshot: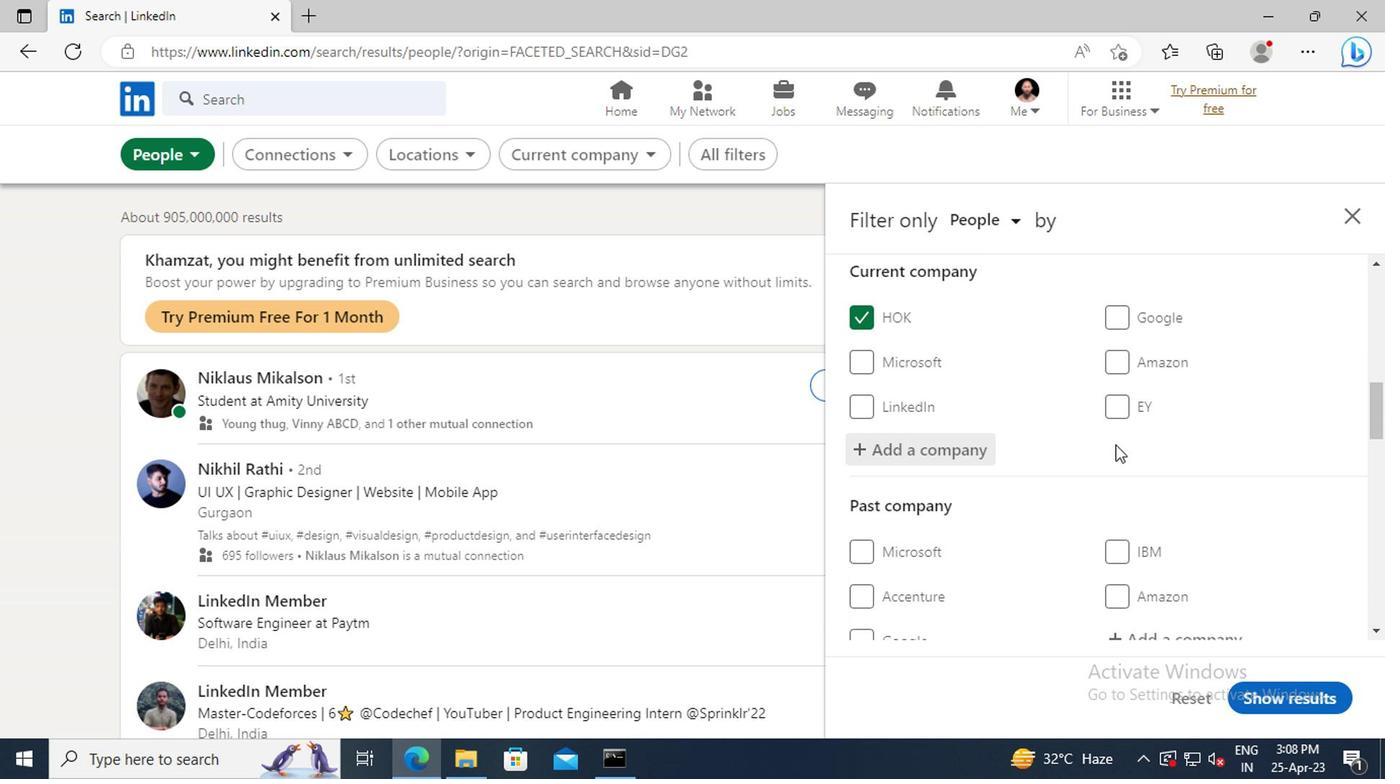 
Action: Mouse scrolled (936, 457) with delta (0, 0)
Screenshot: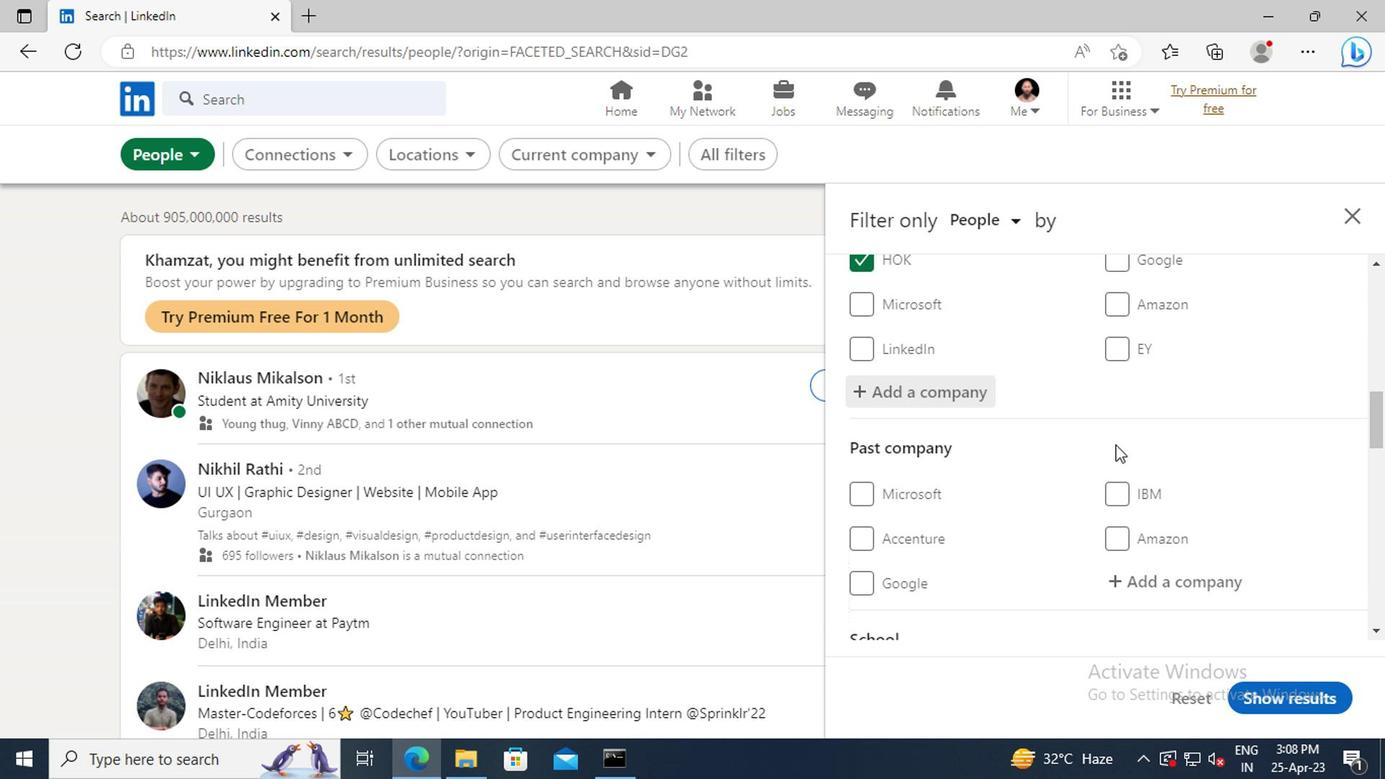 
Action: Mouse scrolled (936, 457) with delta (0, 0)
Screenshot: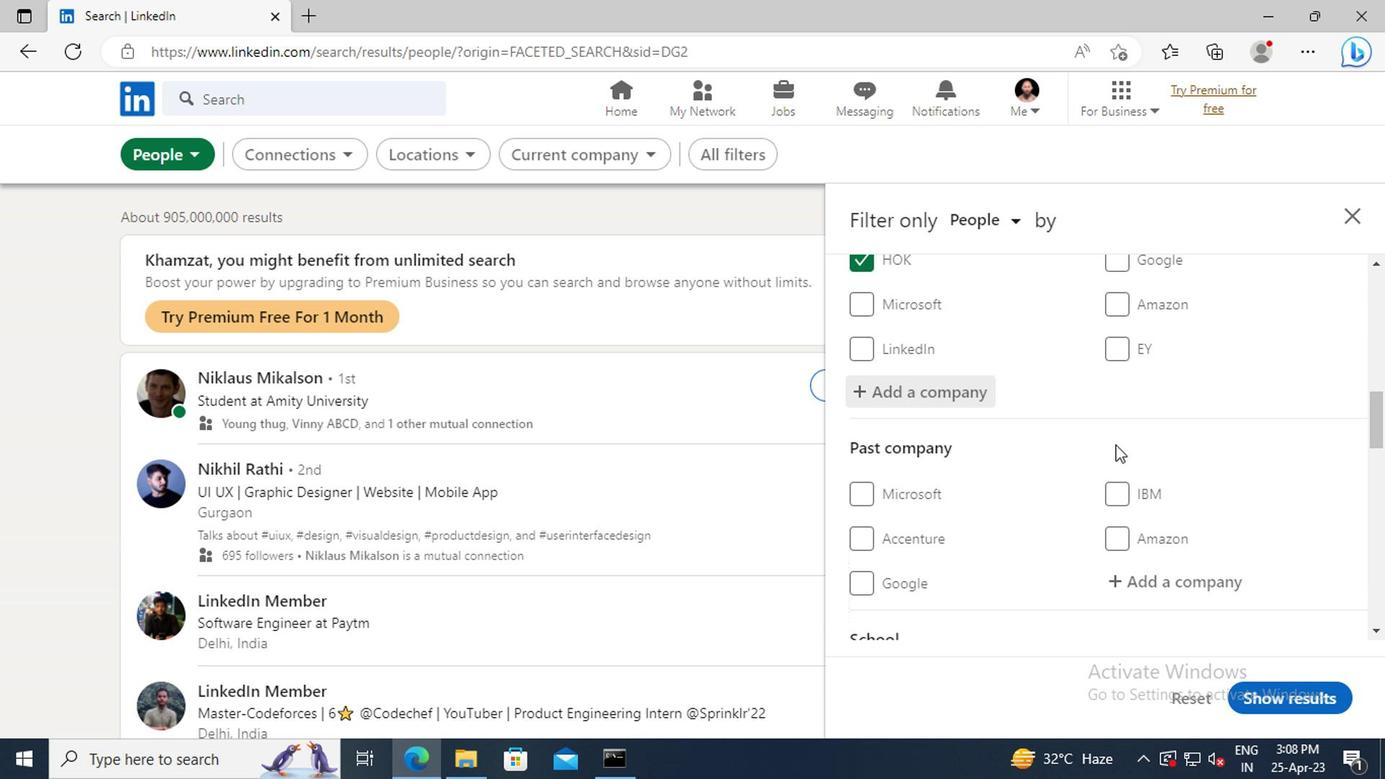 
Action: Mouse scrolled (936, 457) with delta (0, 0)
Screenshot: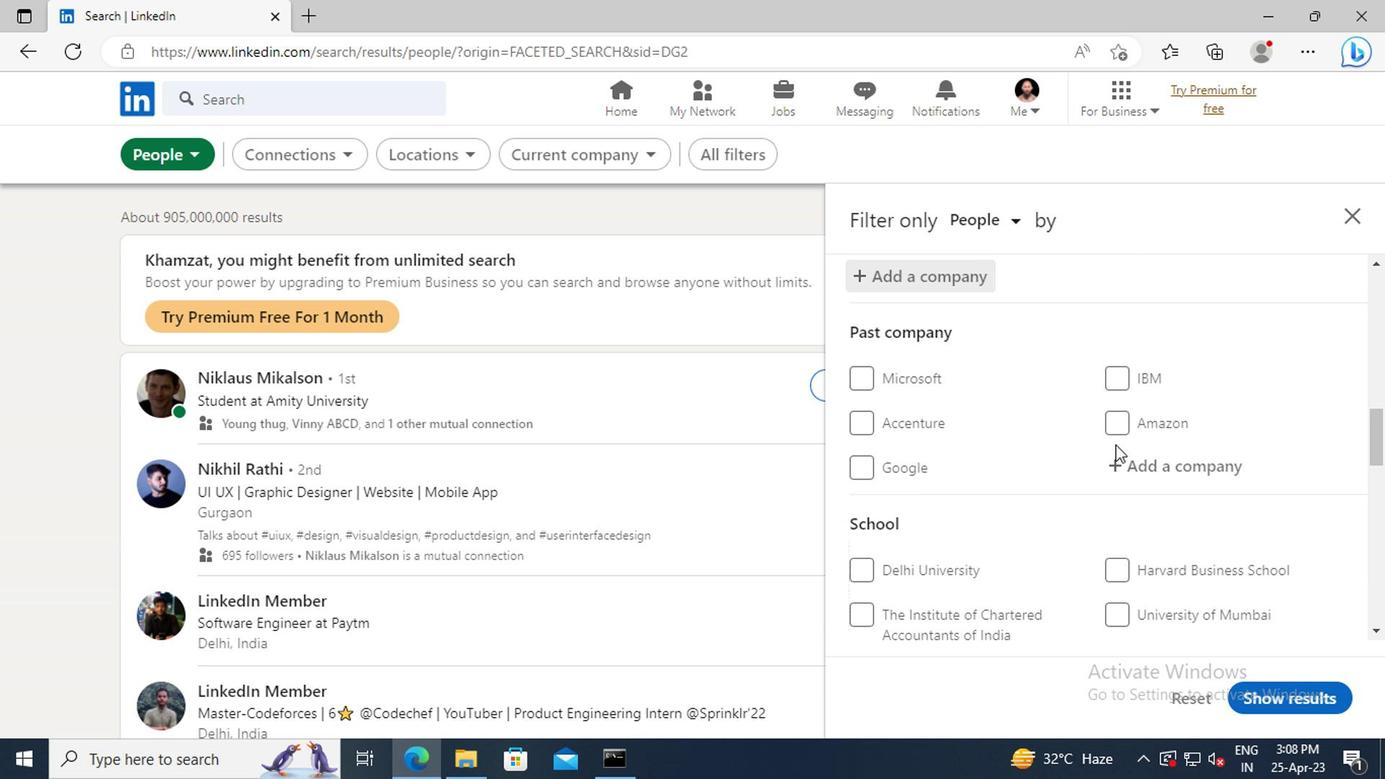 
Action: Mouse scrolled (936, 457) with delta (0, 0)
Screenshot: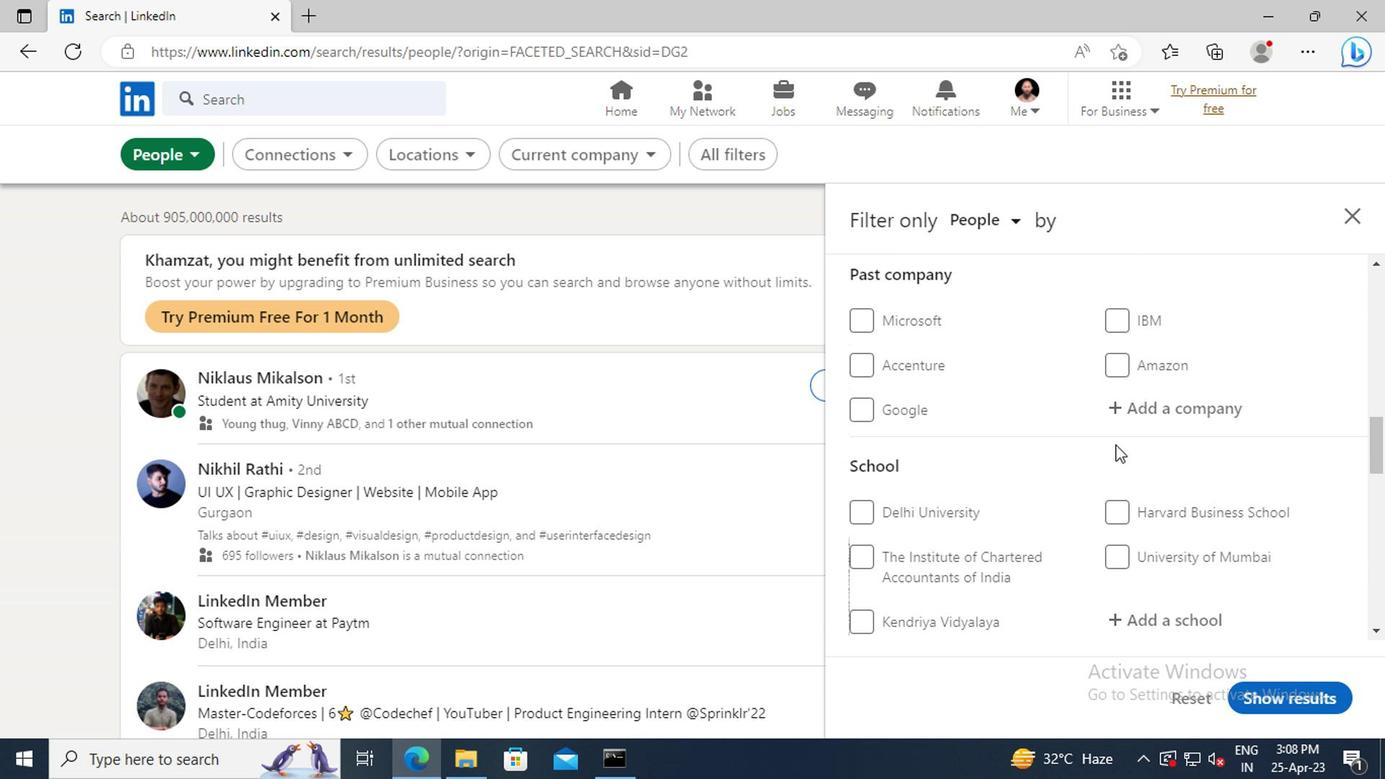 
Action: Mouse scrolled (936, 457) with delta (0, 0)
Screenshot: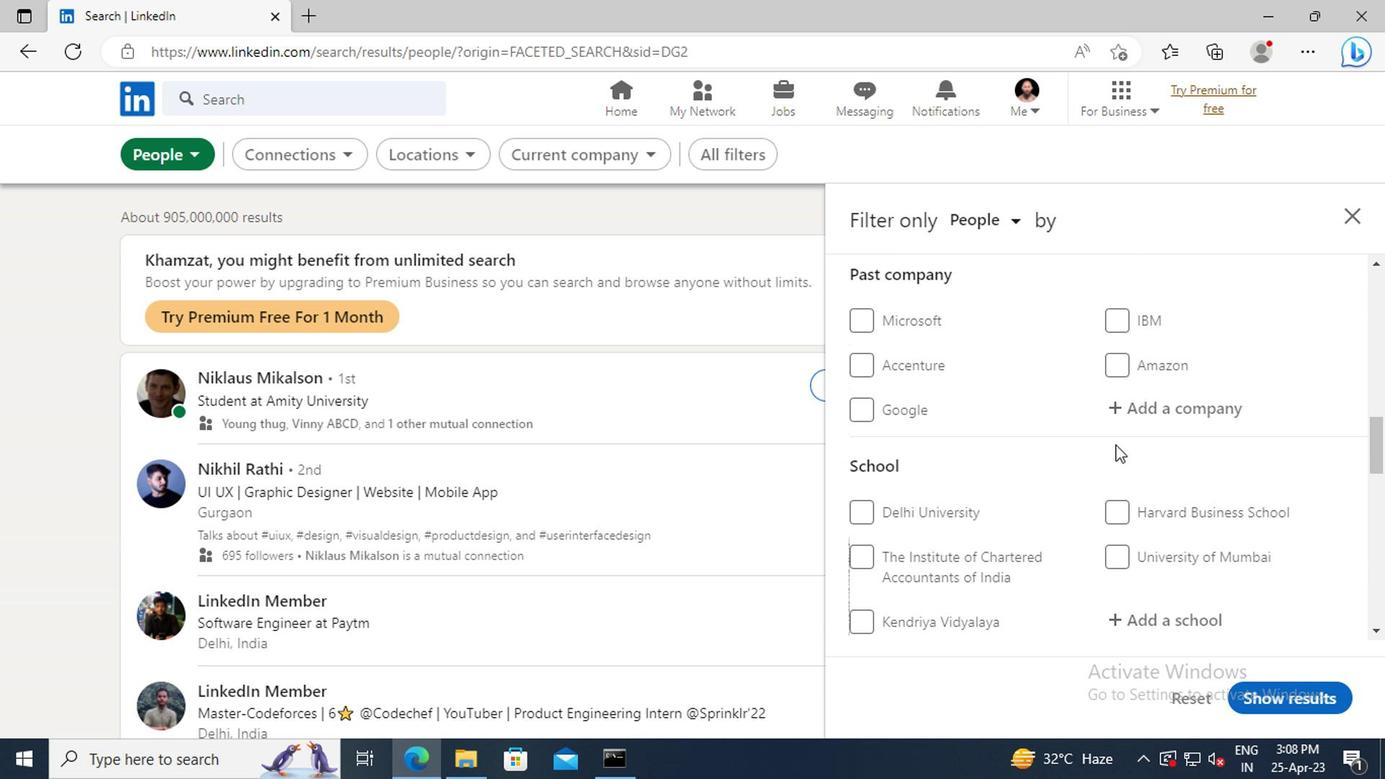 
Action: Mouse scrolled (936, 457) with delta (0, 0)
Screenshot: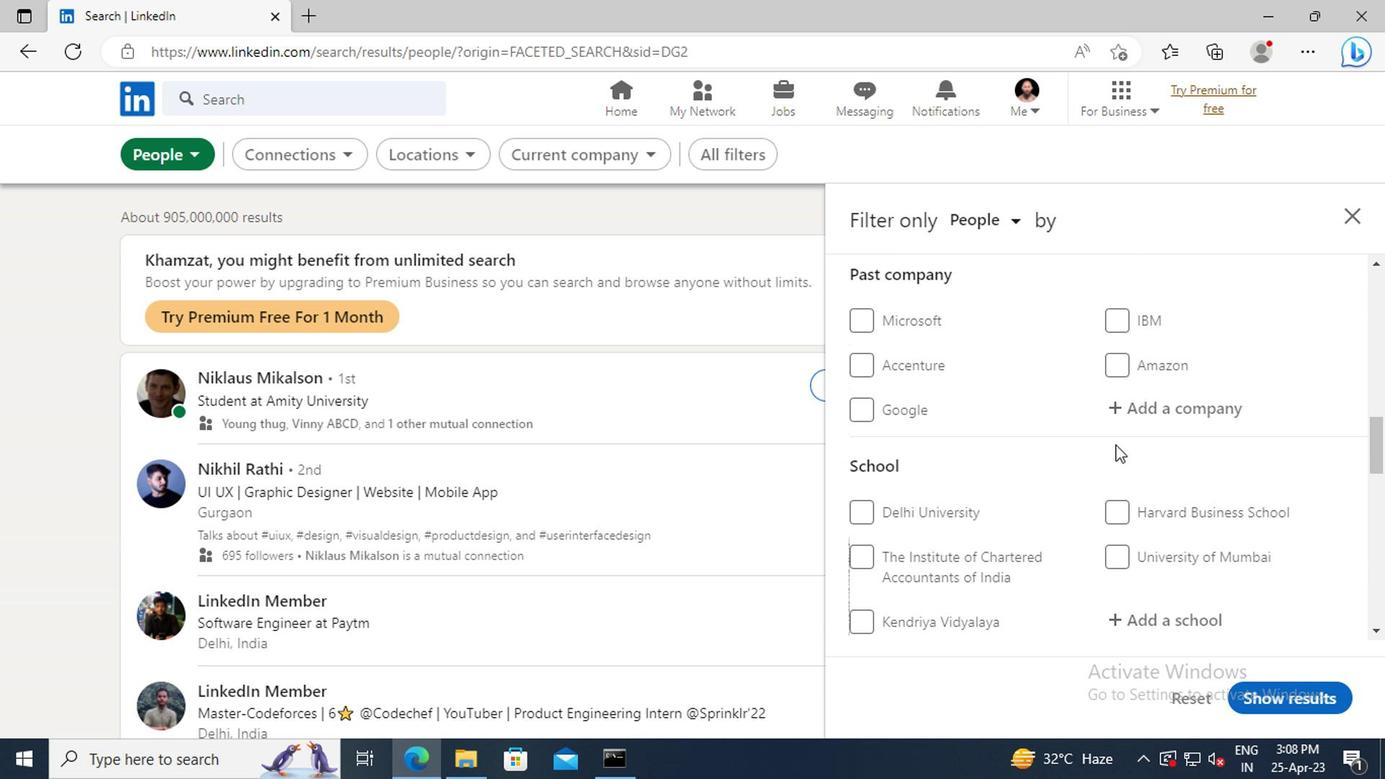 
Action: Mouse moved to (967, 466)
Screenshot: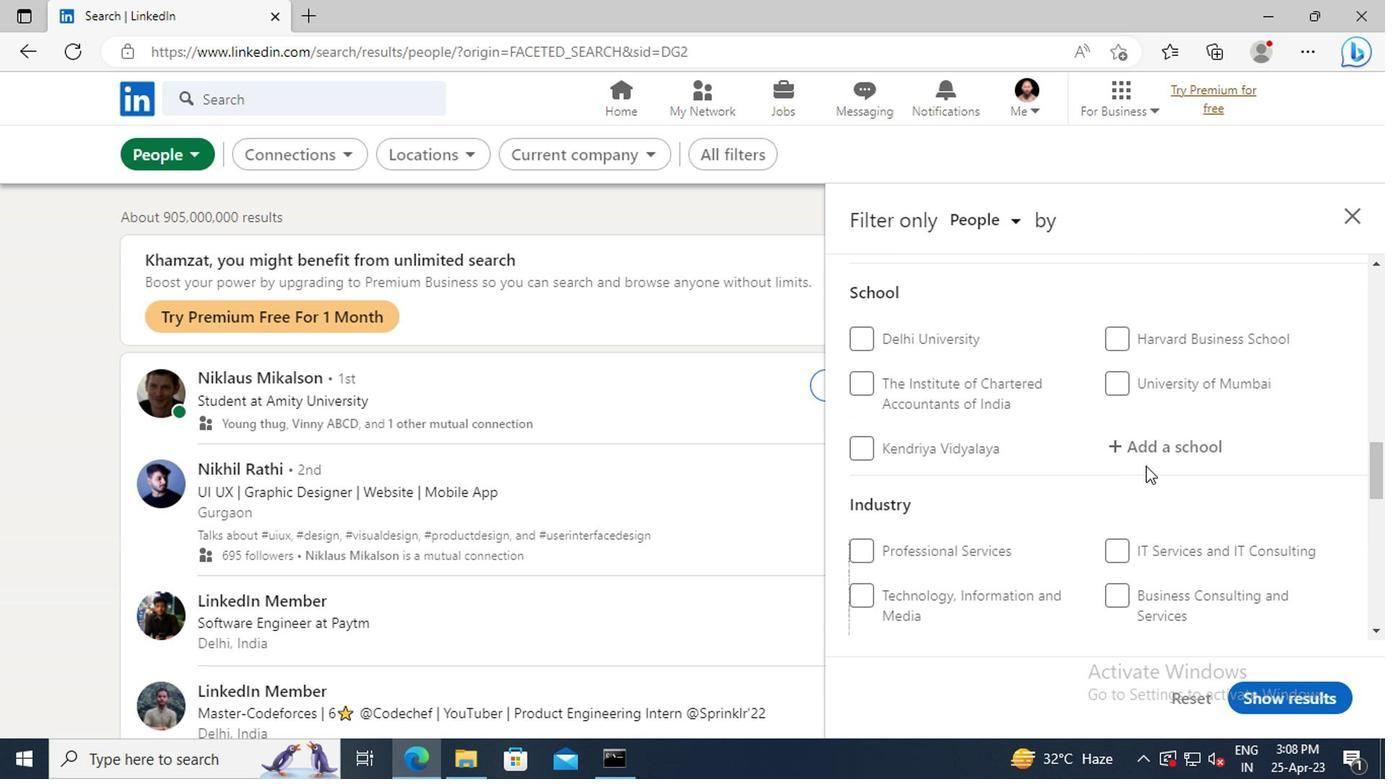 
Action: Mouse pressed left at (967, 466)
Screenshot: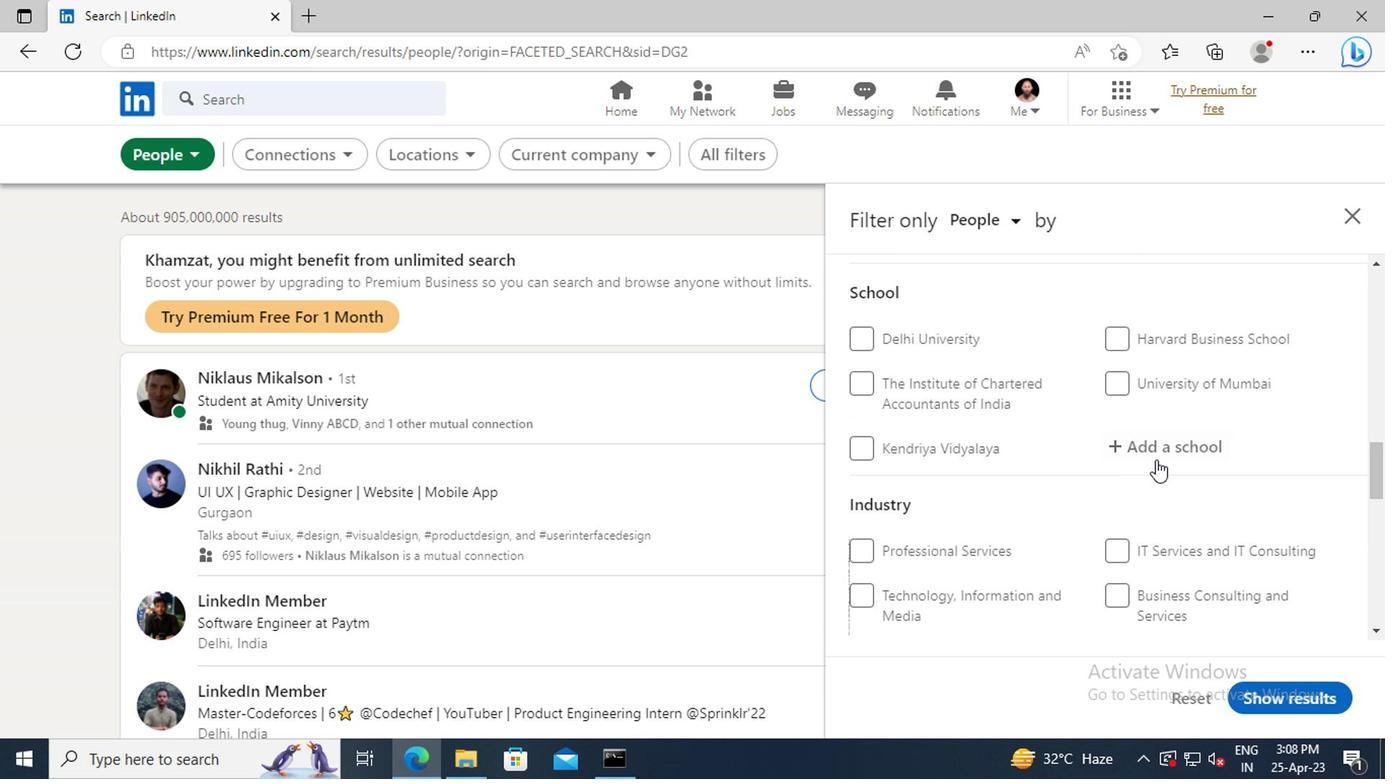
Action: Mouse moved to (967, 466)
Screenshot: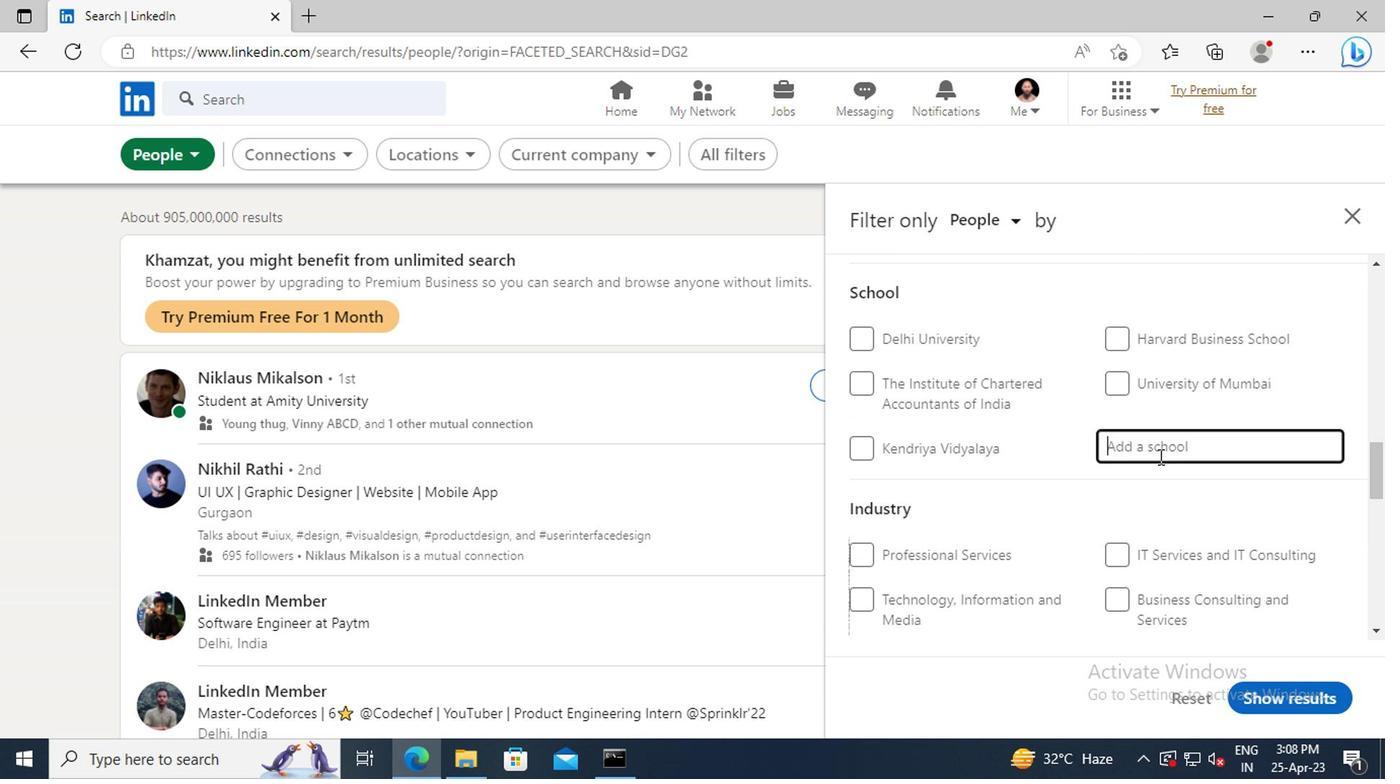 
Action: Key pressed <Key.shift>
Screenshot: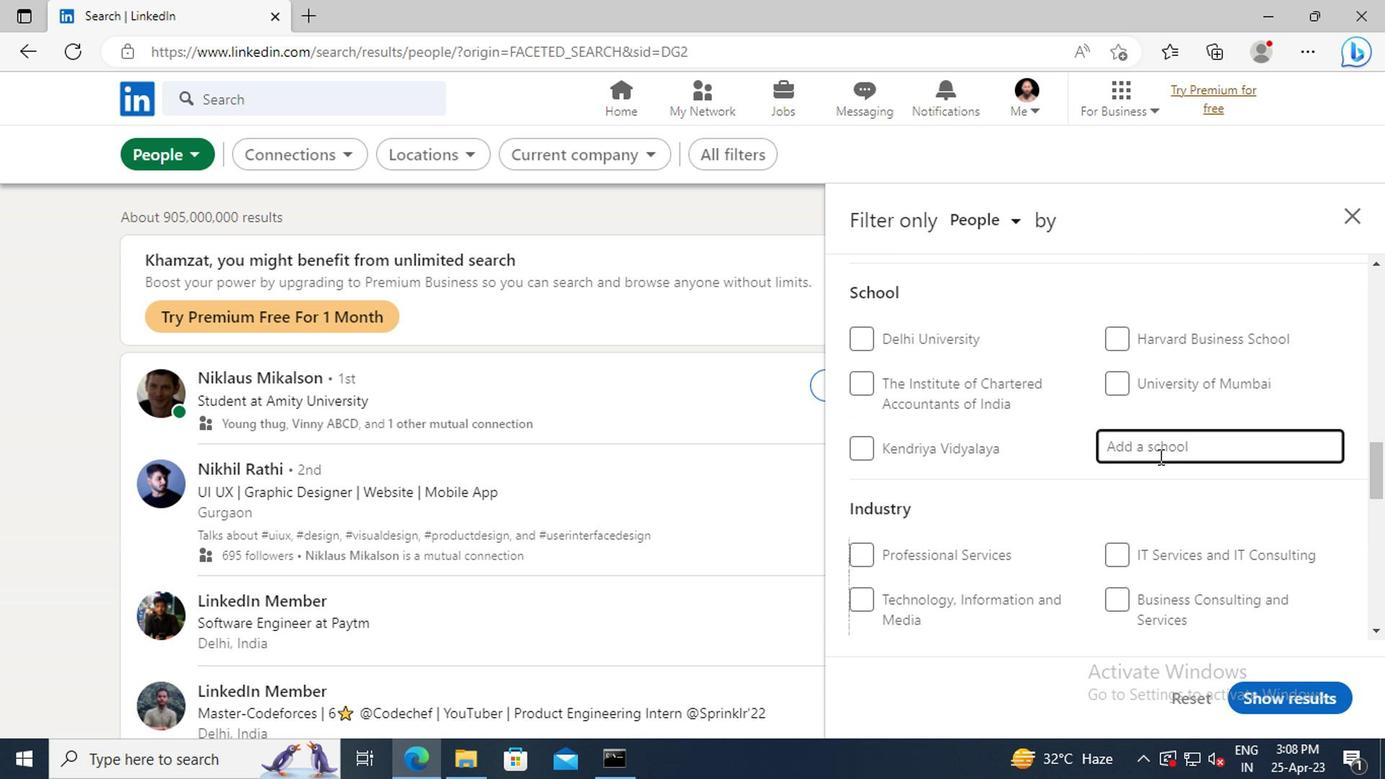 
Action: Mouse moved to (965, 464)
Screenshot: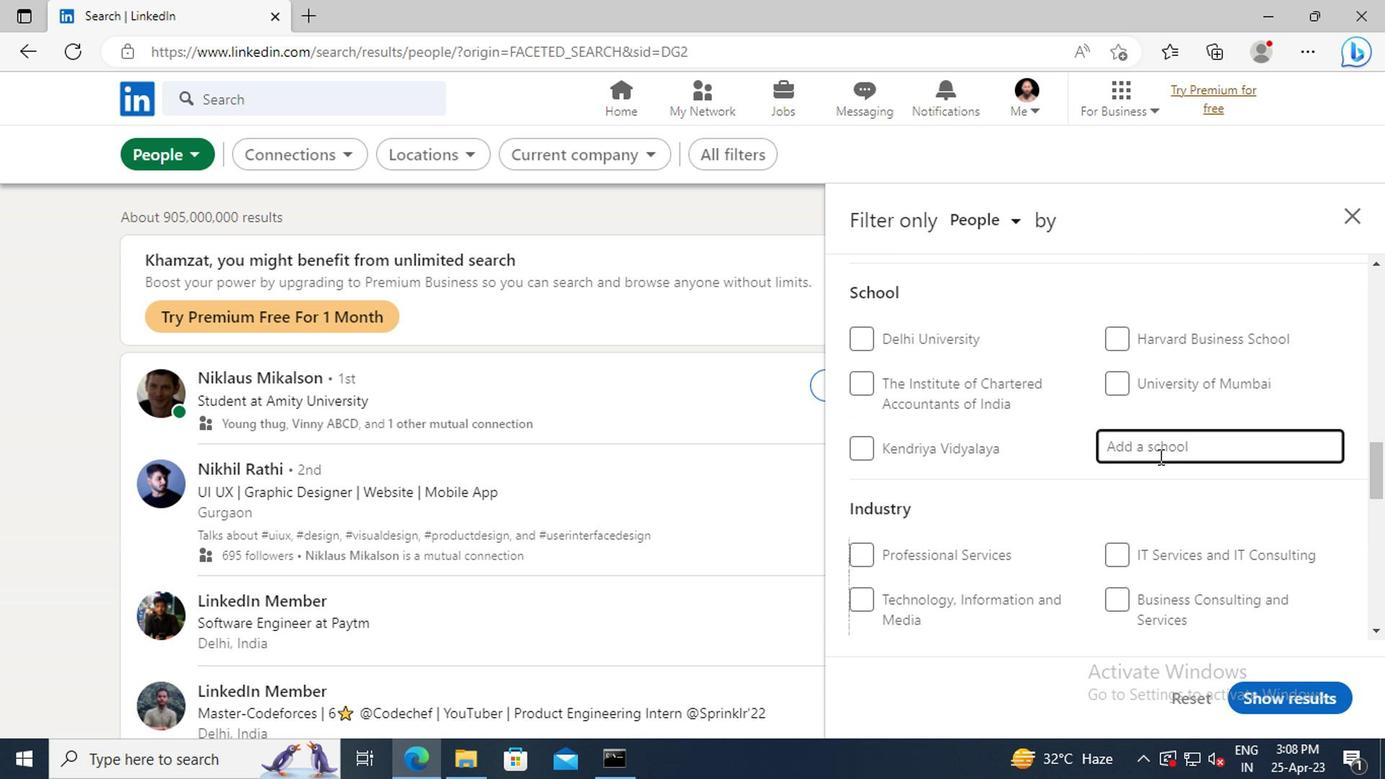 
Action: Key pressed DESH<Key.space><Key.shift>BHAGAT<Key.space><Key.shift>UNIVERSITY
Screenshot: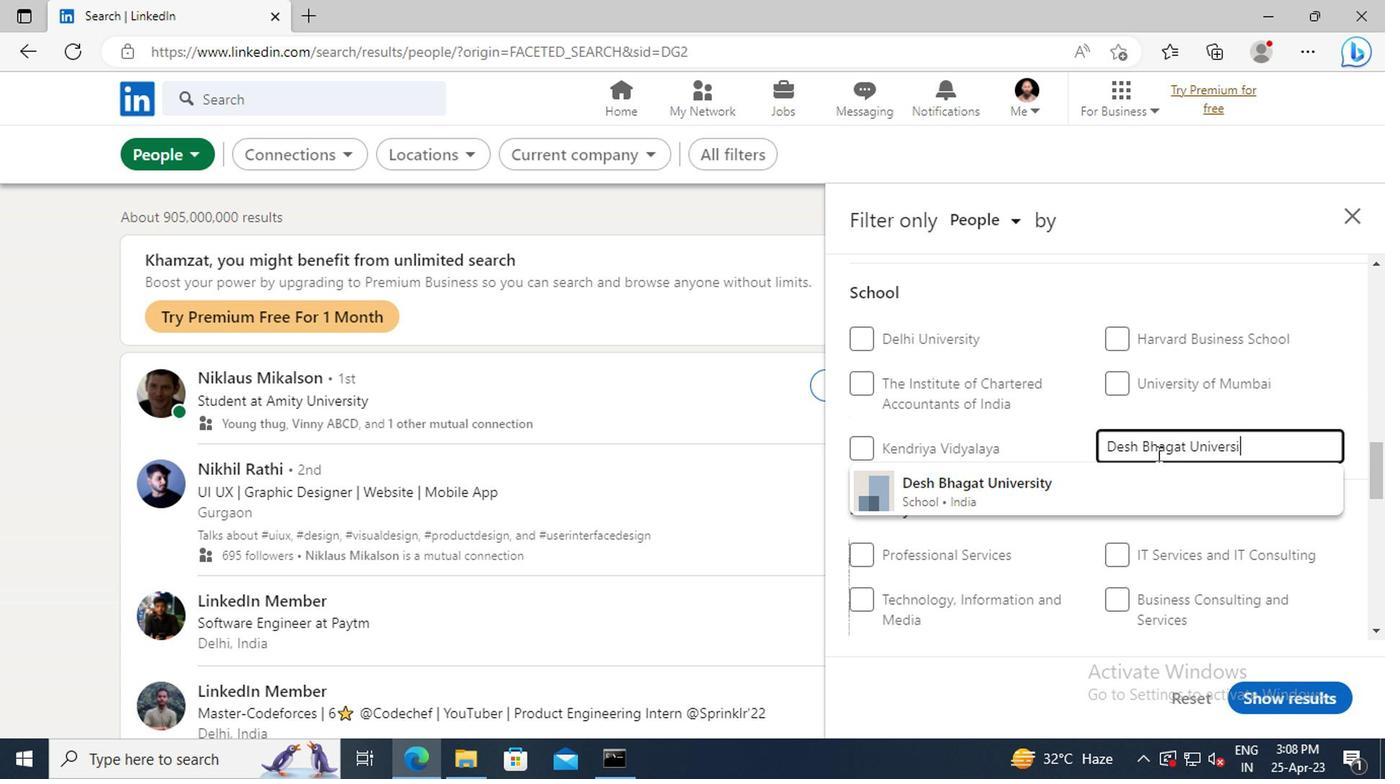 
Action: Mouse moved to (936, 486)
Screenshot: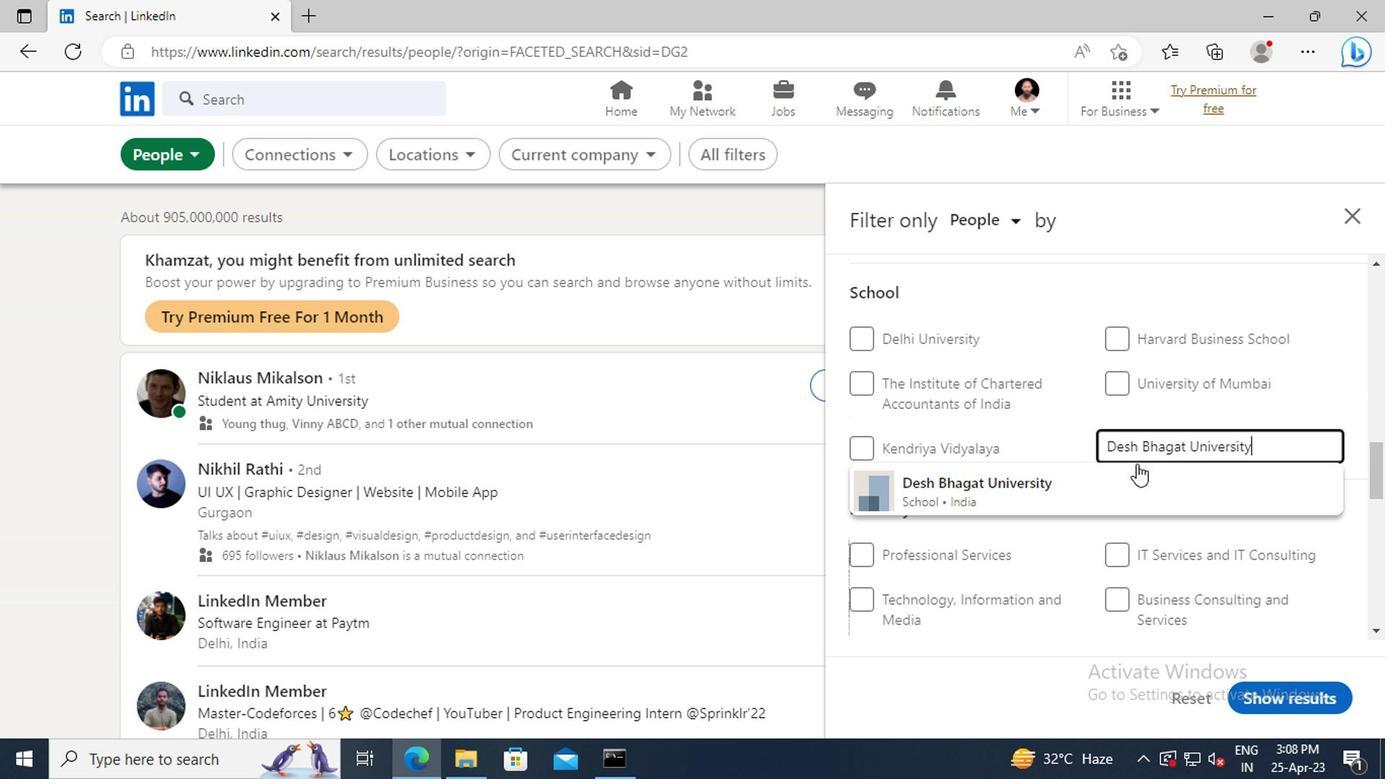 
Action: Mouse pressed left at (936, 486)
Screenshot: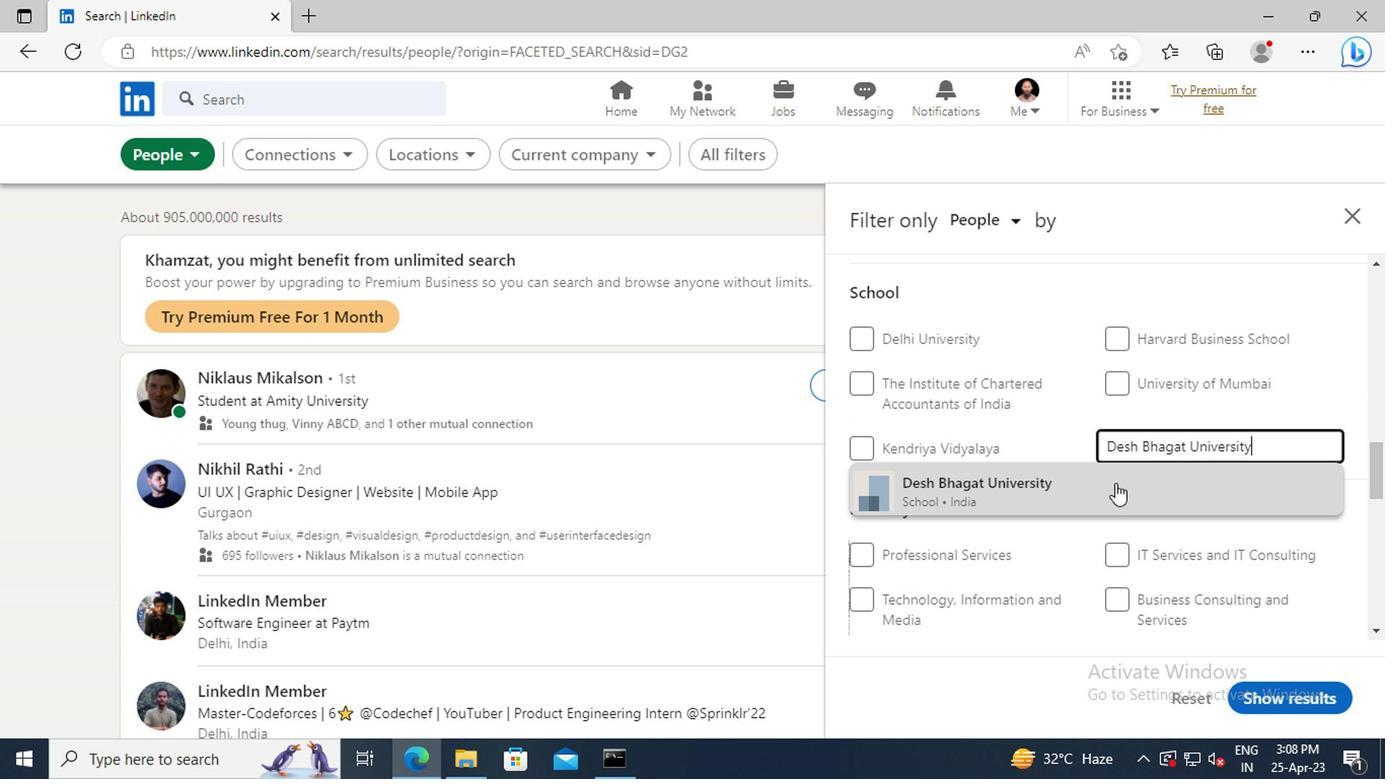 
Action: Mouse moved to (910, 456)
Screenshot: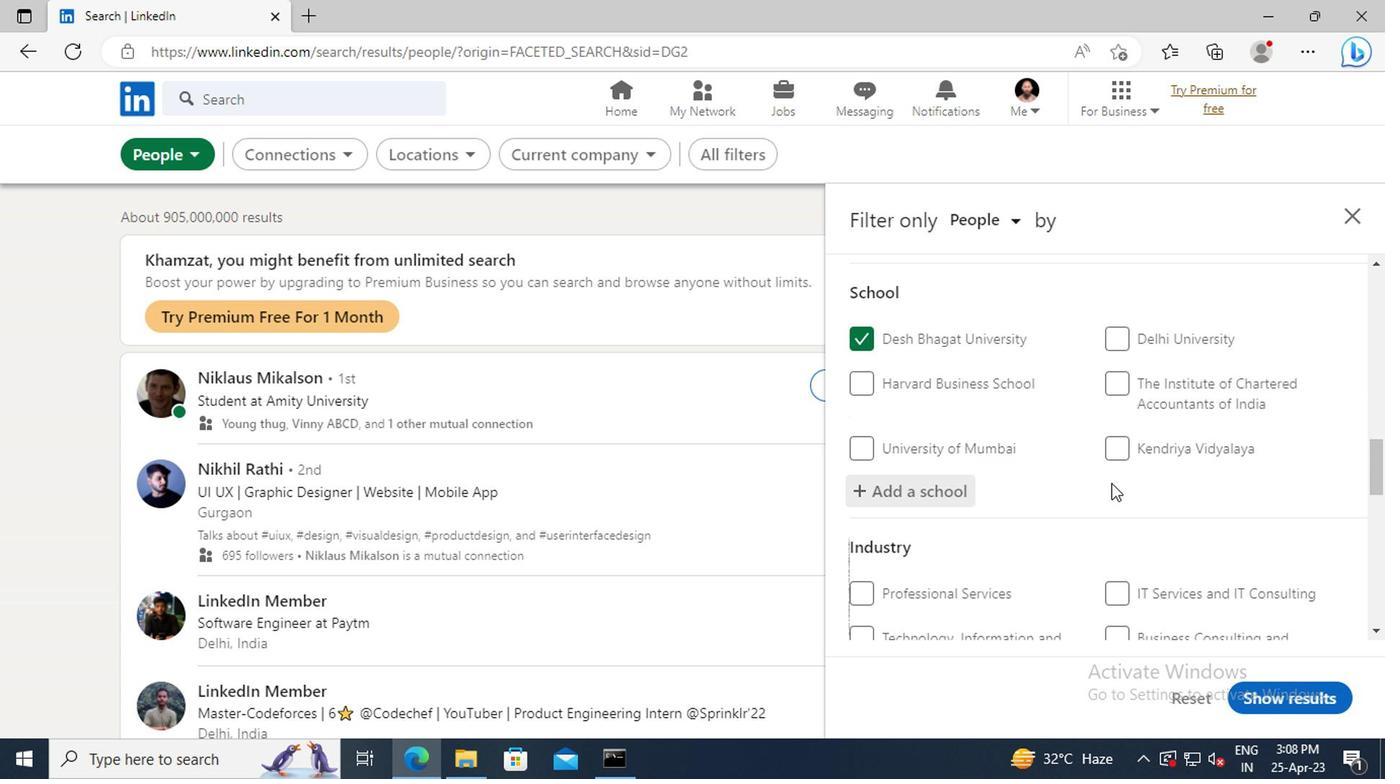 
Action: Mouse scrolled (910, 455) with delta (0, 0)
Screenshot: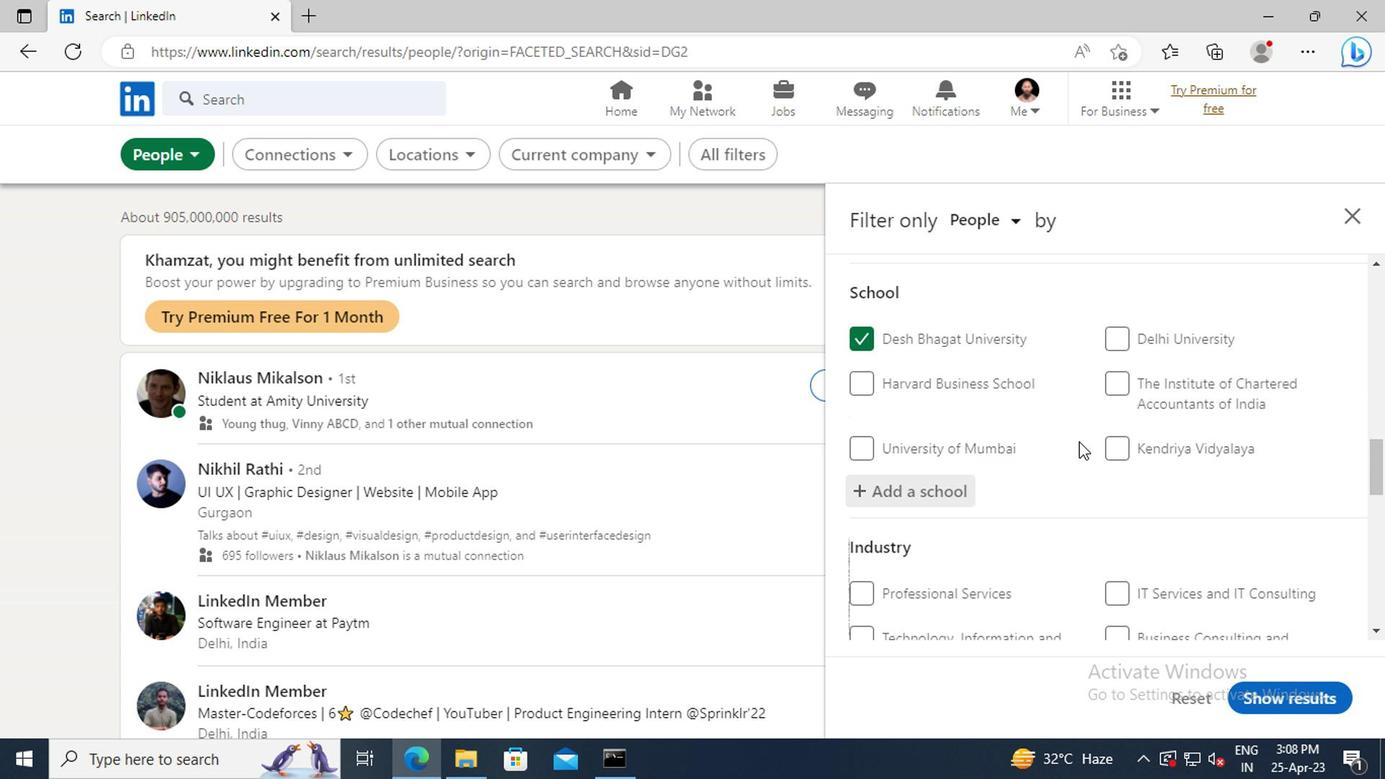 
Action: Mouse scrolled (910, 455) with delta (0, 0)
Screenshot: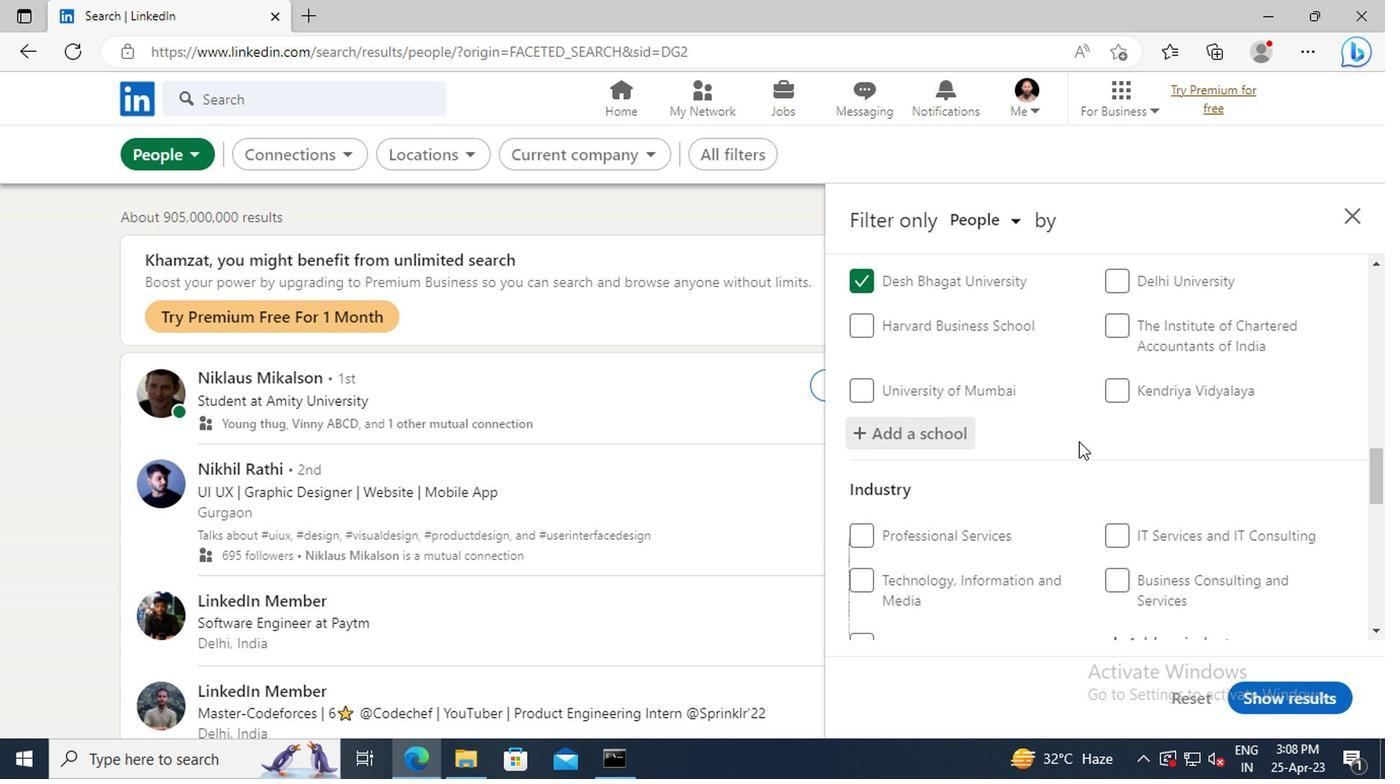 
Action: Mouse scrolled (910, 455) with delta (0, 0)
Screenshot: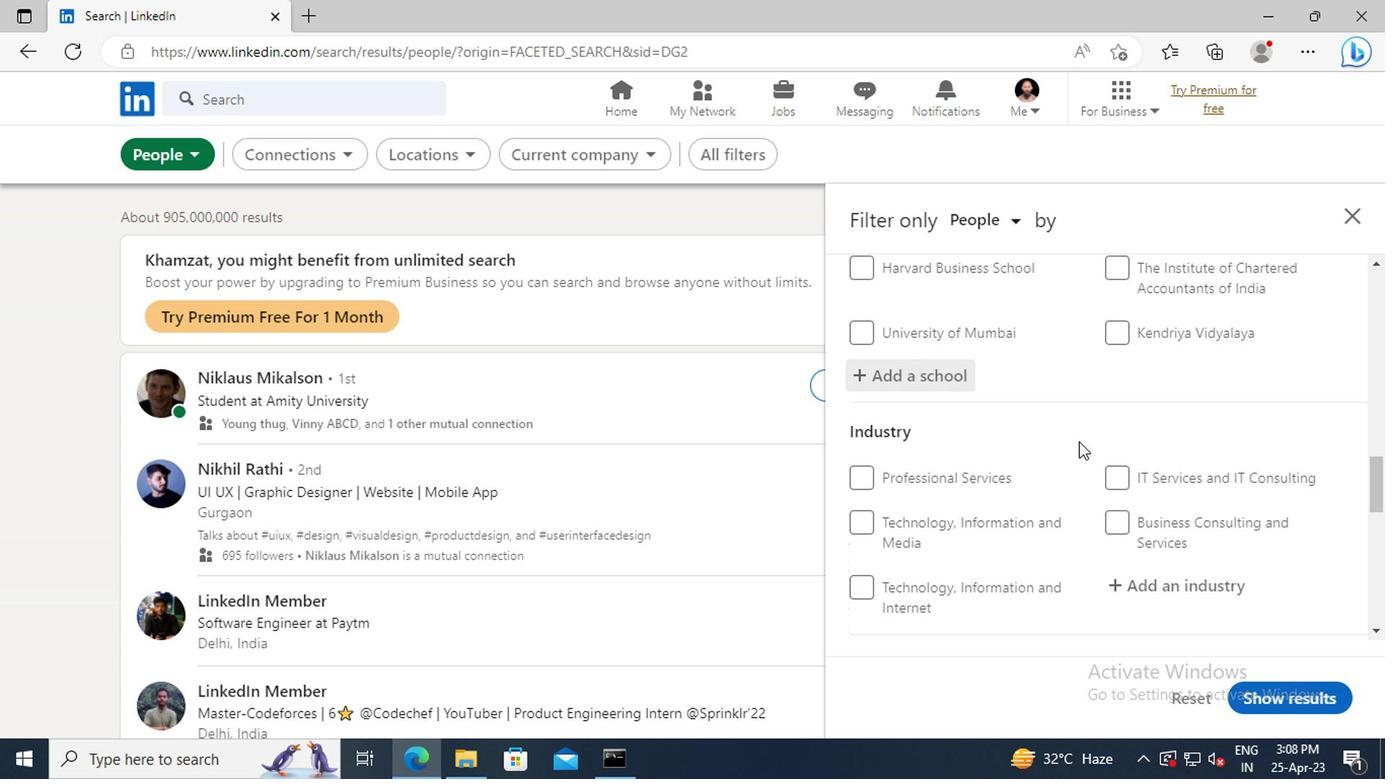 
Action: Mouse scrolled (910, 455) with delta (0, 0)
Screenshot: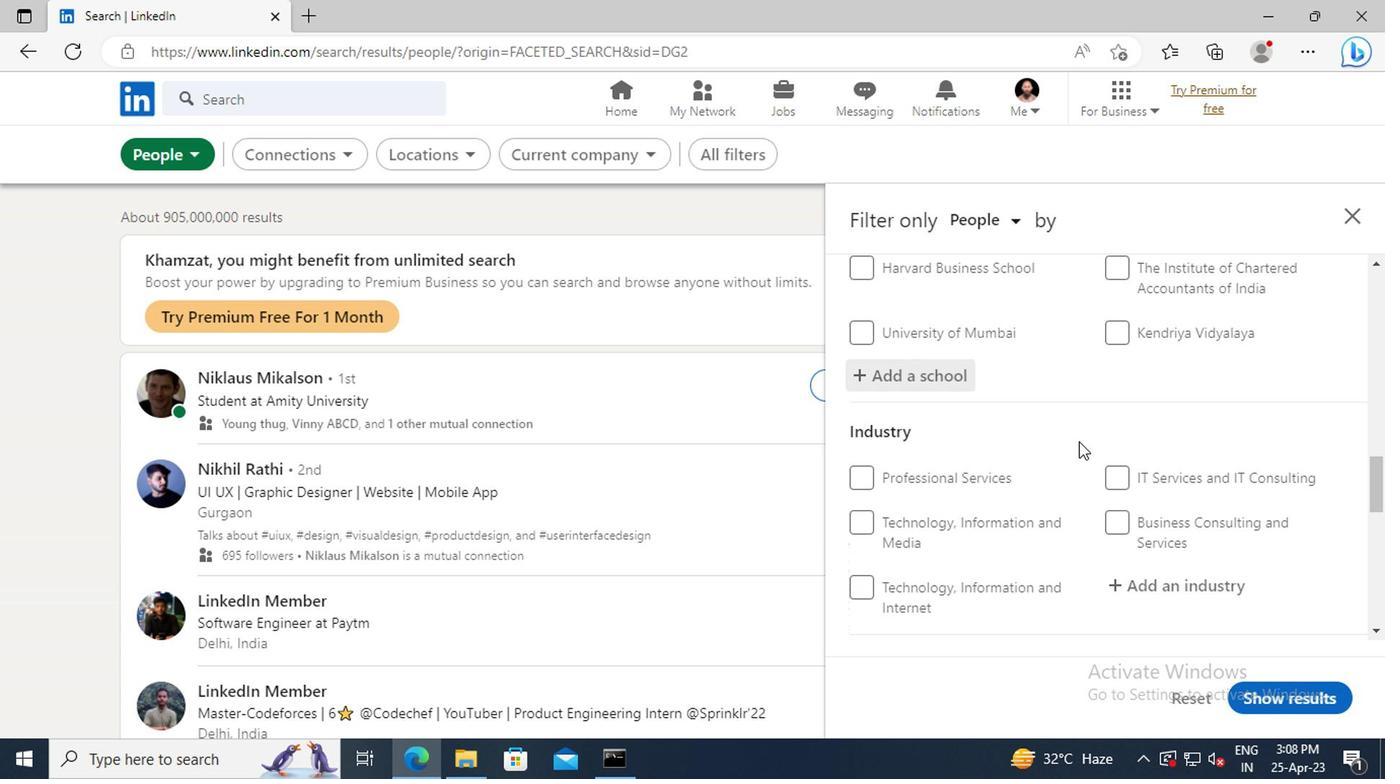 
Action: Mouse moved to (962, 474)
Screenshot: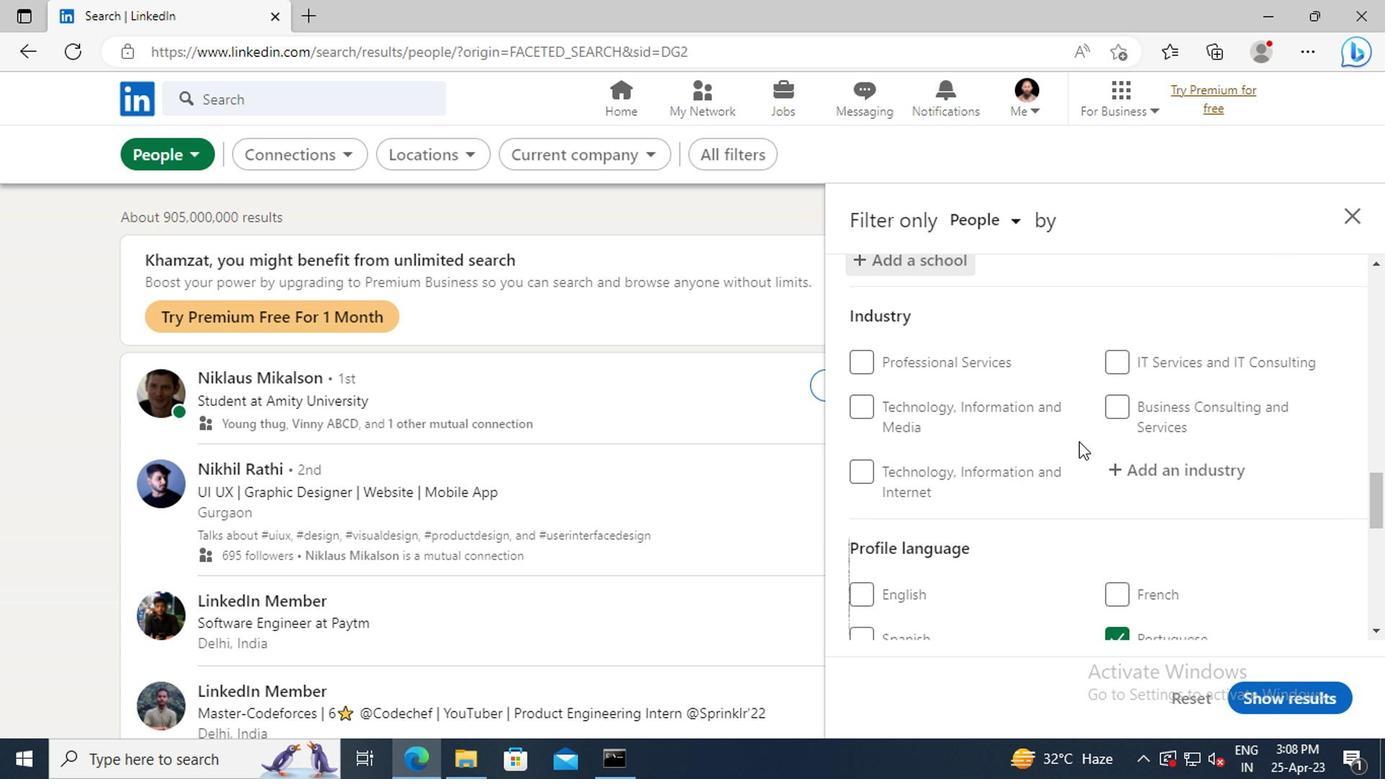 
Action: Mouse pressed left at (962, 474)
Screenshot: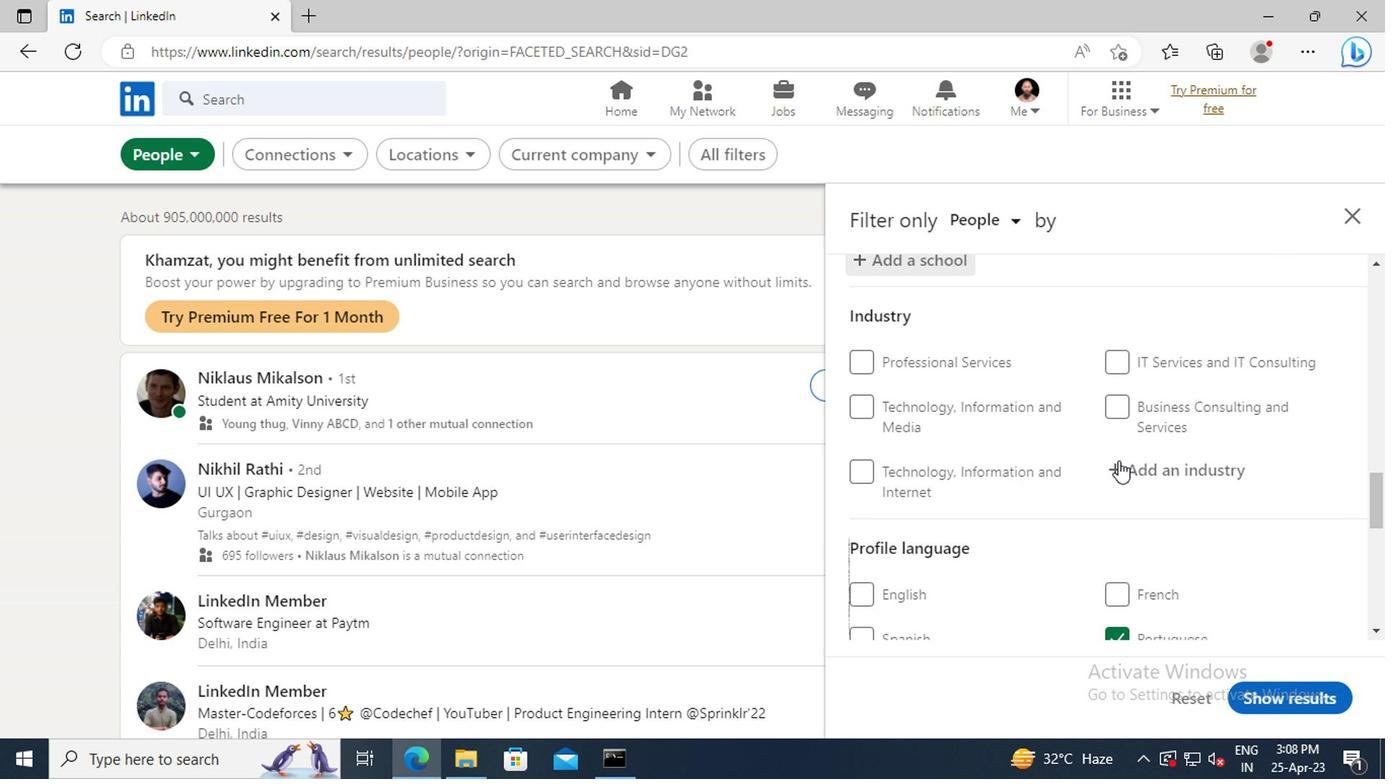 
Action: Key pressed <Key.shift>HORTICULTURE
Screenshot: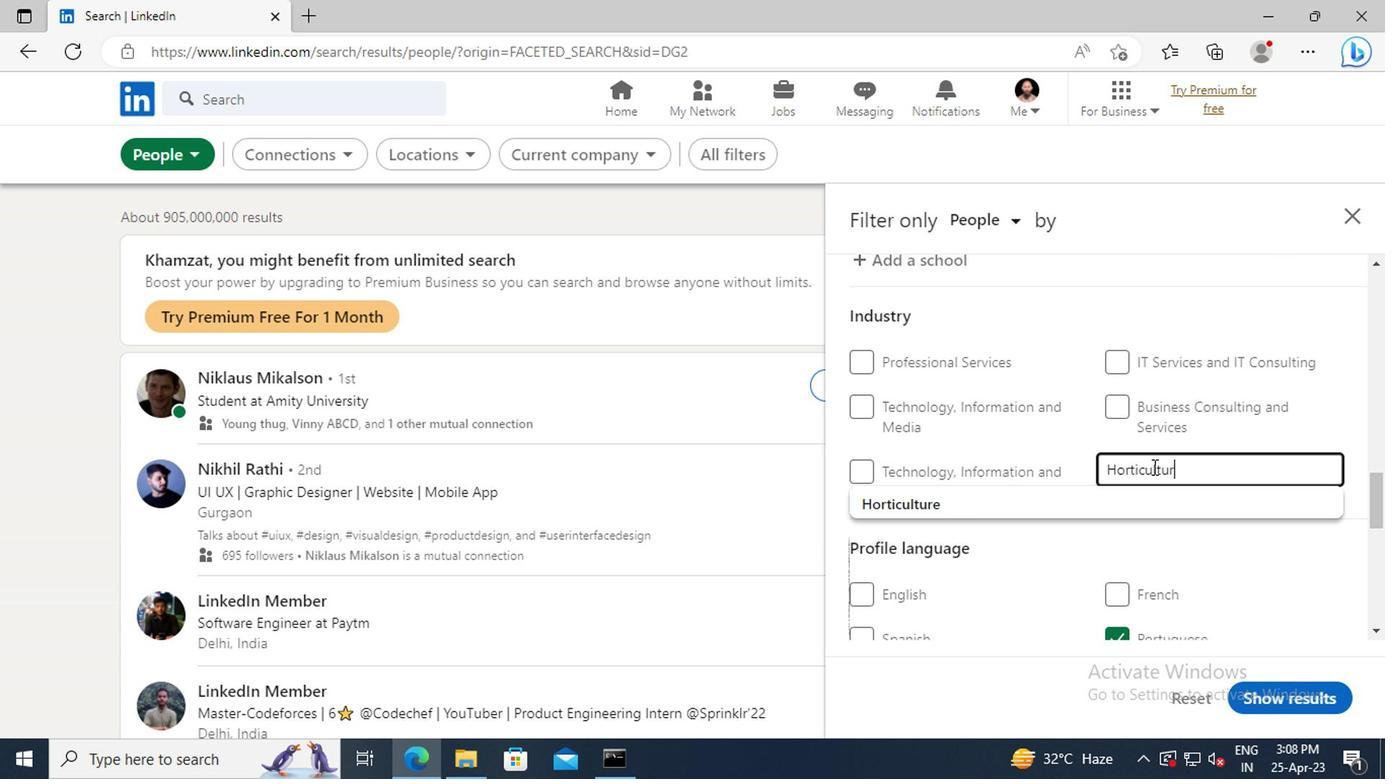 
Action: Mouse moved to (959, 497)
Screenshot: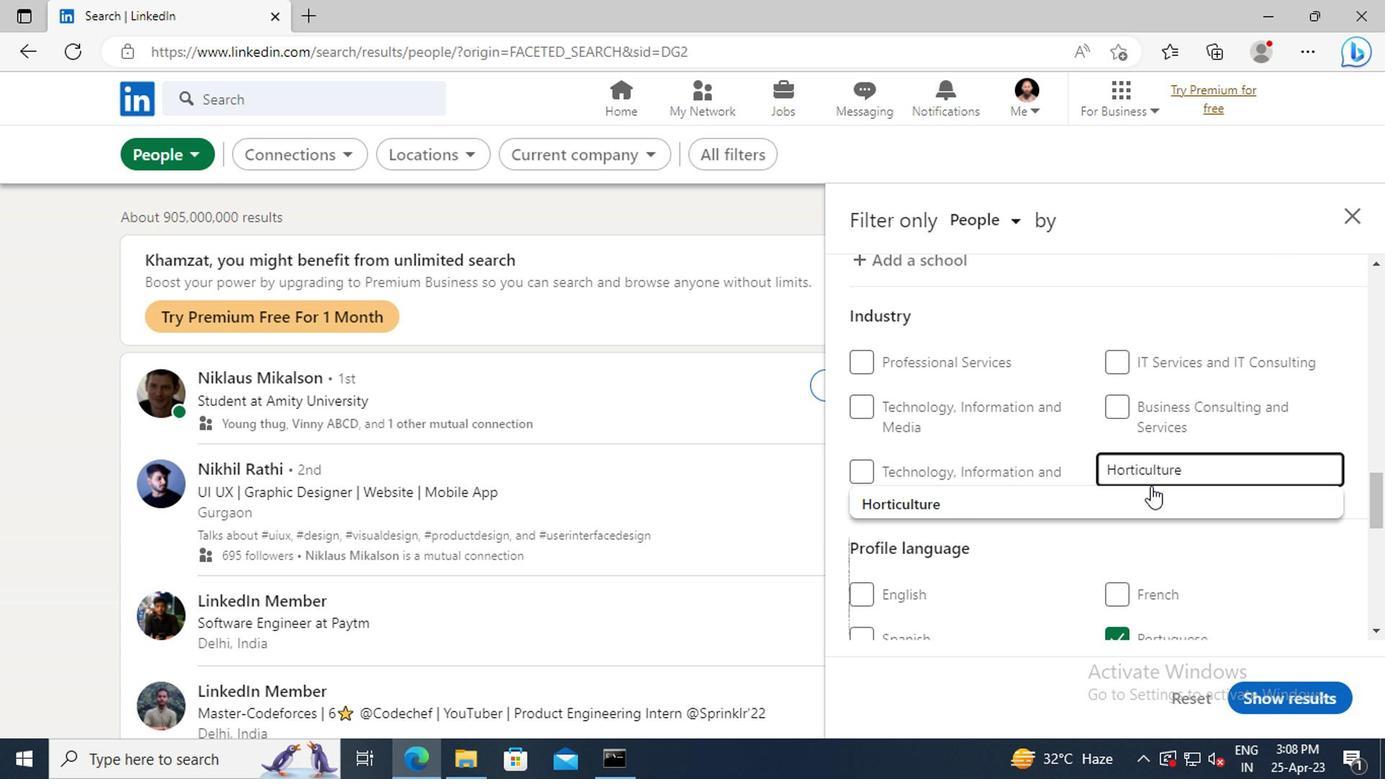 
Action: Mouse pressed left at (959, 497)
Screenshot: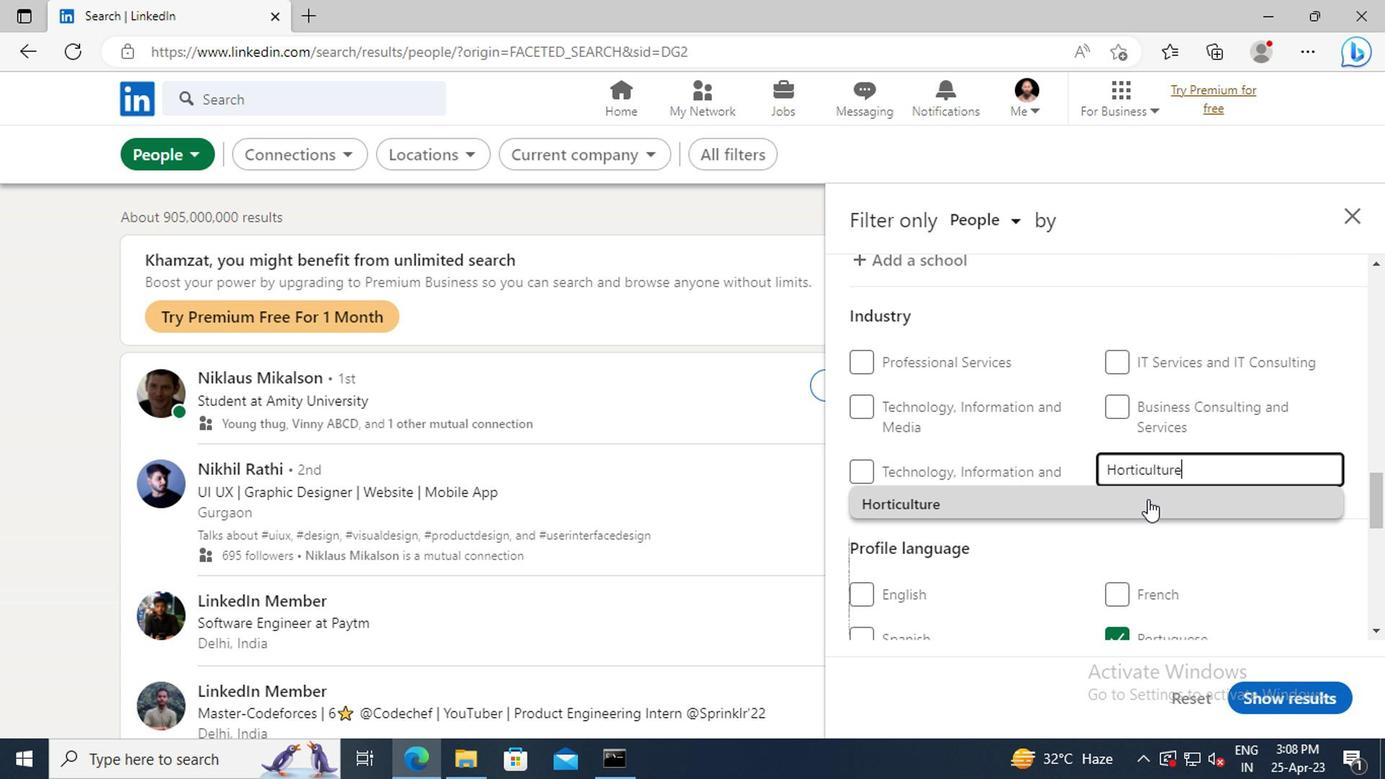 
Action: Mouse moved to (910, 427)
Screenshot: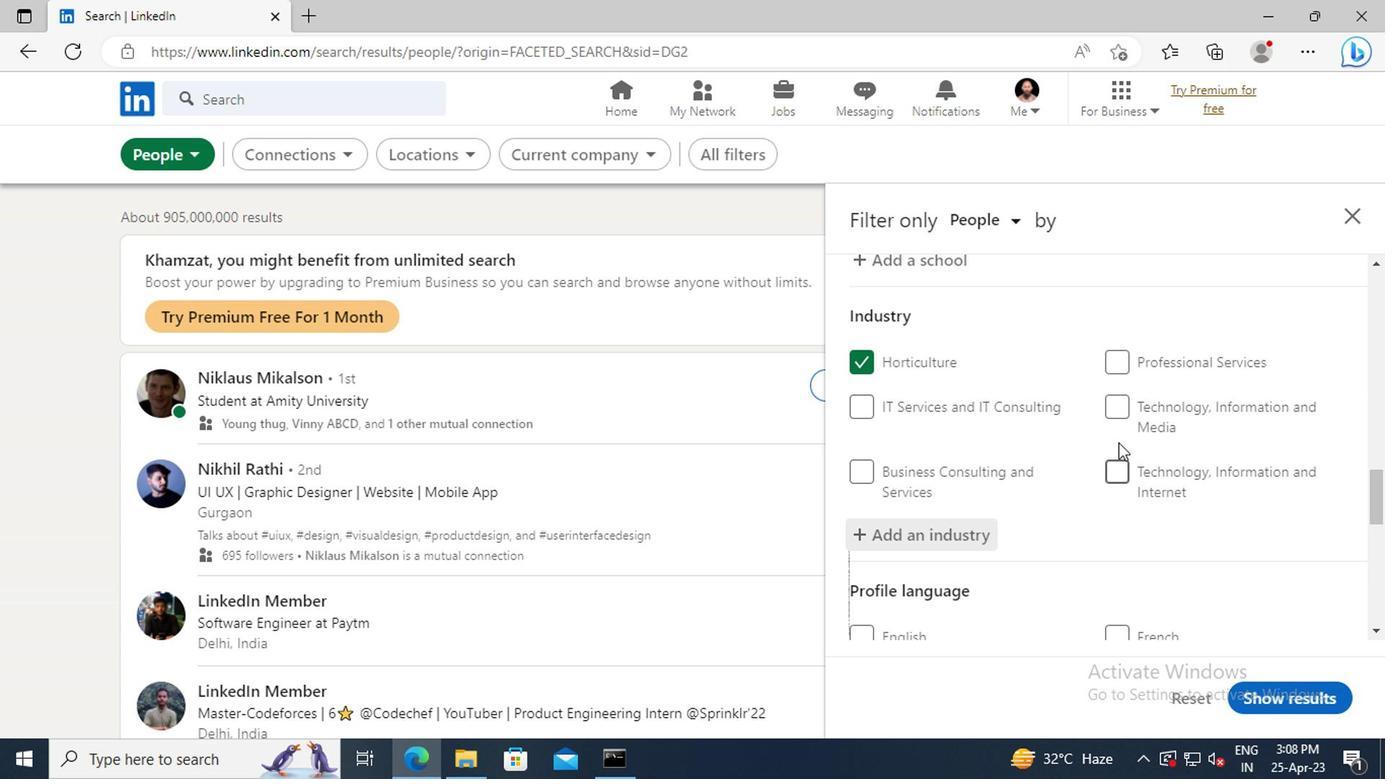 
Action: Mouse scrolled (910, 426) with delta (0, 0)
Screenshot: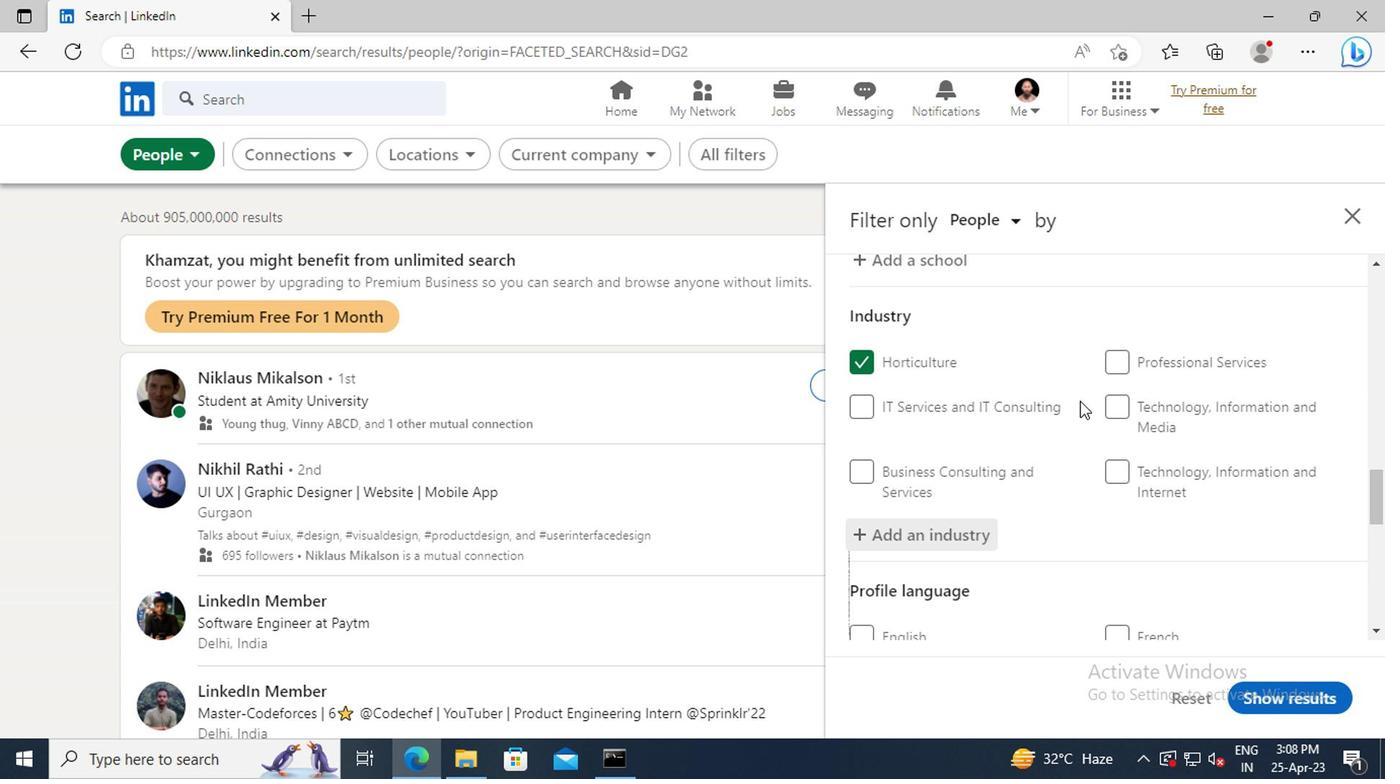 
Action: Mouse scrolled (910, 426) with delta (0, 0)
Screenshot: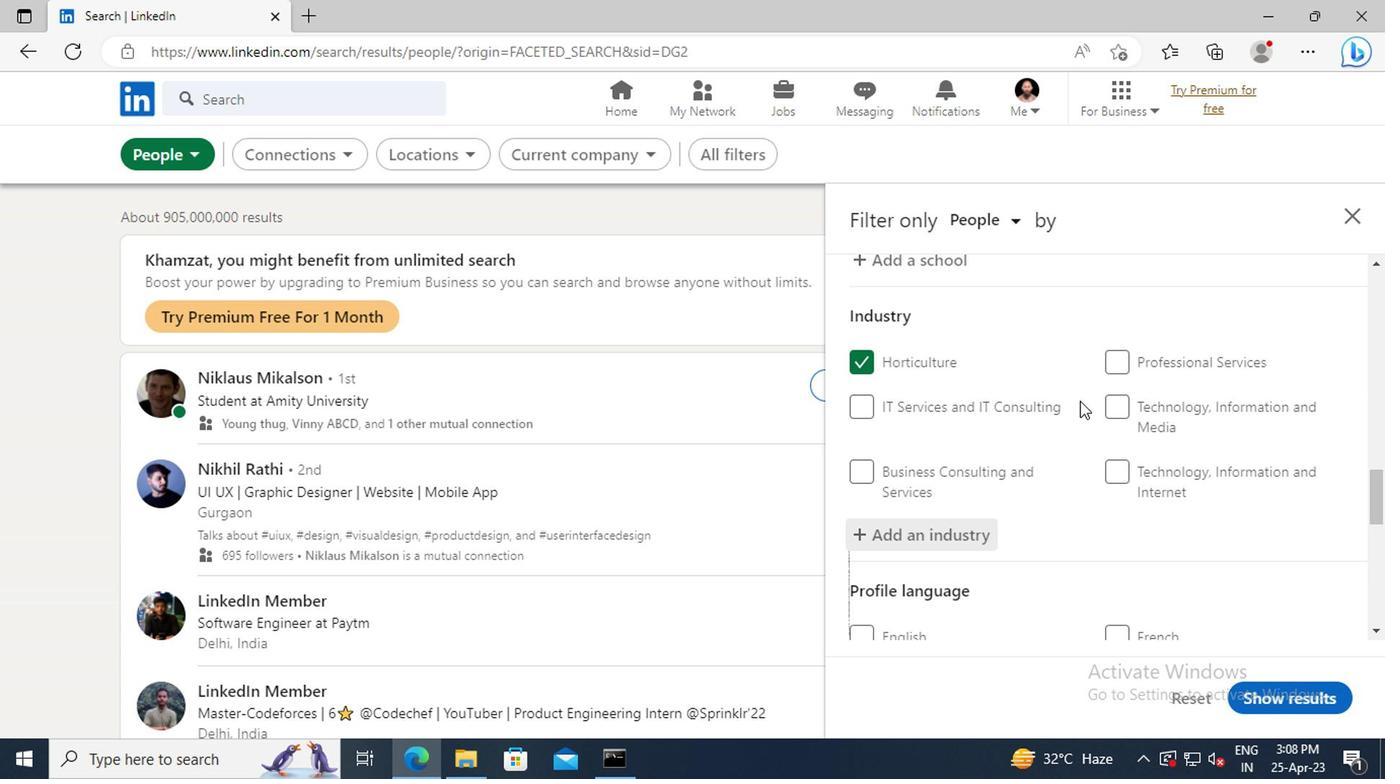 
Action: Mouse scrolled (910, 426) with delta (0, 0)
Screenshot: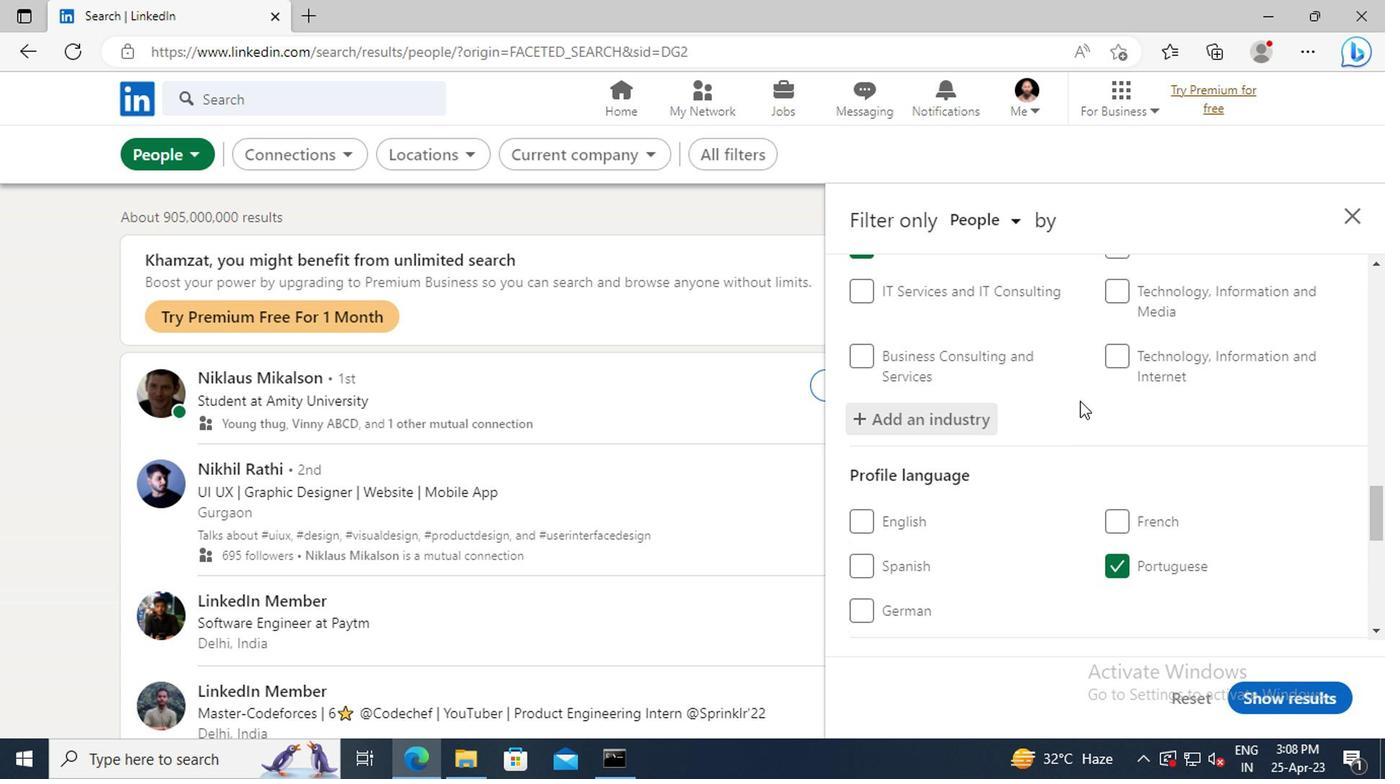 
Action: Mouse scrolled (910, 426) with delta (0, 0)
Screenshot: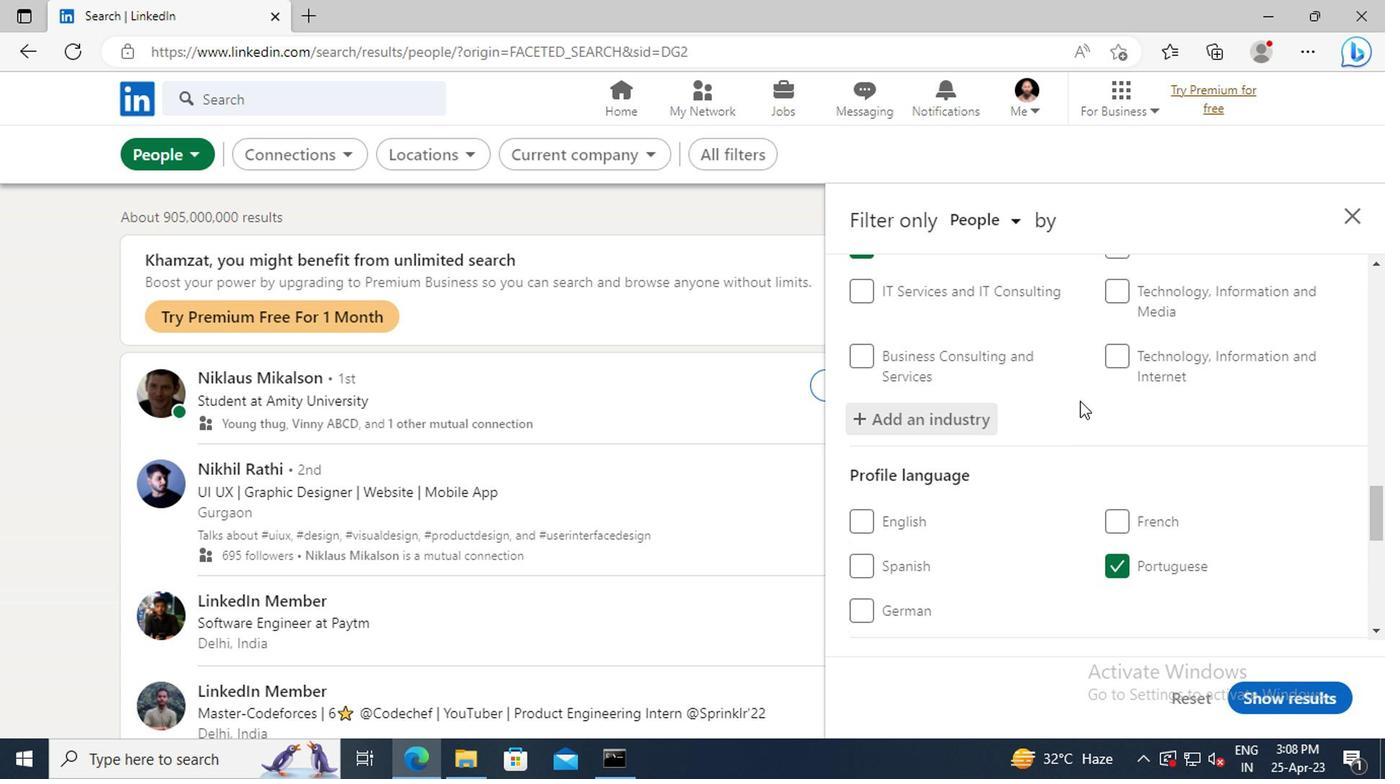 
Action: Mouse scrolled (910, 426) with delta (0, 0)
Screenshot: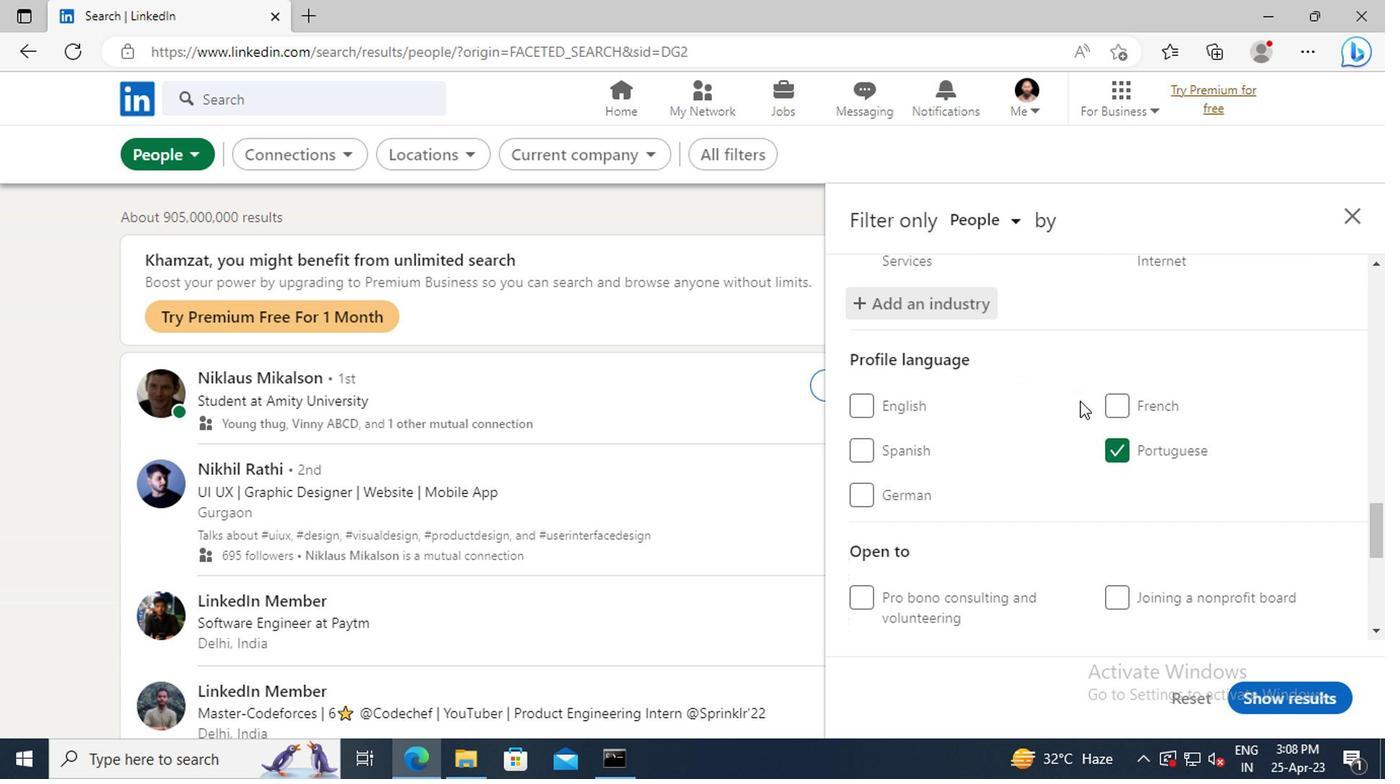 
Action: Mouse scrolled (910, 426) with delta (0, 0)
Screenshot: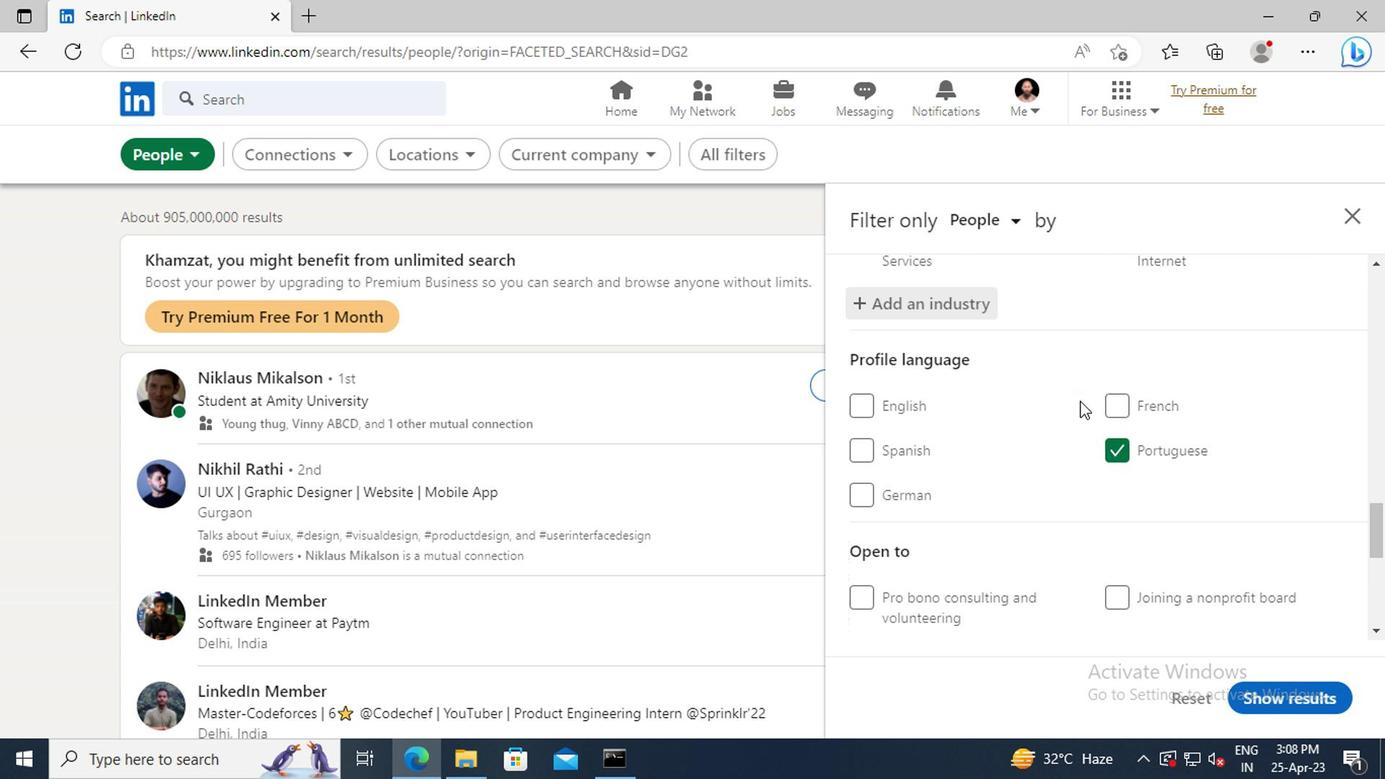 
Action: Mouse scrolled (910, 426) with delta (0, 0)
Screenshot: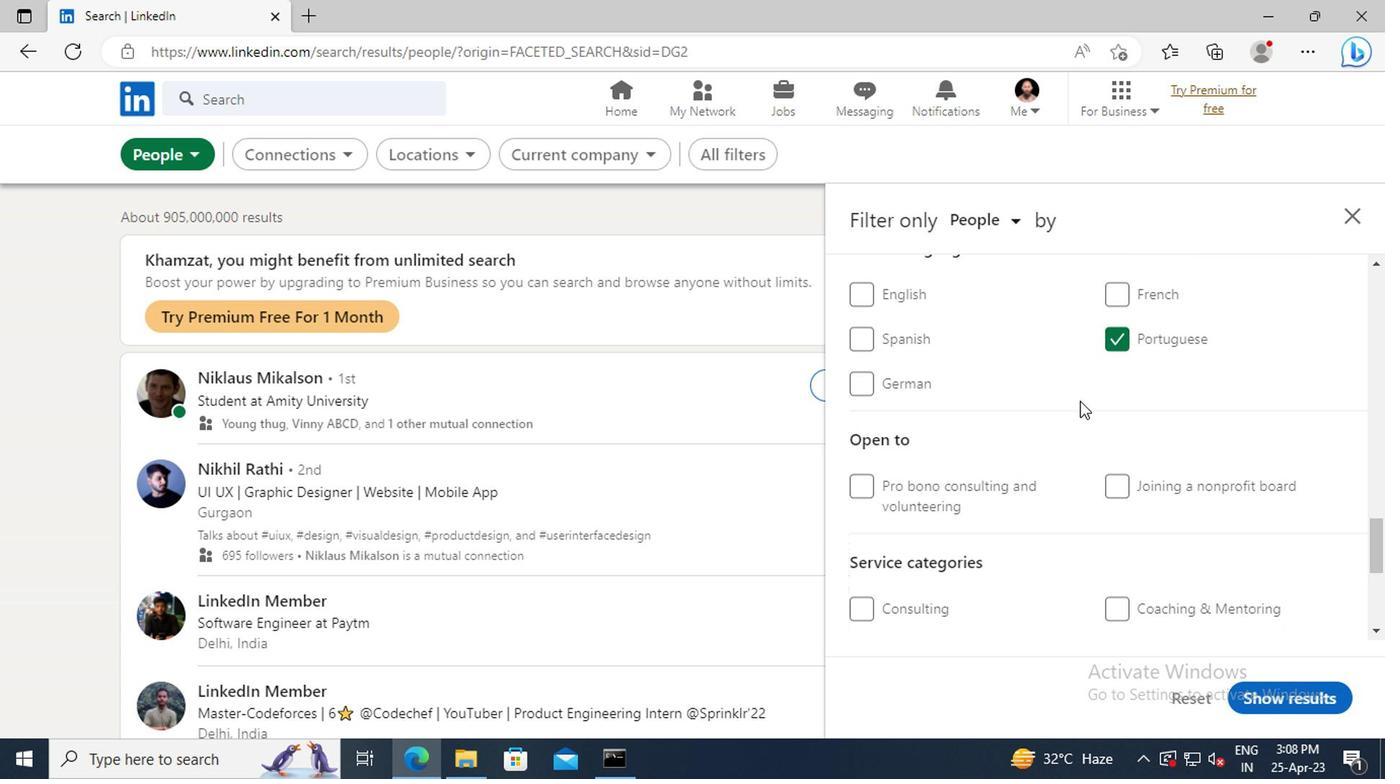 
Action: Mouse scrolled (910, 426) with delta (0, 0)
Screenshot: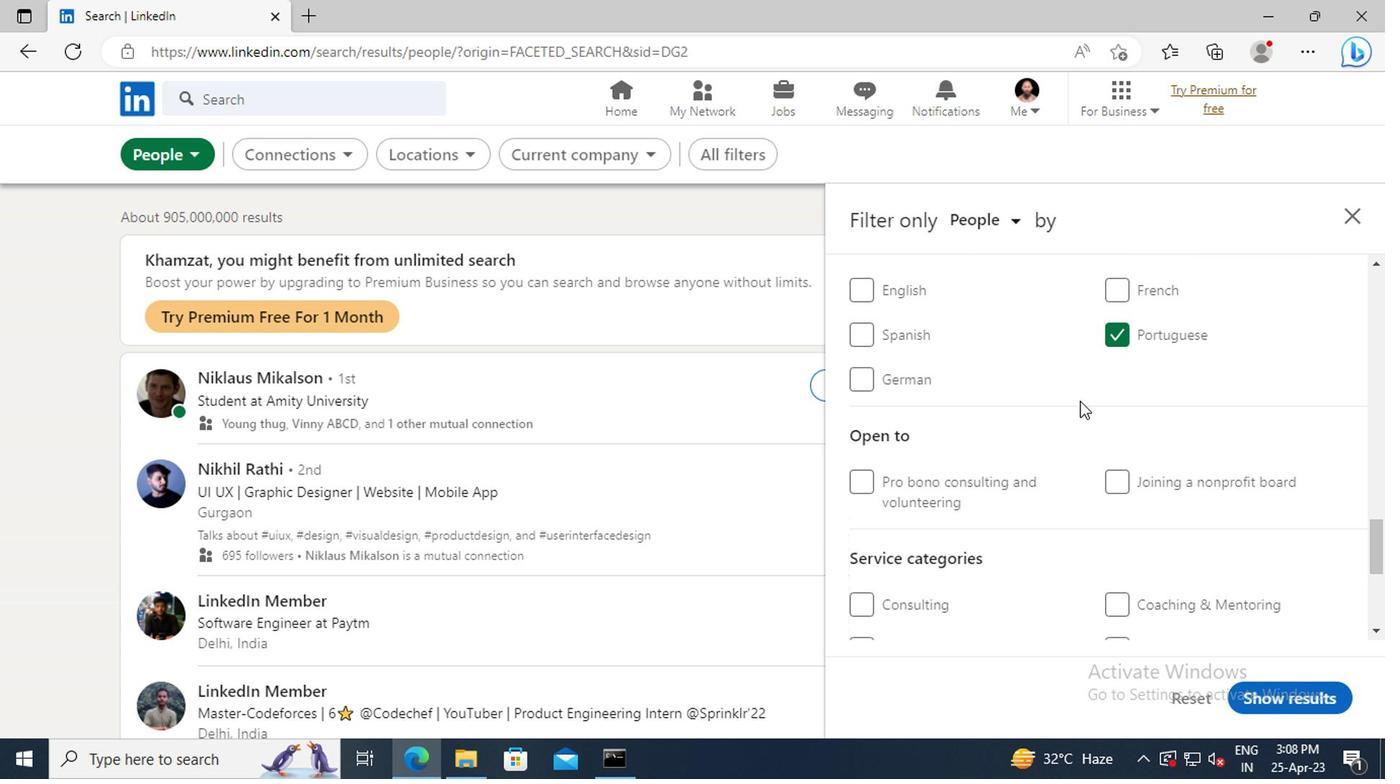 
Action: Mouse scrolled (910, 426) with delta (0, 0)
Screenshot: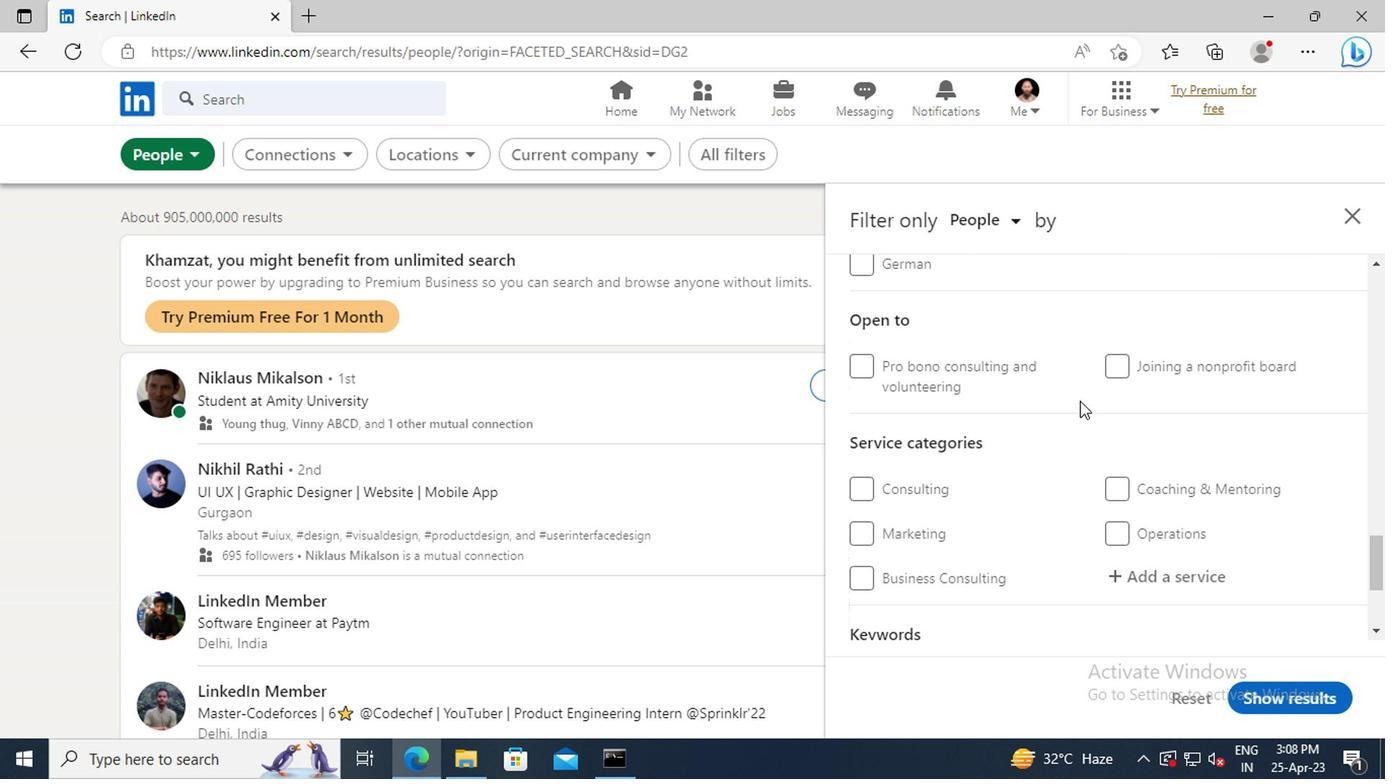 
Action: Mouse scrolled (910, 426) with delta (0, 0)
Screenshot: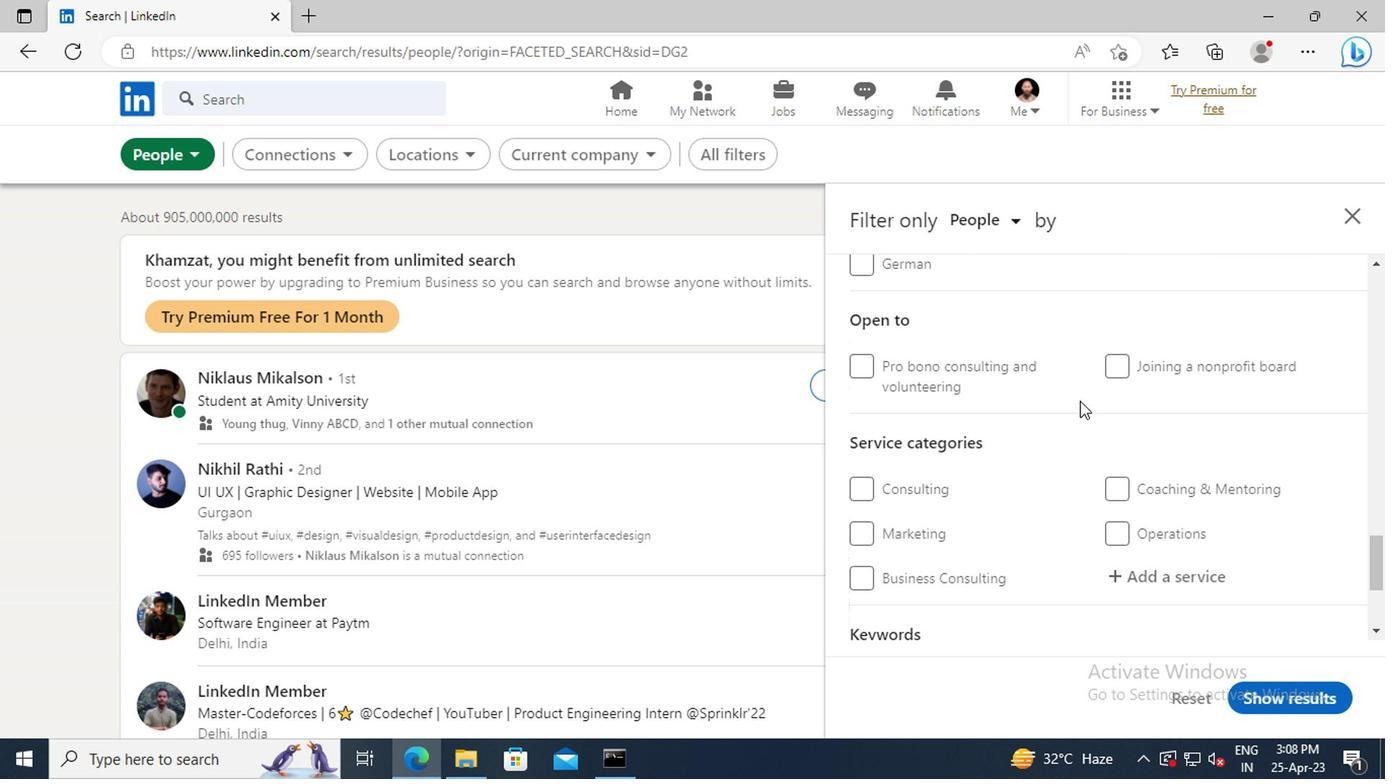 
Action: Mouse moved to (956, 472)
Screenshot: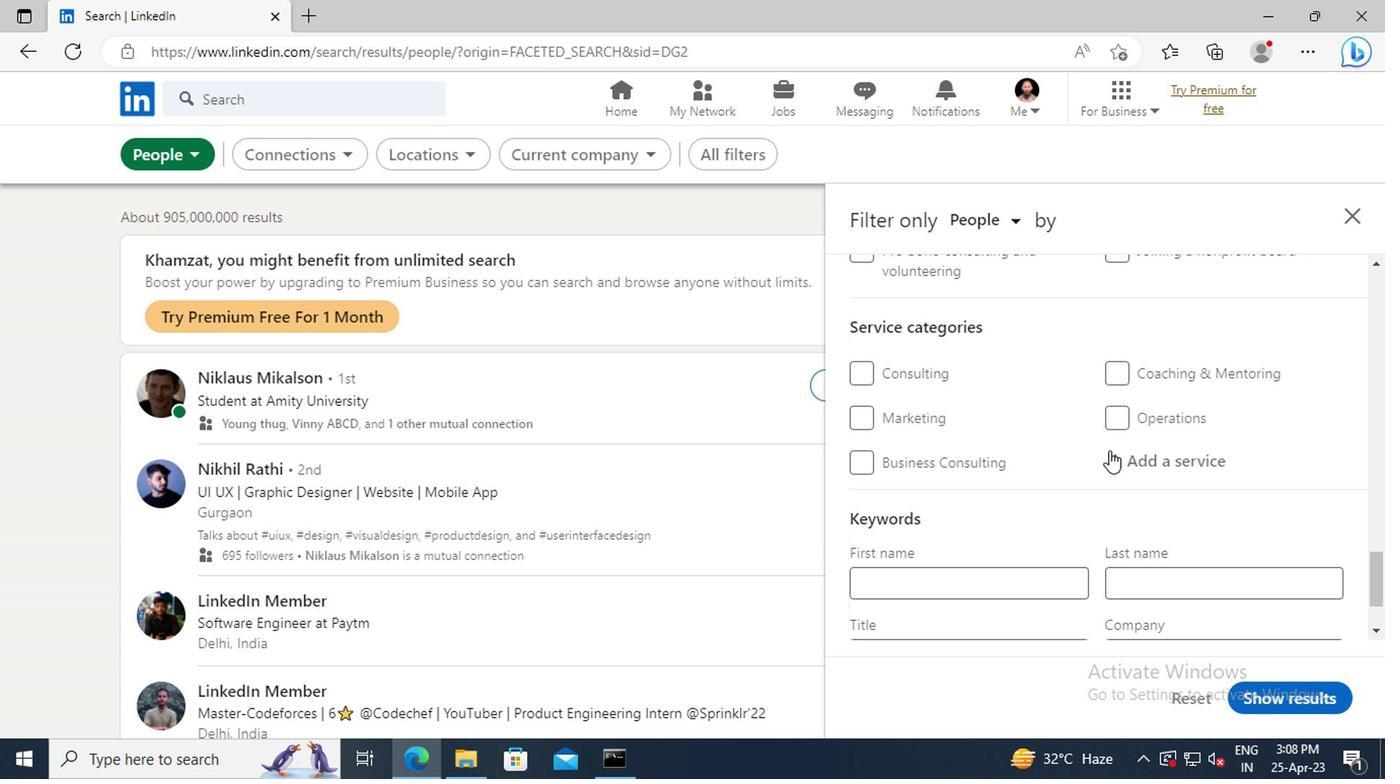 
Action: Mouse pressed left at (956, 472)
Screenshot: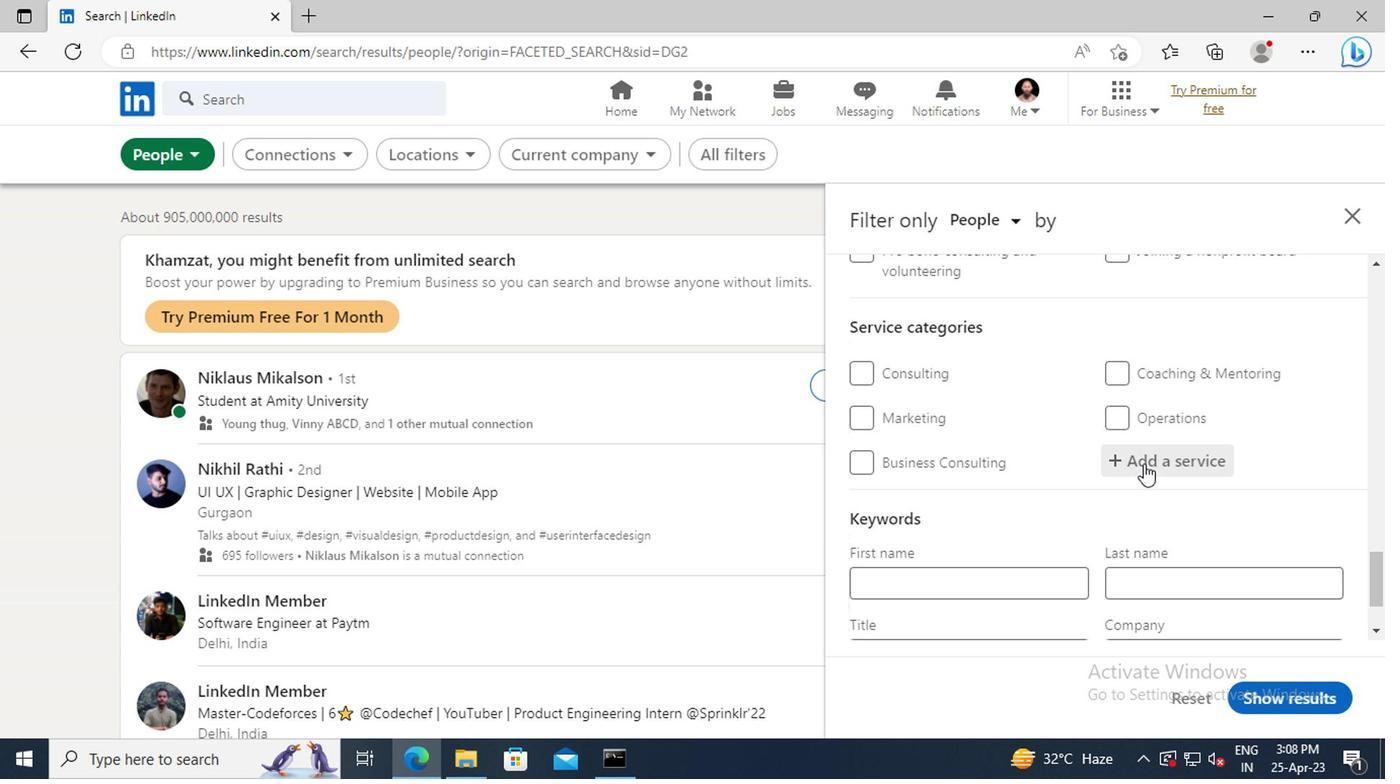 
Action: Key pressed <Key.shift>VIRTUAL<Key.space><Key.shift_r>ASSISTANCE
Screenshot: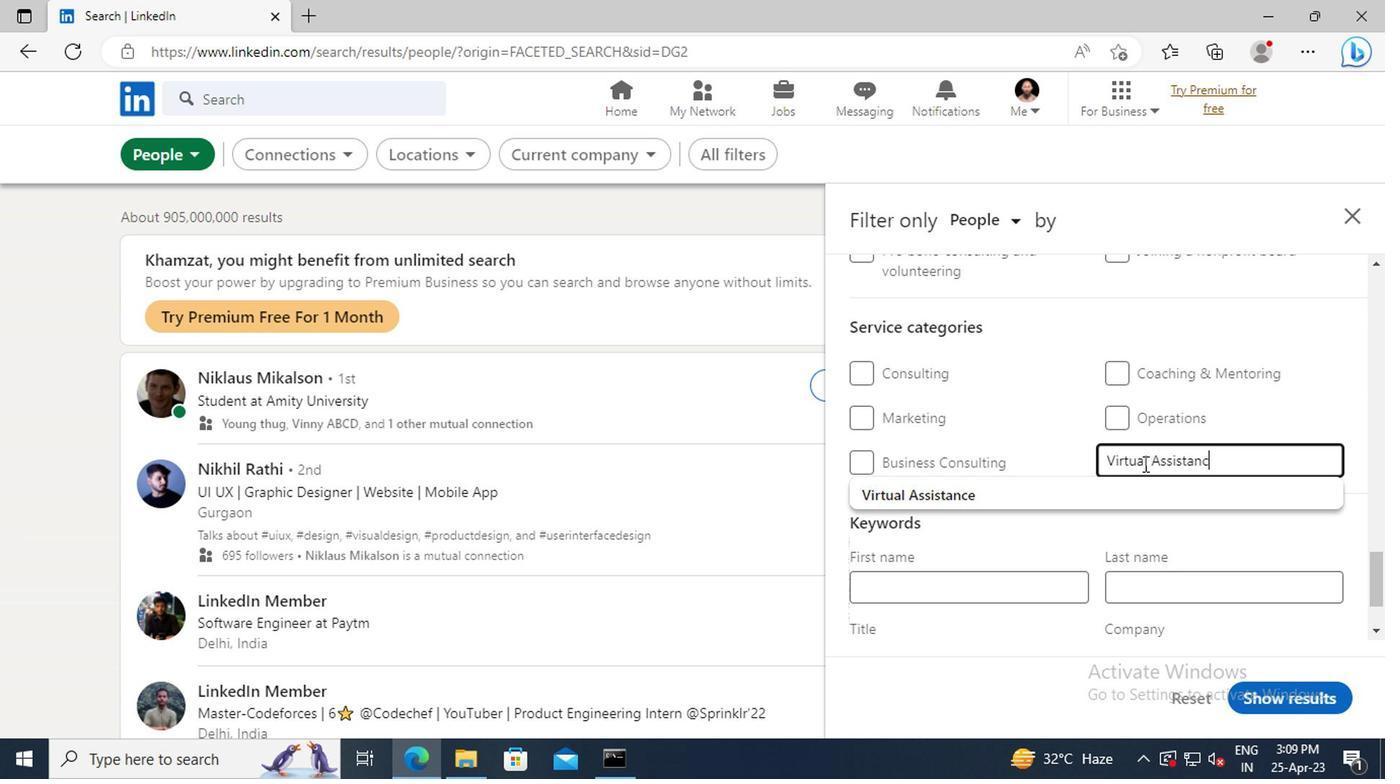 
Action: Mouse moved to (956, 490)
Screenshot: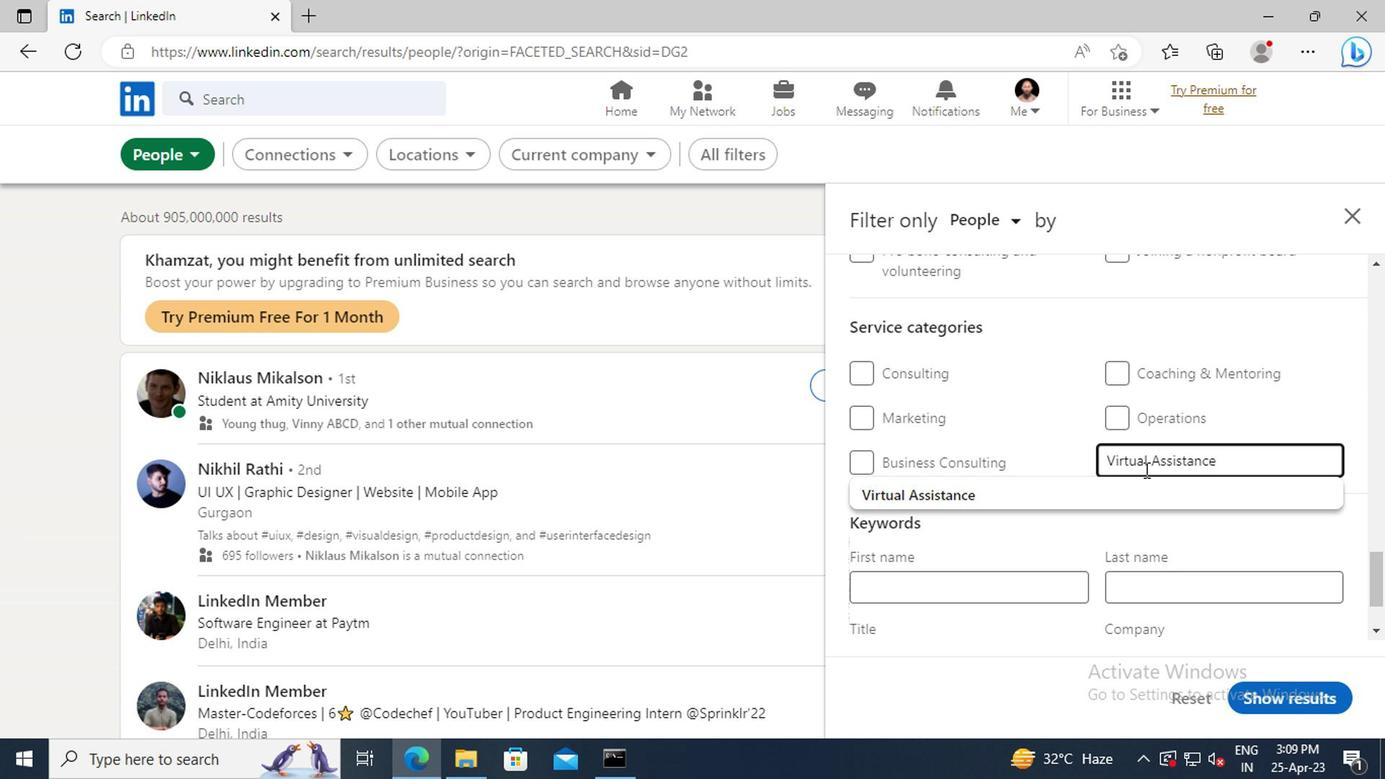 
Action: Mouse pressed left at (956, 490)
Screenshot: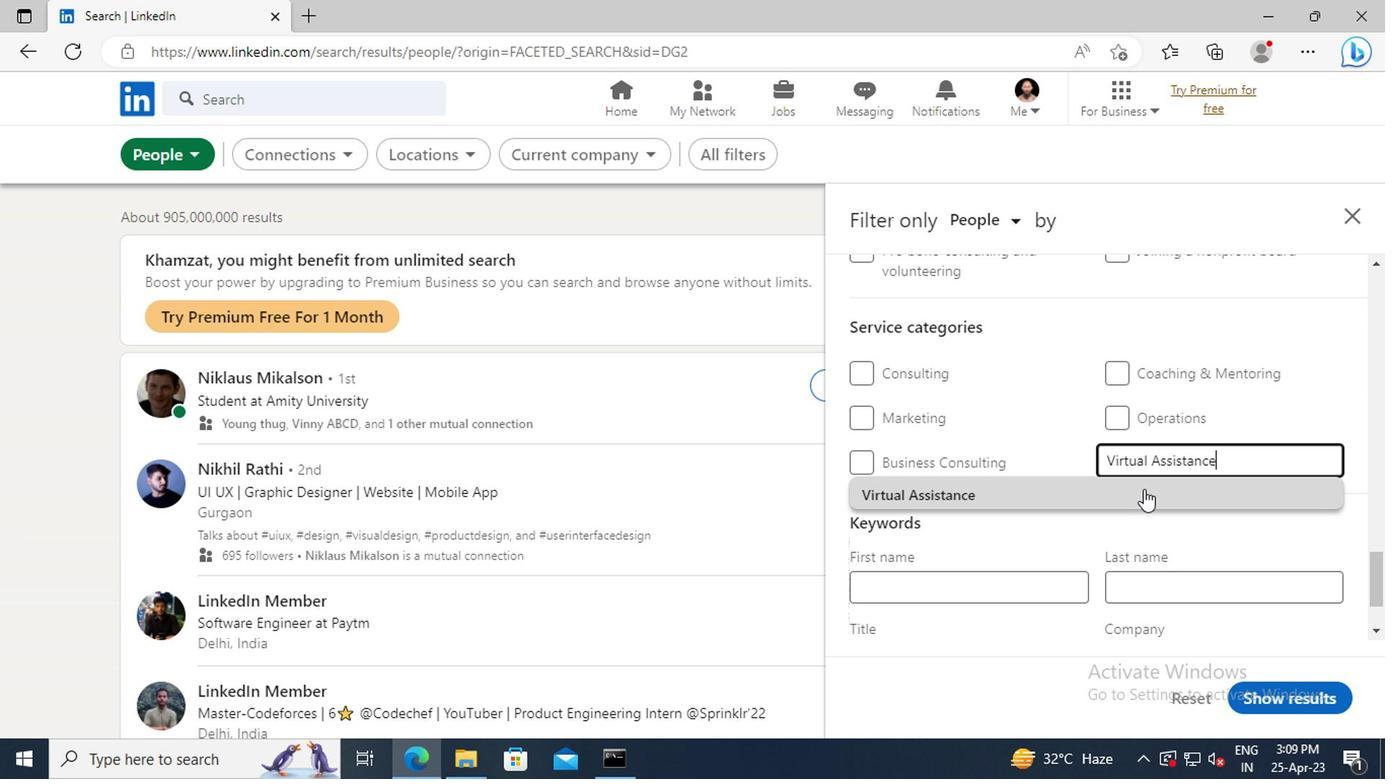 
Action: Mouse moved to (944, 455)
Screenshot: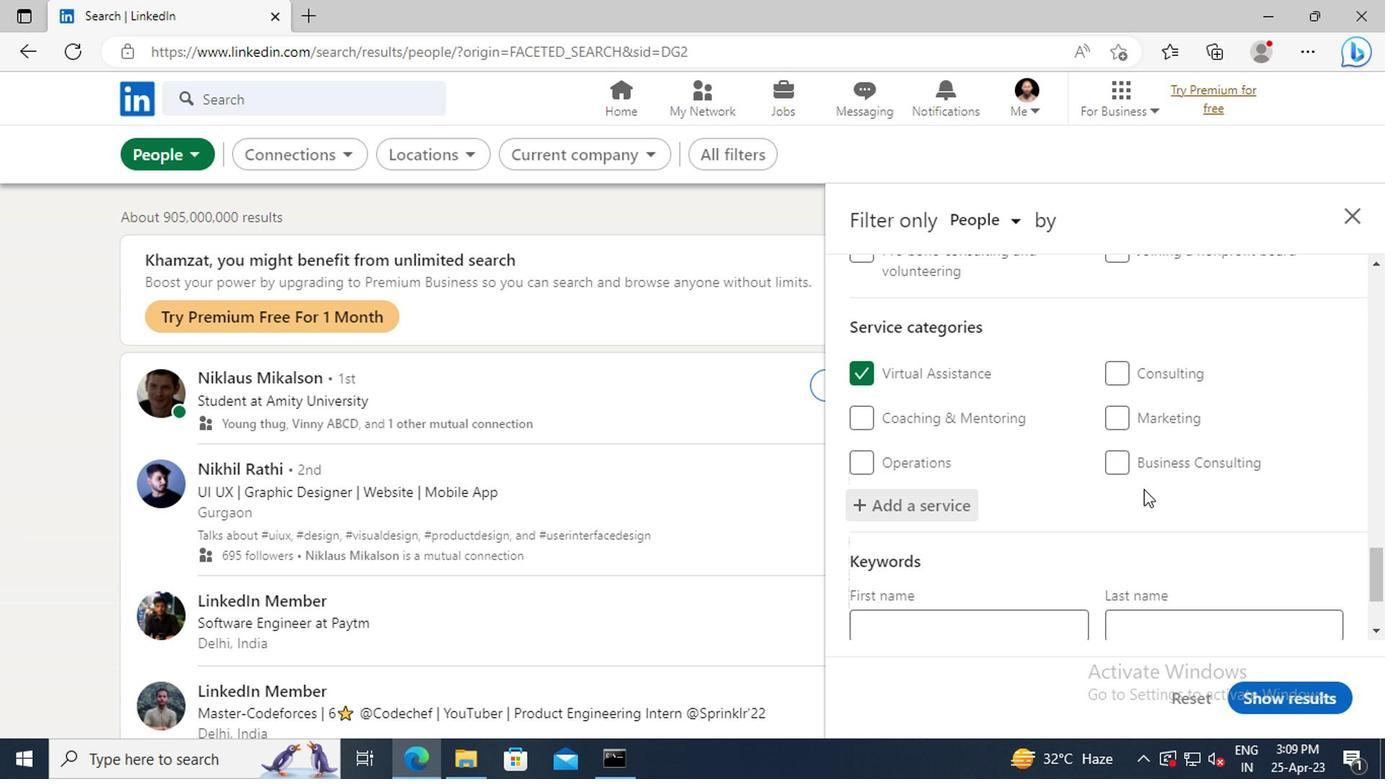 
Action: Mouse scrolled (944, 454) with delta (0, 0)
Screenshot: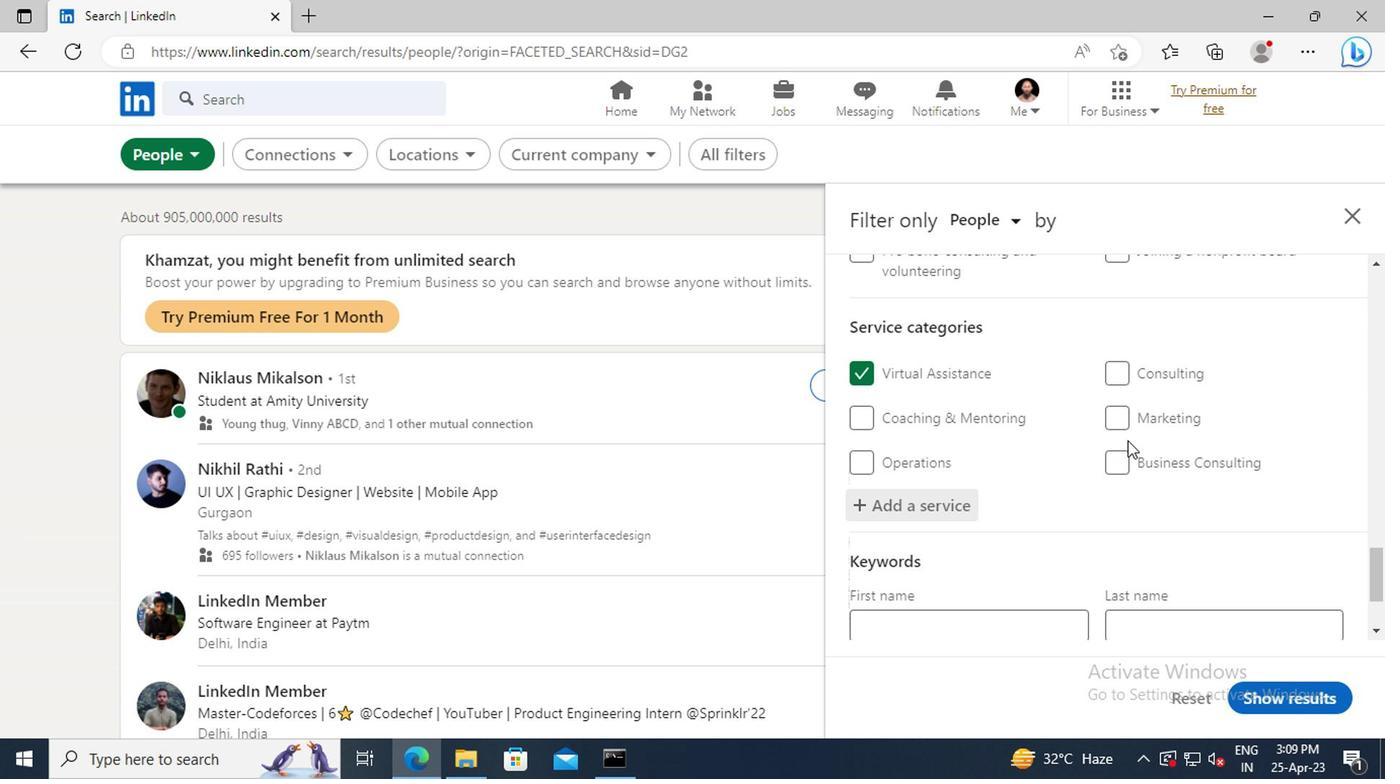 
Action: Mouse scrolled (944, 454) with delta (0, 0)
Screenshot: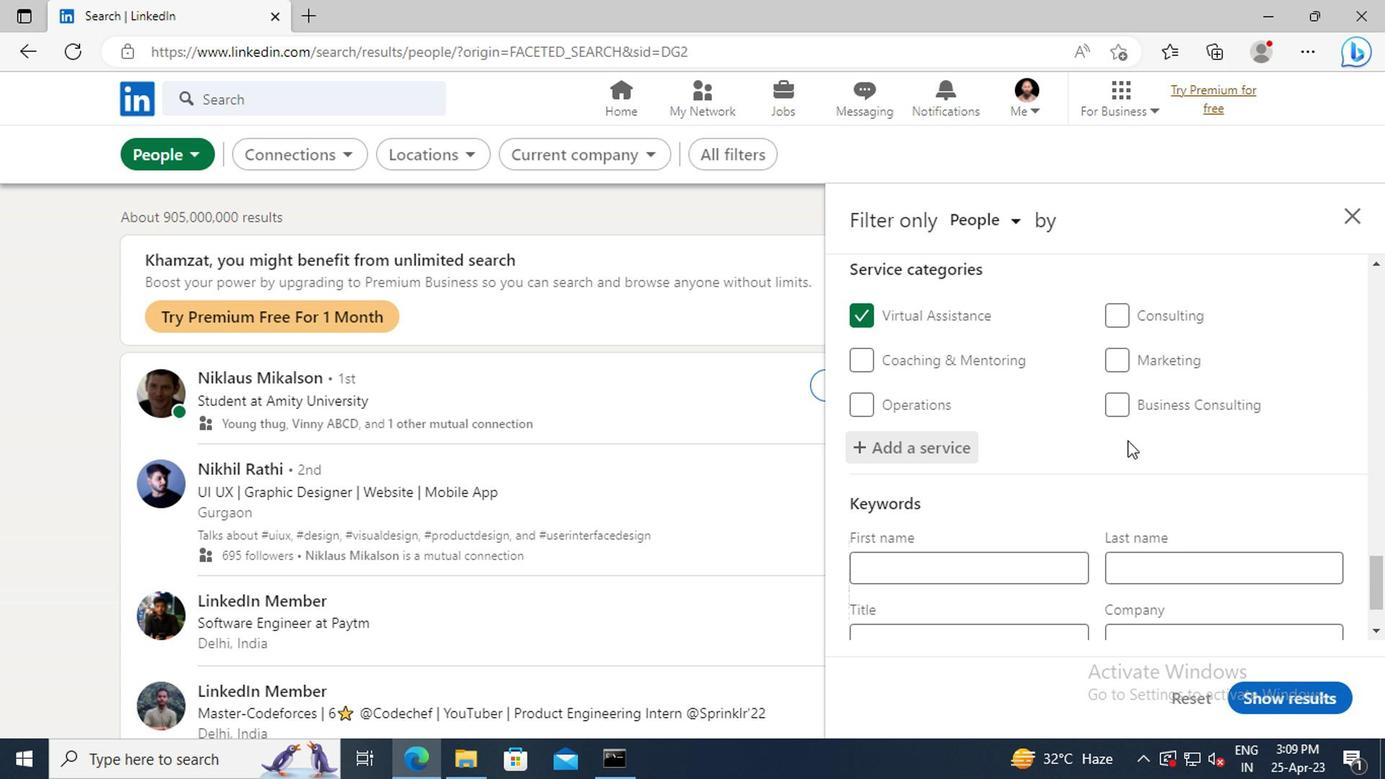 
Action: Mouse scrolled (944, 454) with delta (0, 0)
Screenshot: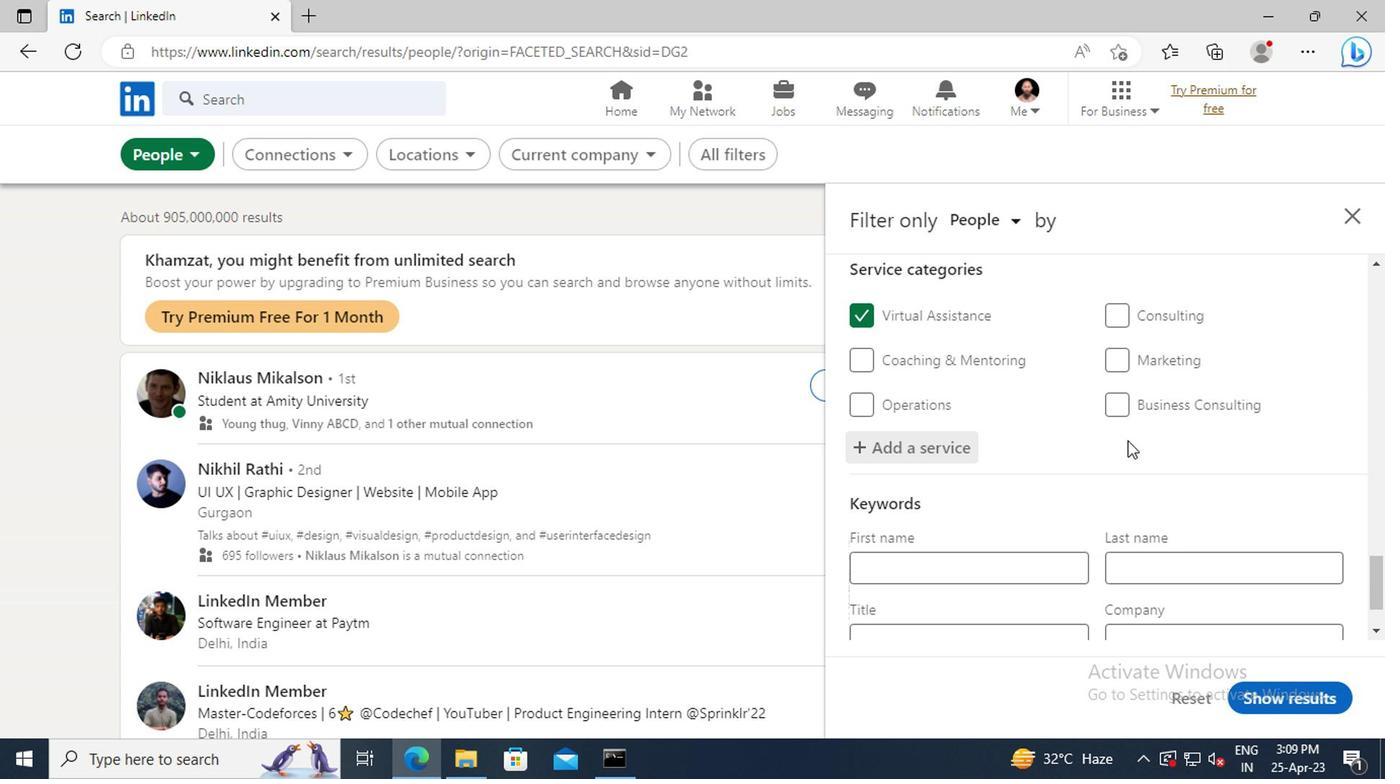 
Action: Mouse scrolled (944, 454) with delta (0, 0)
Screenshot: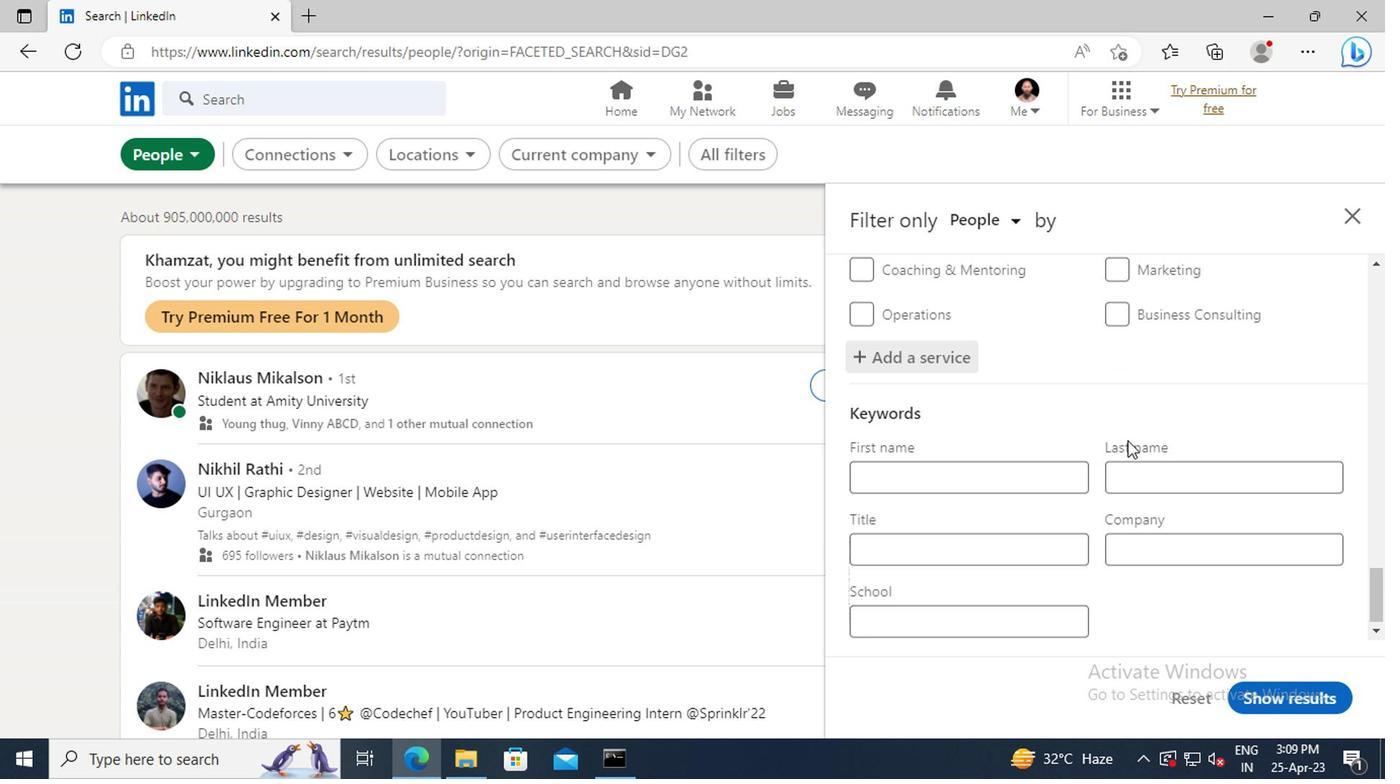 
Action: Mouse moved to (848, 526)
Screenshot: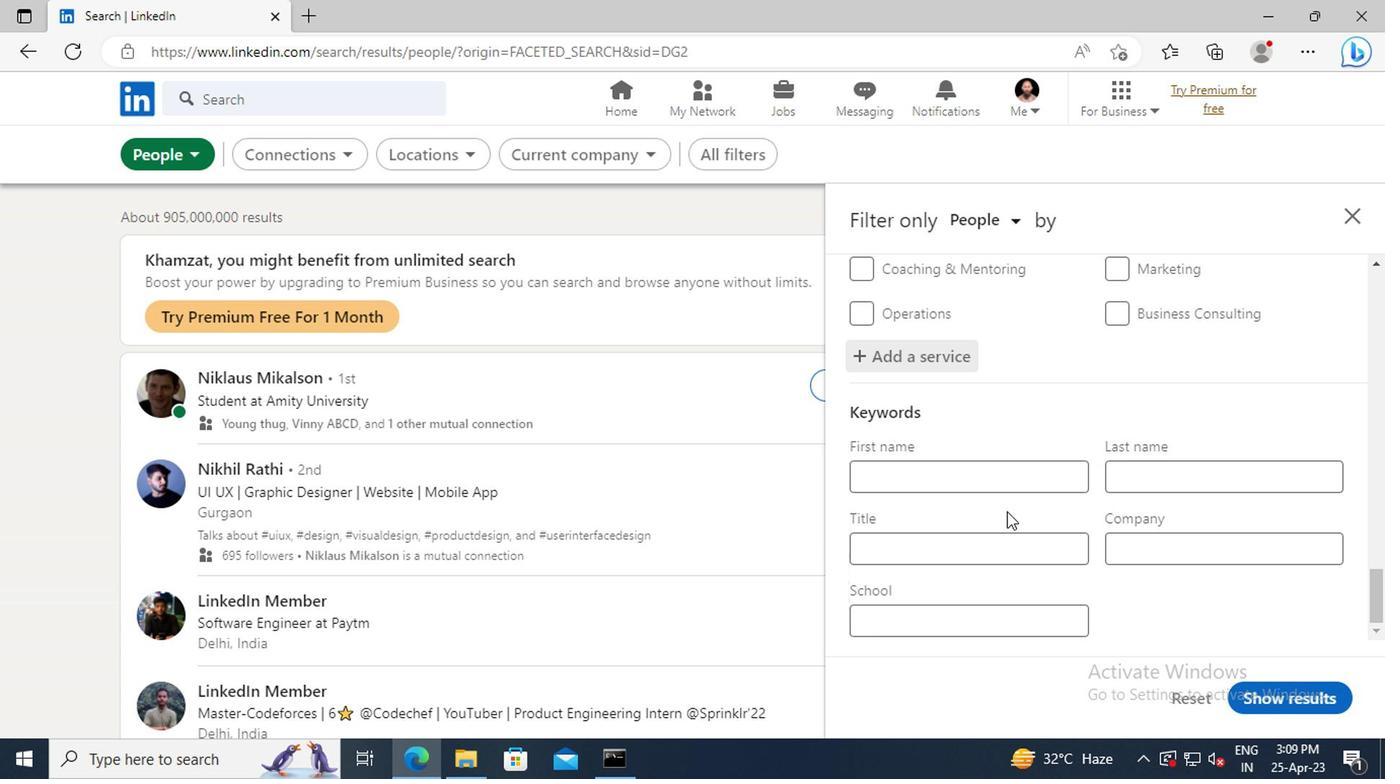 
Action: Mouse pressed left at (848, 526)
Screenshot: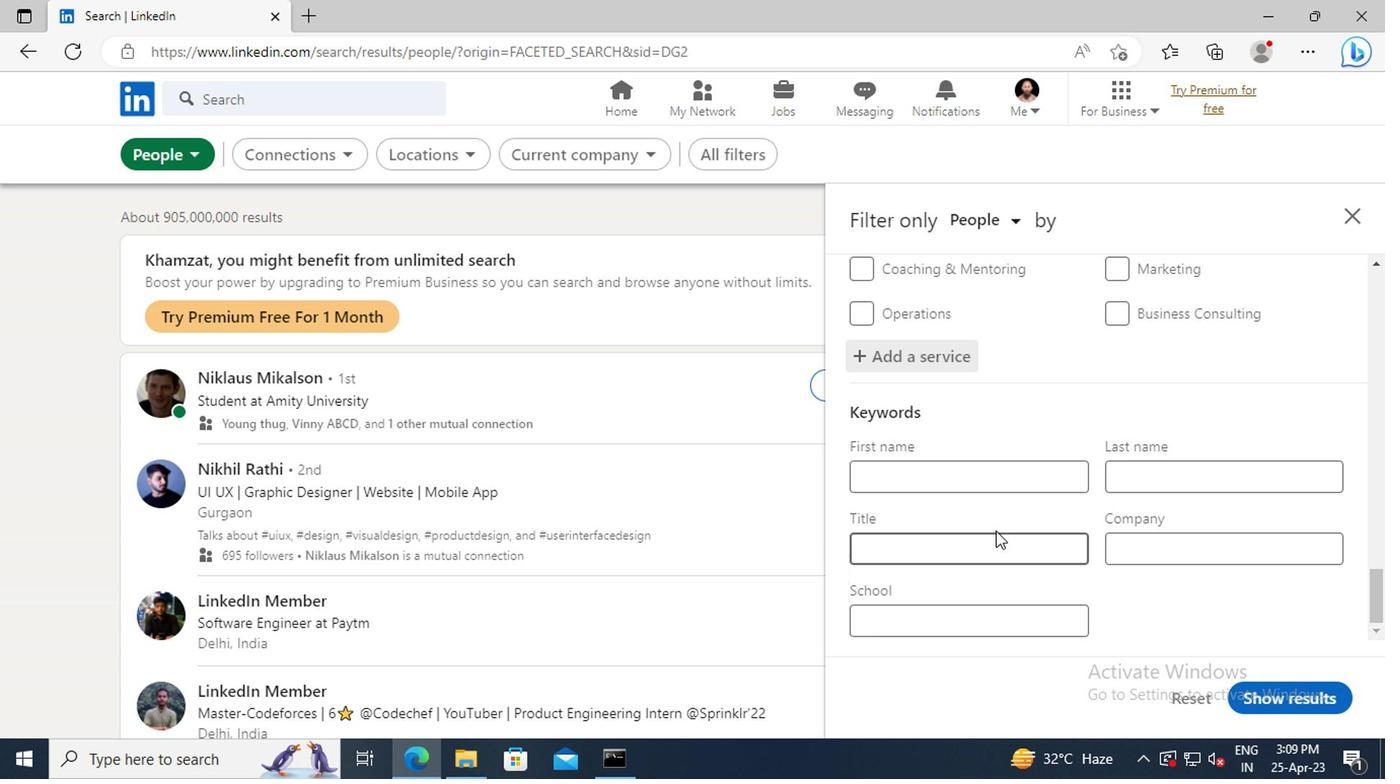 
Action: Key pressed <Key.shift>SOFTWARE<Key.space><Key.shift>ENGINEER
Screenshot: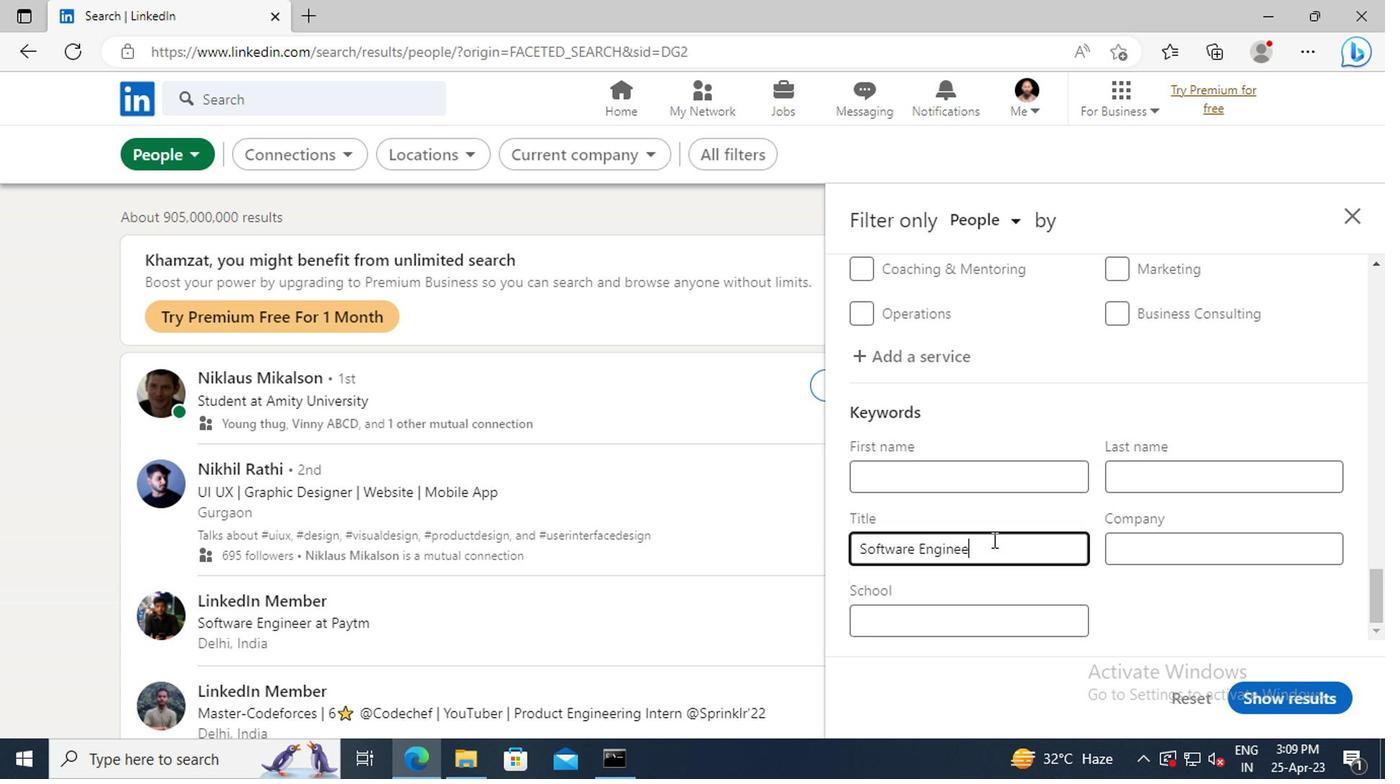 
Action: Mouse moved to (1029, 630)
Screenshot: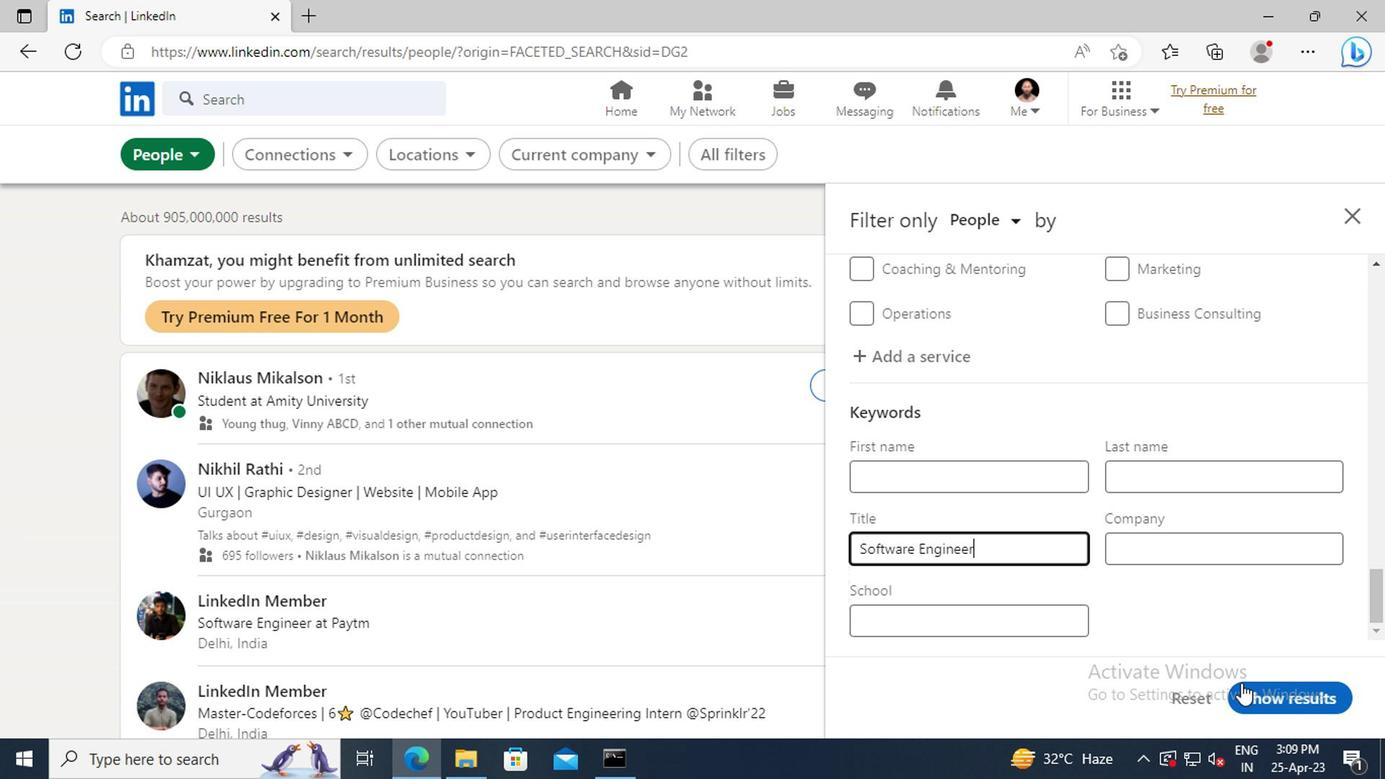 
Action: Mouse pressed left at (1029, 630)
Screenshot: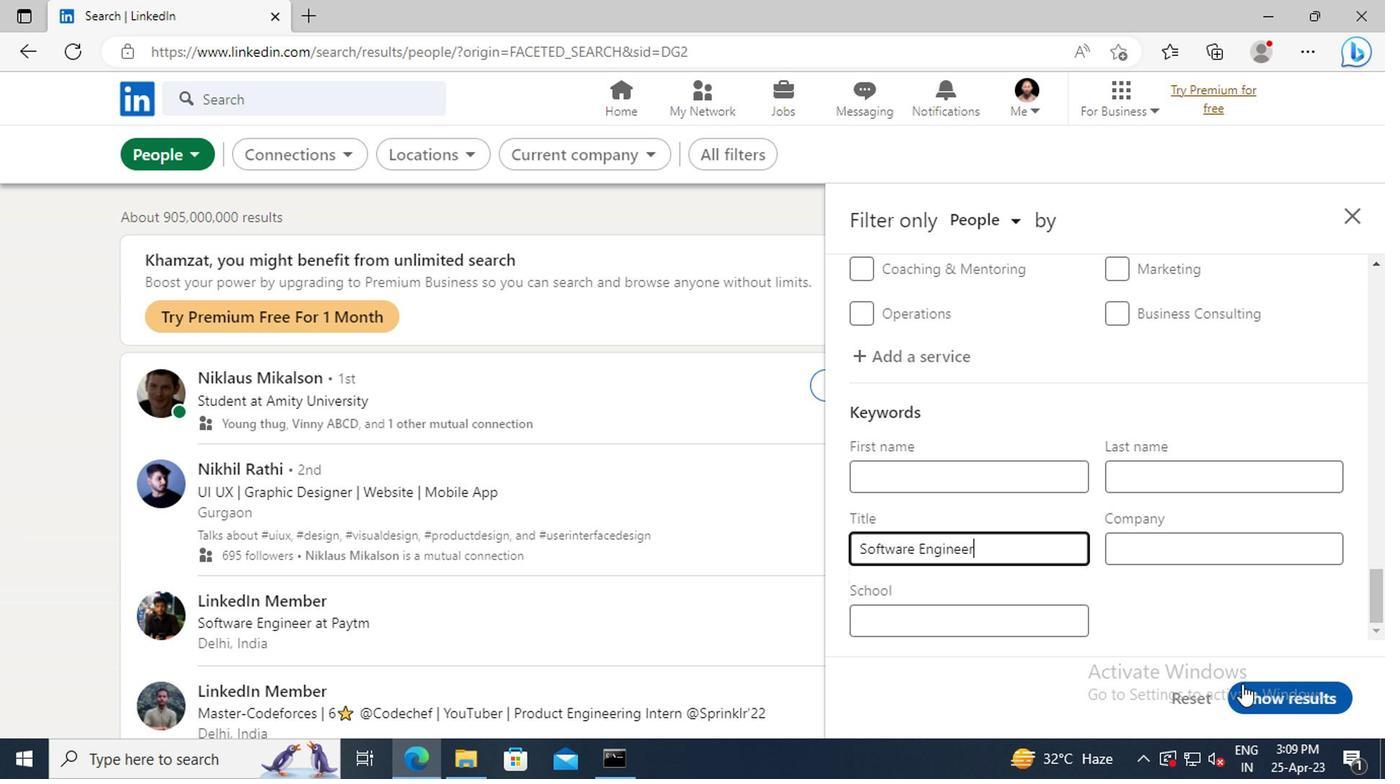 
